 Task: Find a house in Pleszew, Poland, for 1 guest from 9th to 12th August, with a price range of ₹6000 to ₹15000, 1 bedroom, and amenities including Wifi, Washing machine, and Free parking. Host must speak English.
Action: Mouse moved to (567, 94)
Screenshot: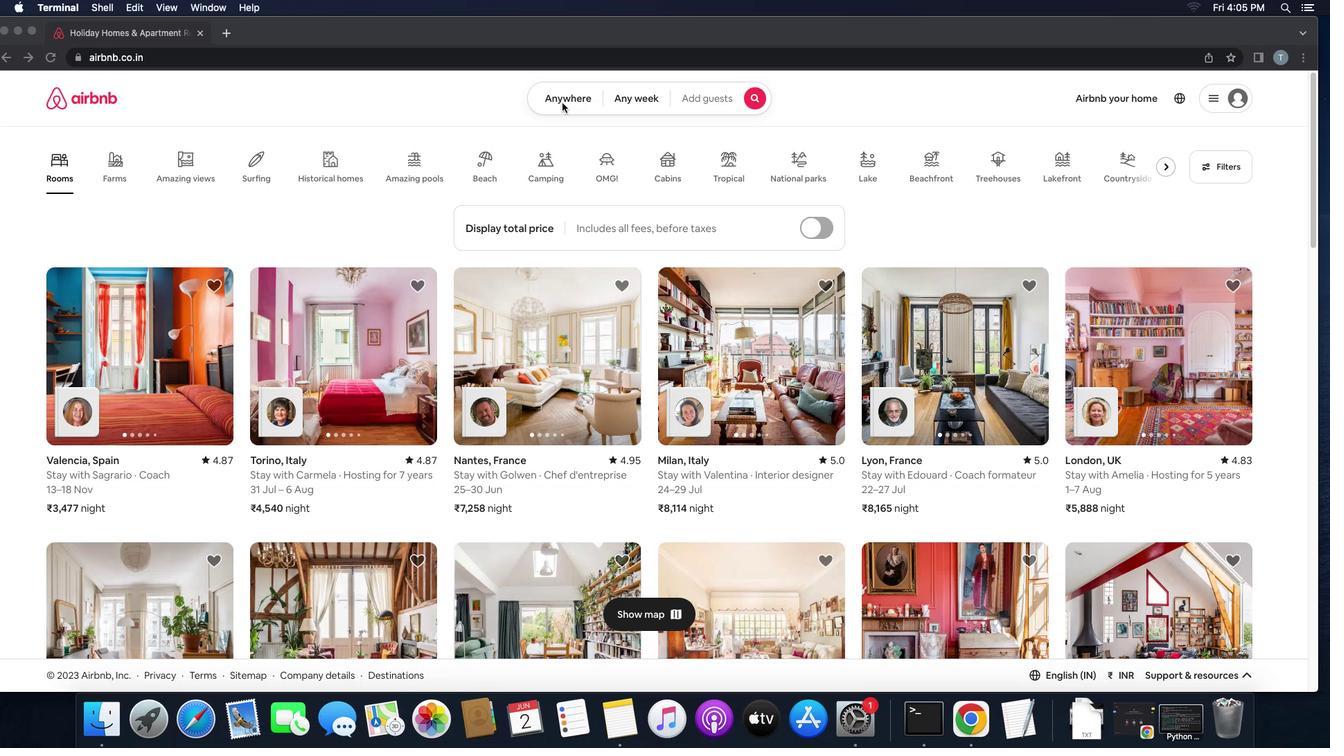 
Action: Mouse pressed left at (567, 94)
Screenshot: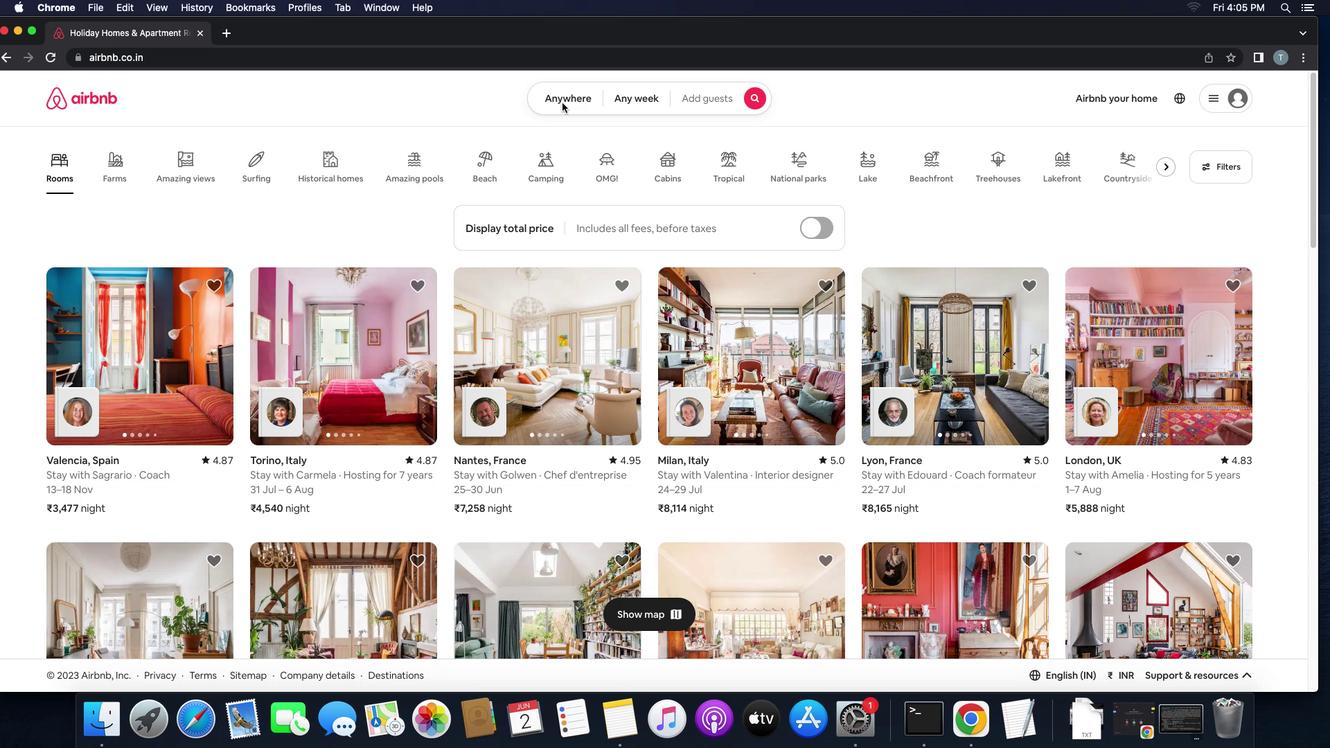 
Action: Mouse moved to (566, 94)
Screenshot: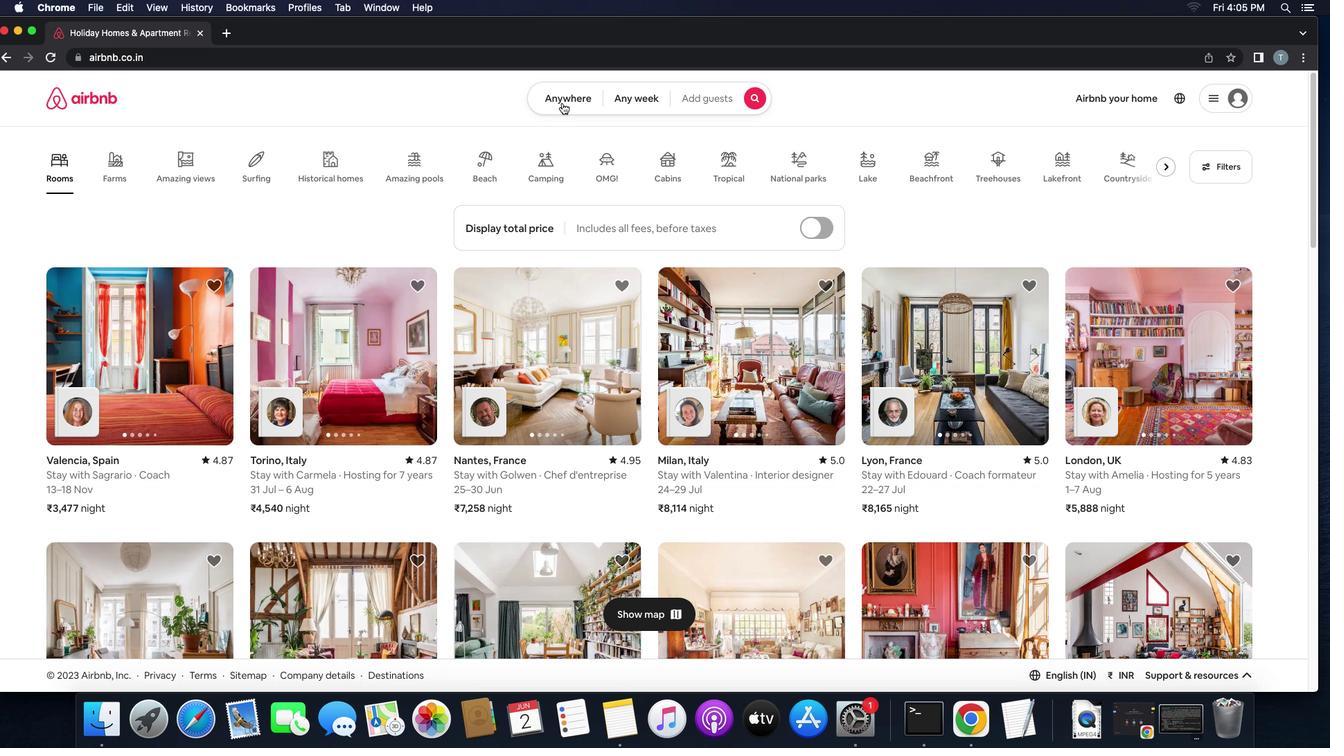 
Action: Mouse pressed left at (566, 94)
Screenshot: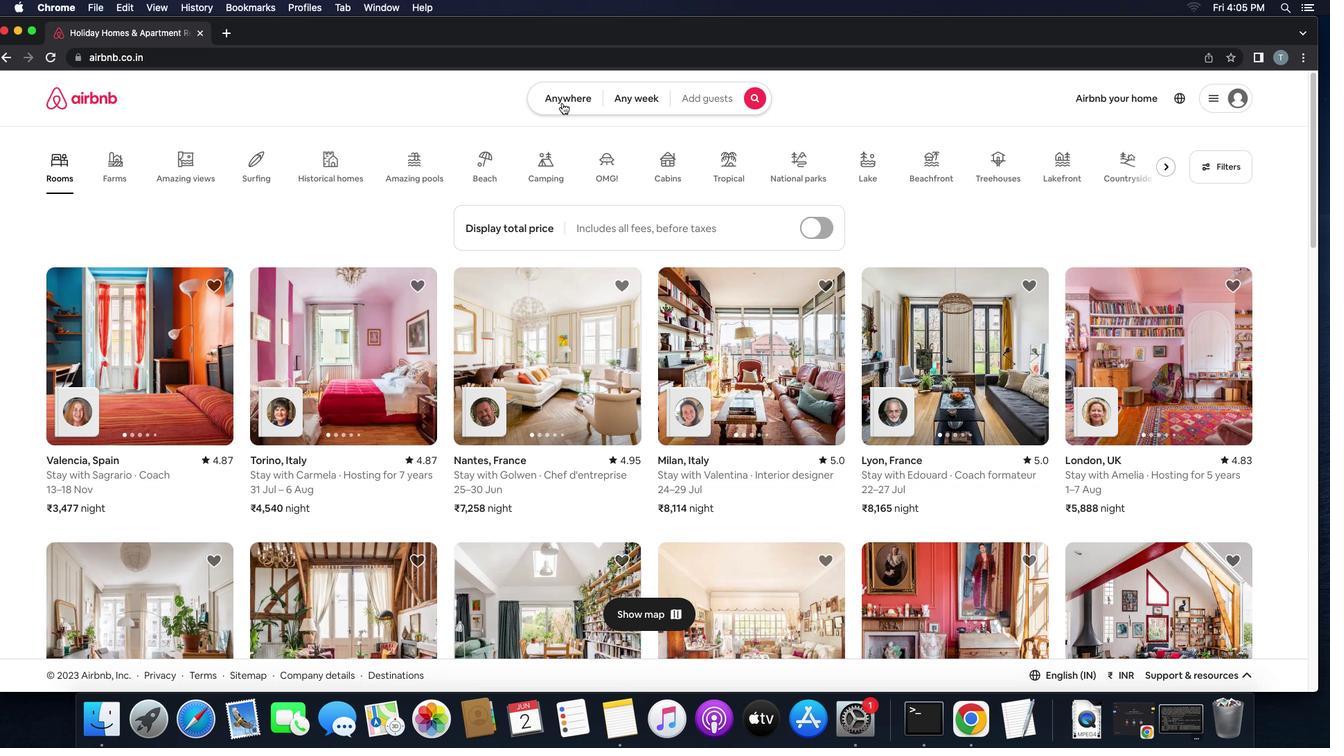 
Action: Mouse moved to (523, 138)
Screenshot: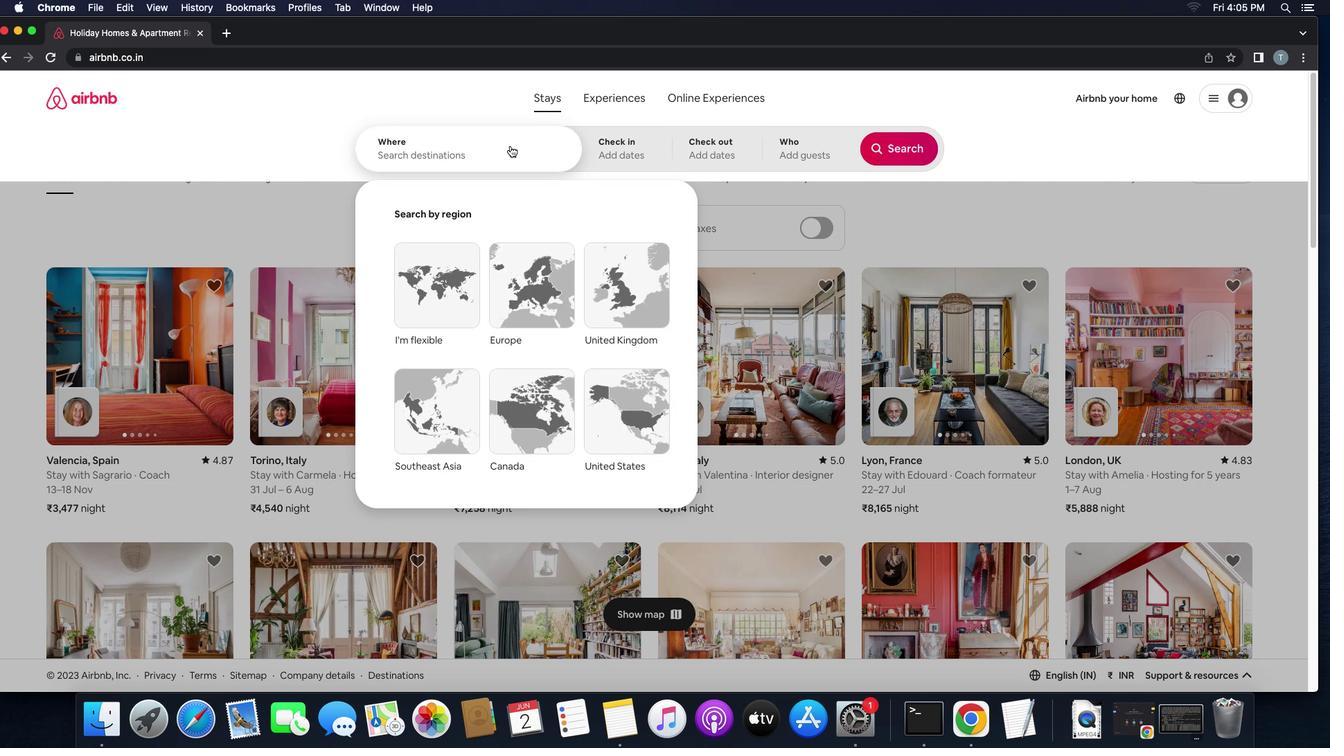 
Action: Mouse pressed left at (523, 138)
Screenshot: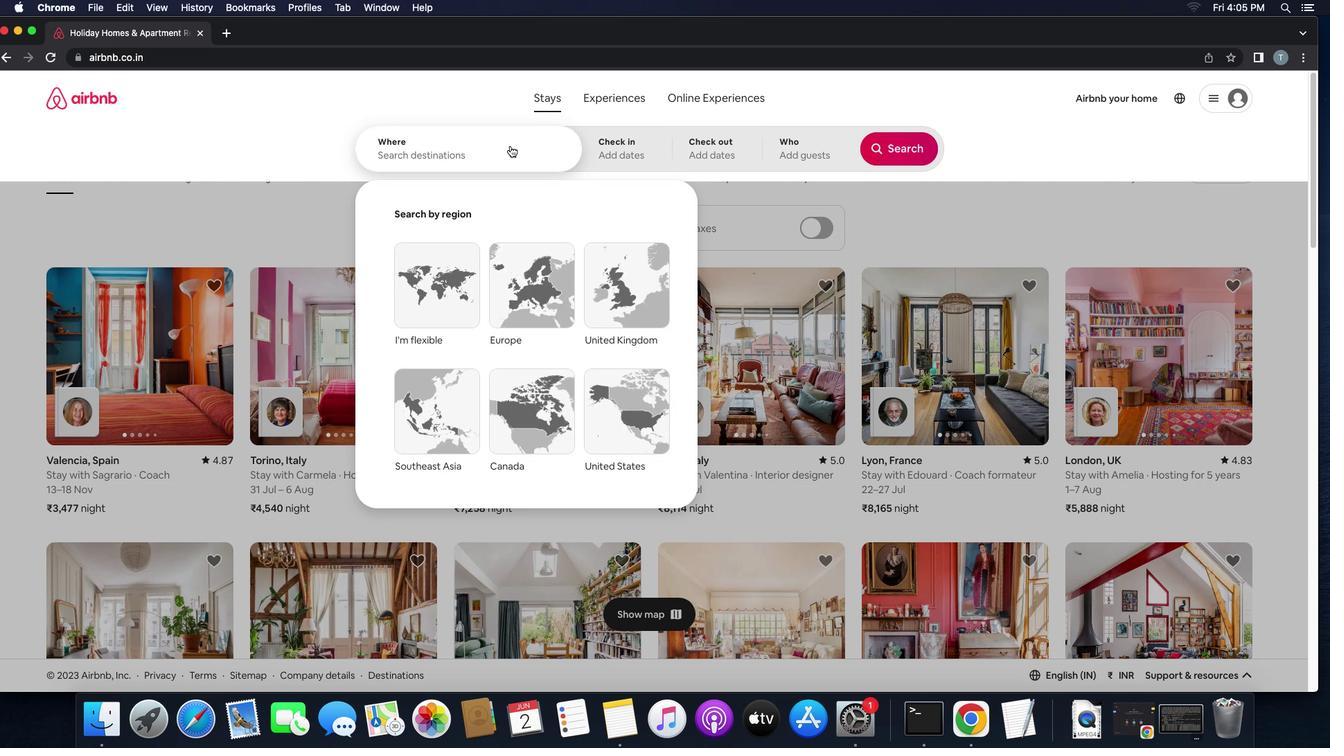 
Action: Key pressed 'p''l''e''s''z''e''w'
Screenshot: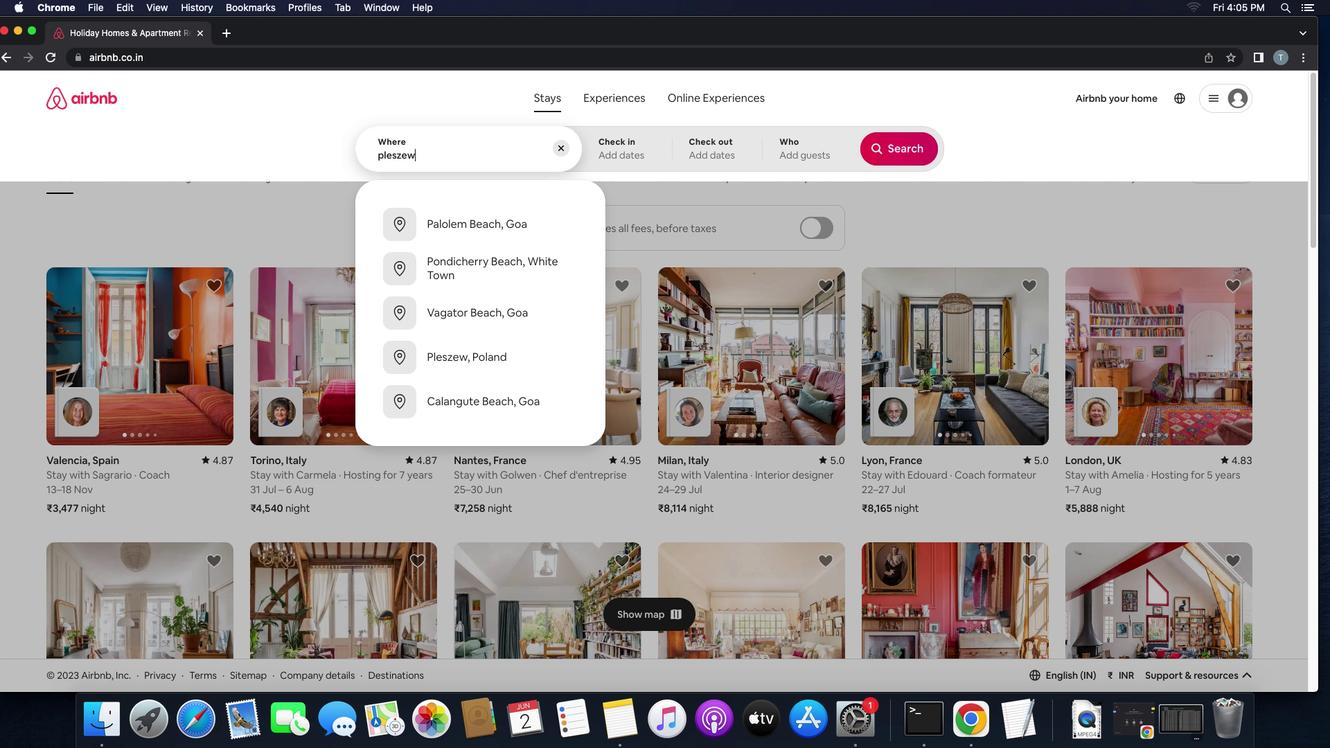 
Action: Mouse moved to (470, 214)
Screenshot: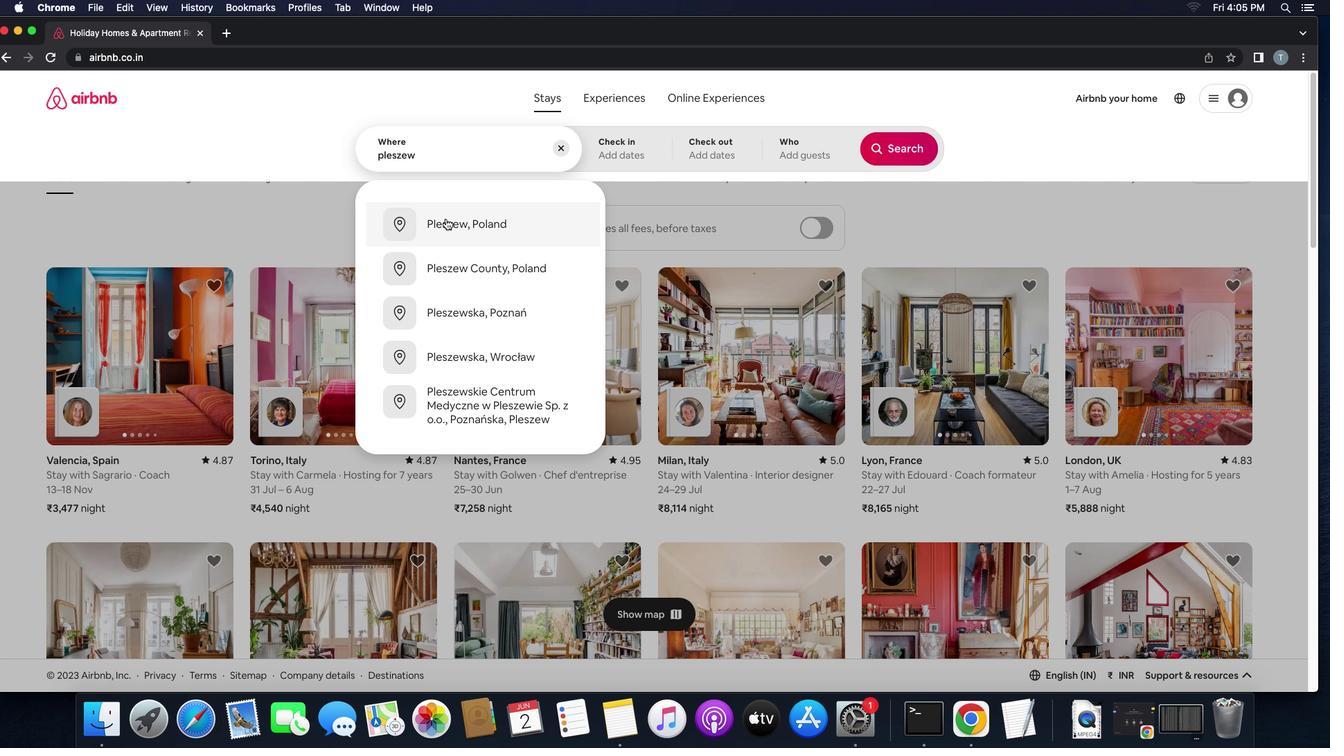 
Action: Mouse pressed left at (470, 214)
Screenshot: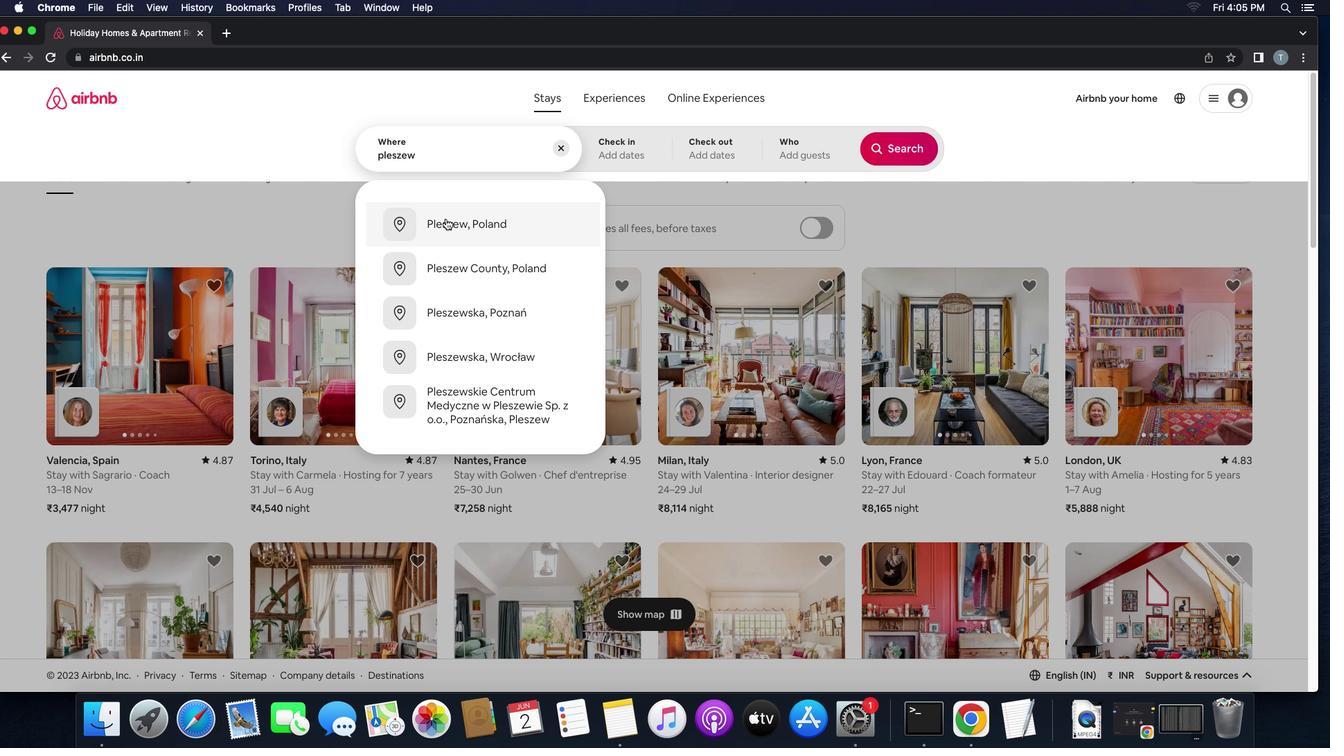 
Action: Mouse moved to (849, 263)
Screenshot: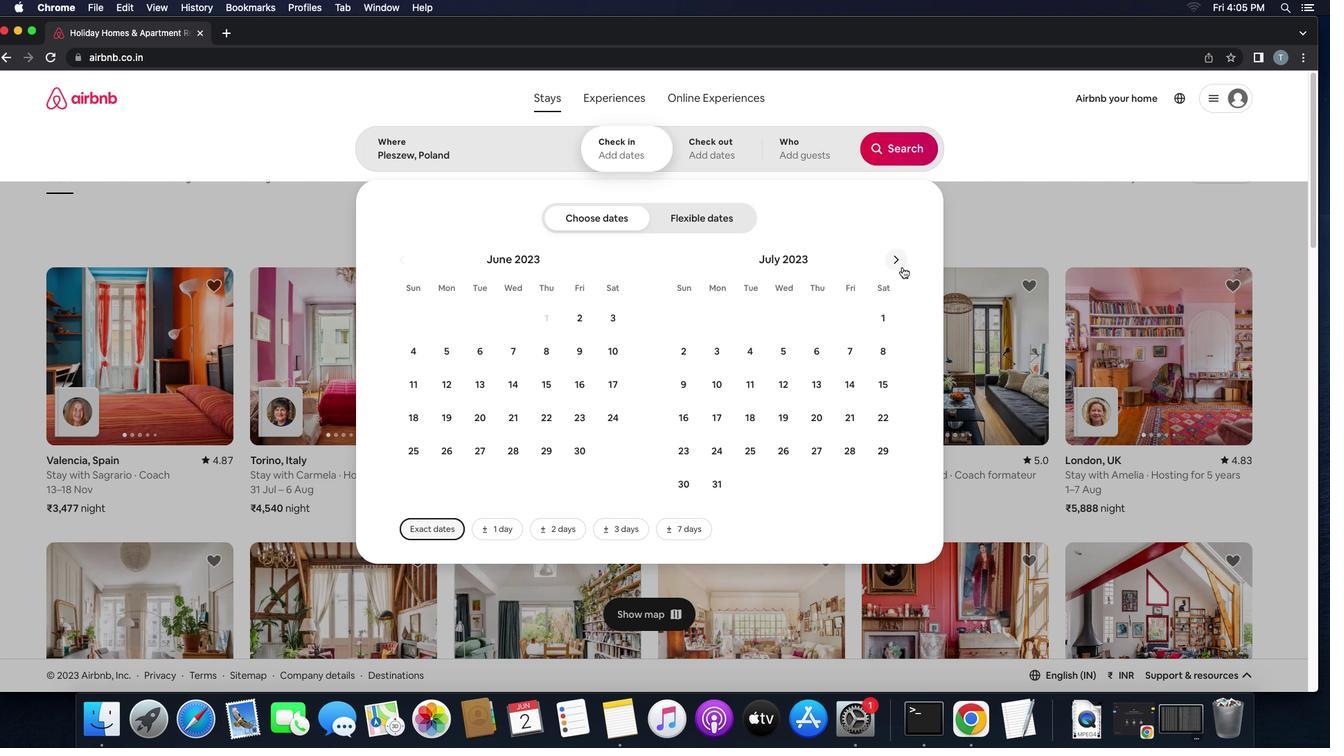 
Action: Mouse pressed left at (849, 263)
Screenshot: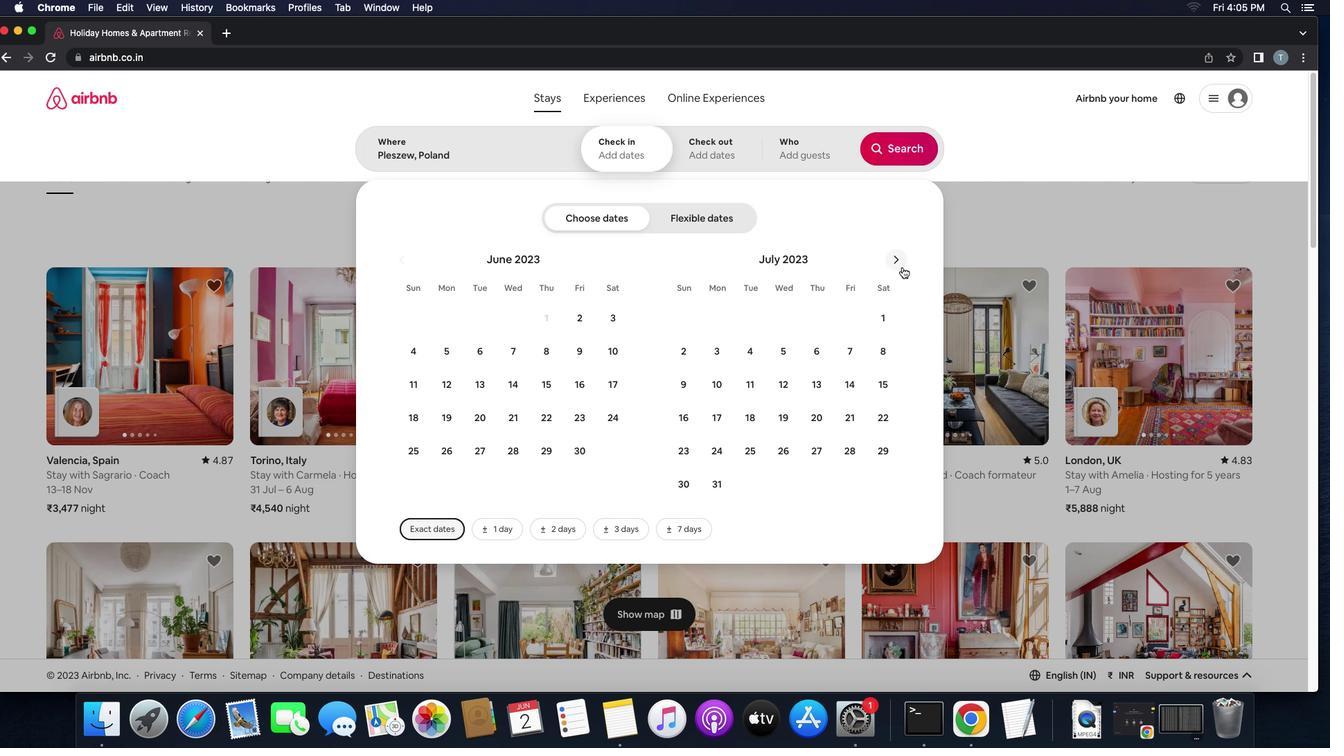 
Action: Mouse moved to (746, 347)
Screenshot: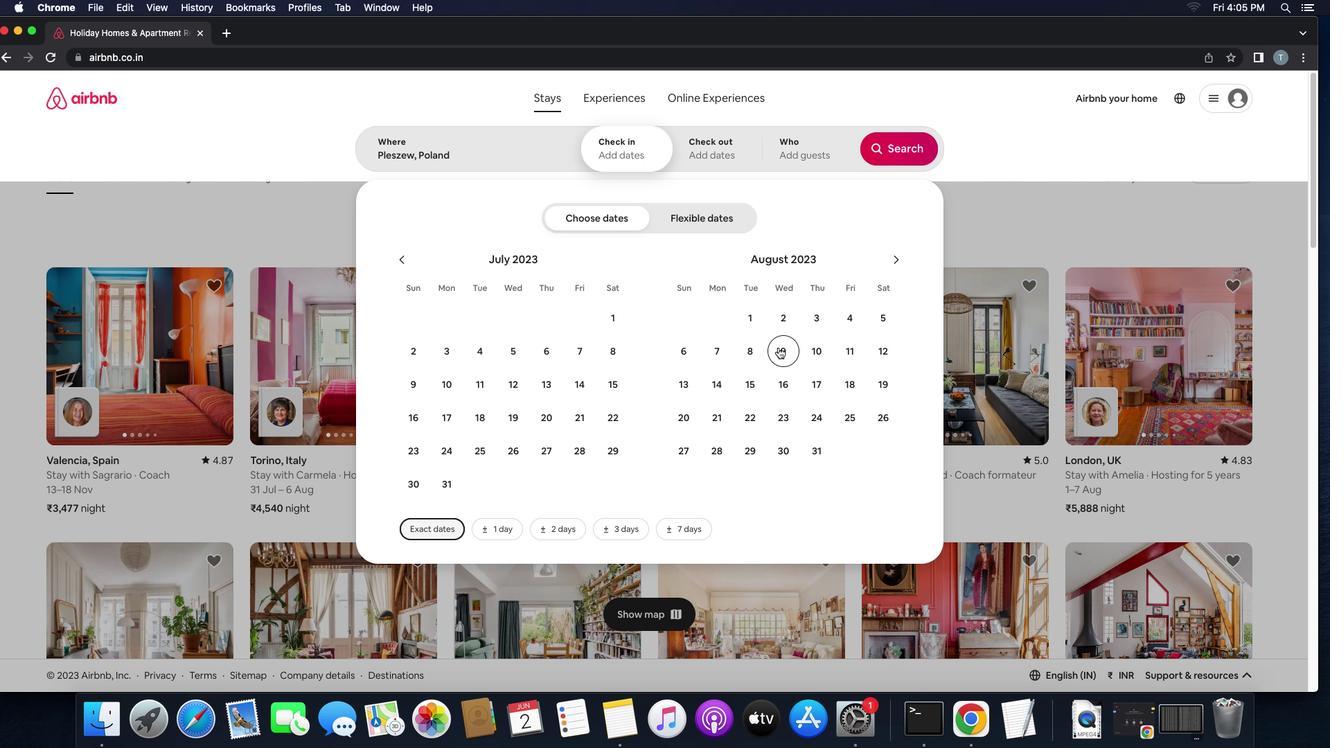 
Action: Mouse pressed left at (746, 347)
Screenshot: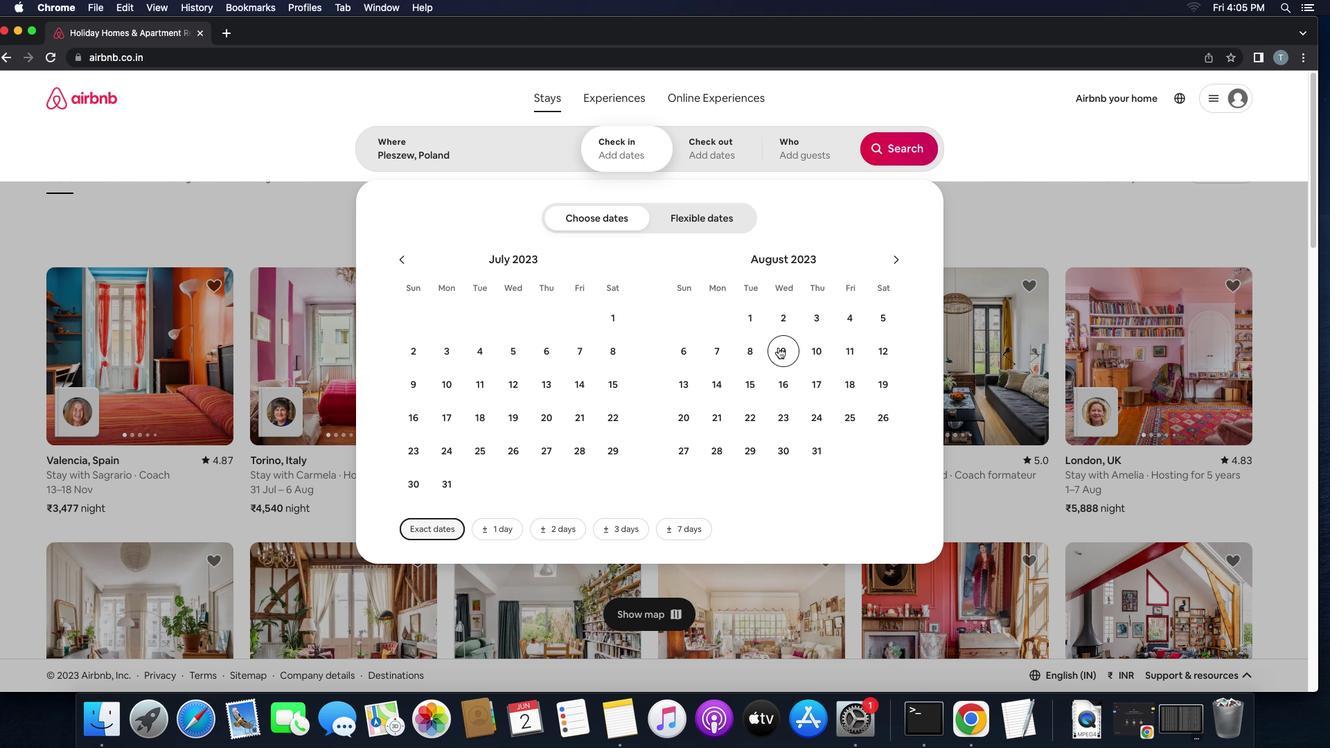 
Action: Mouse moved to (828, 345)
Screenshot: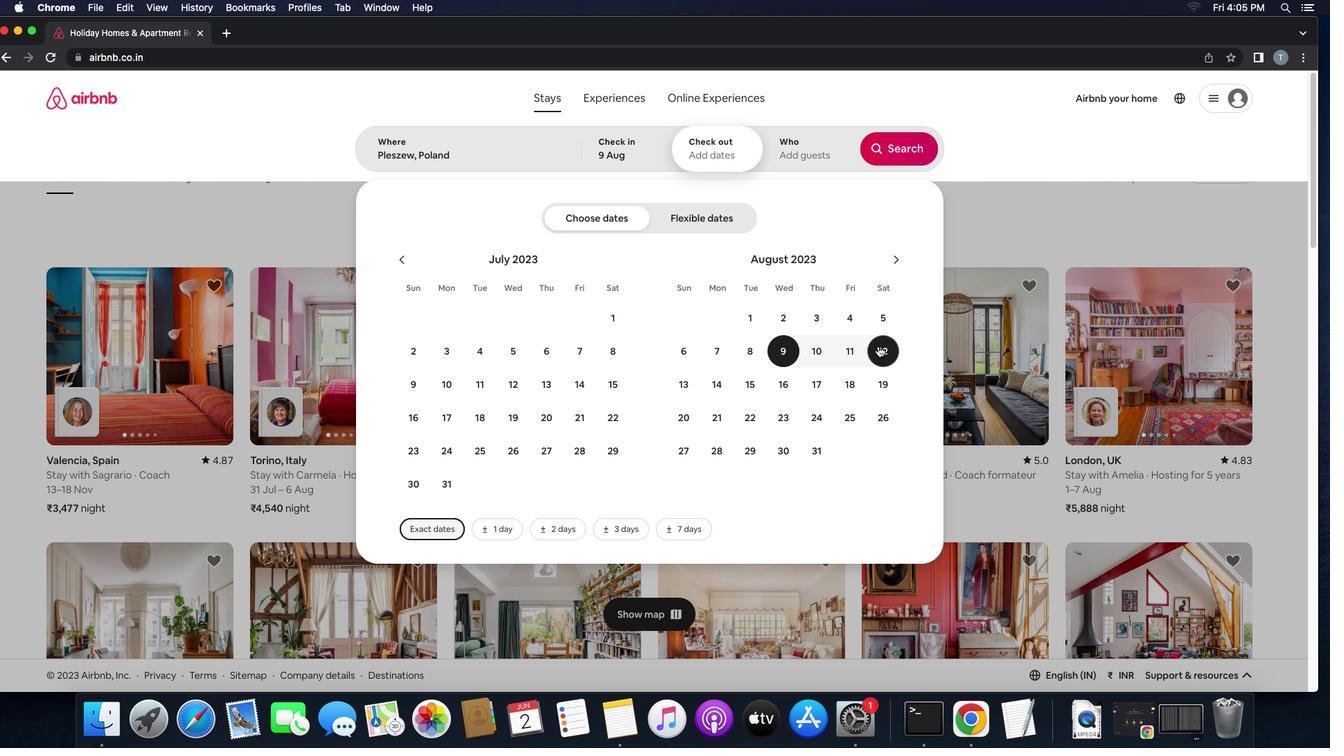 
Action: Mouse pressed left at (828, 345)
Screenshot: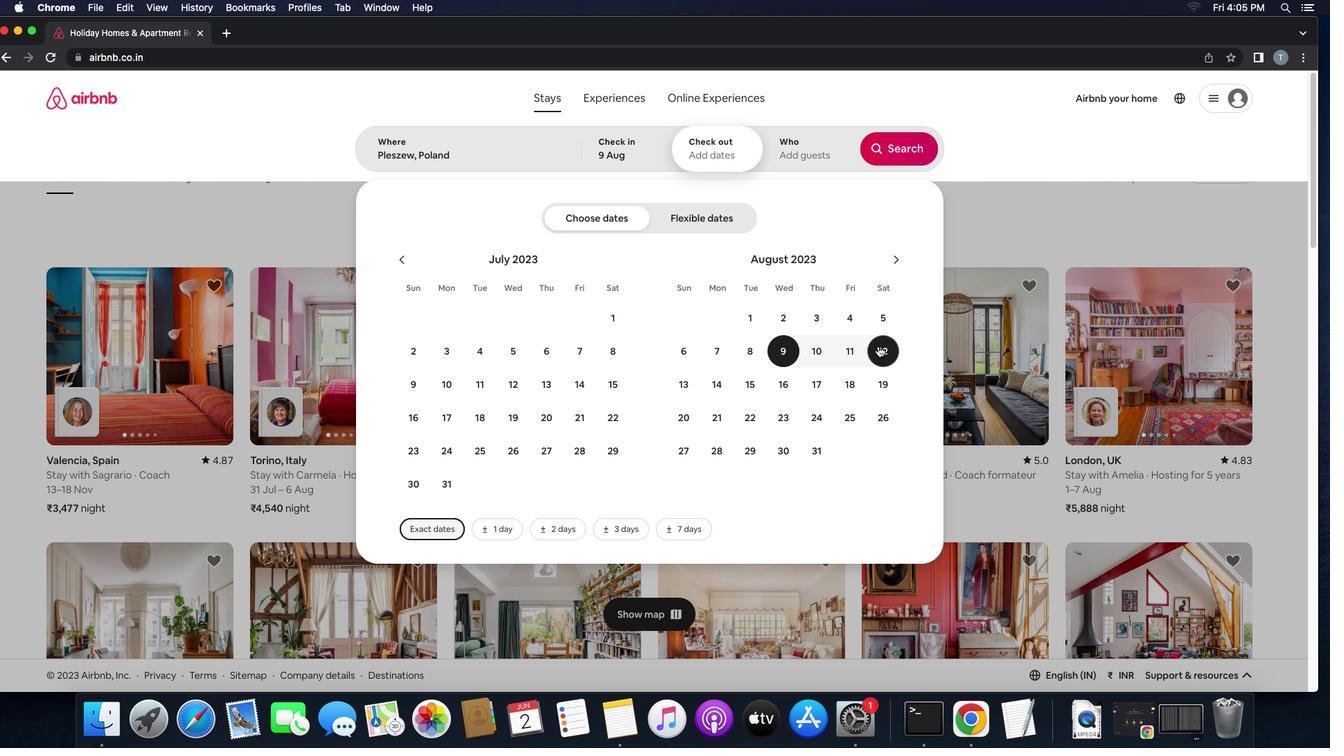 
Action: Mouse moved to (773, 151)
Screenshot: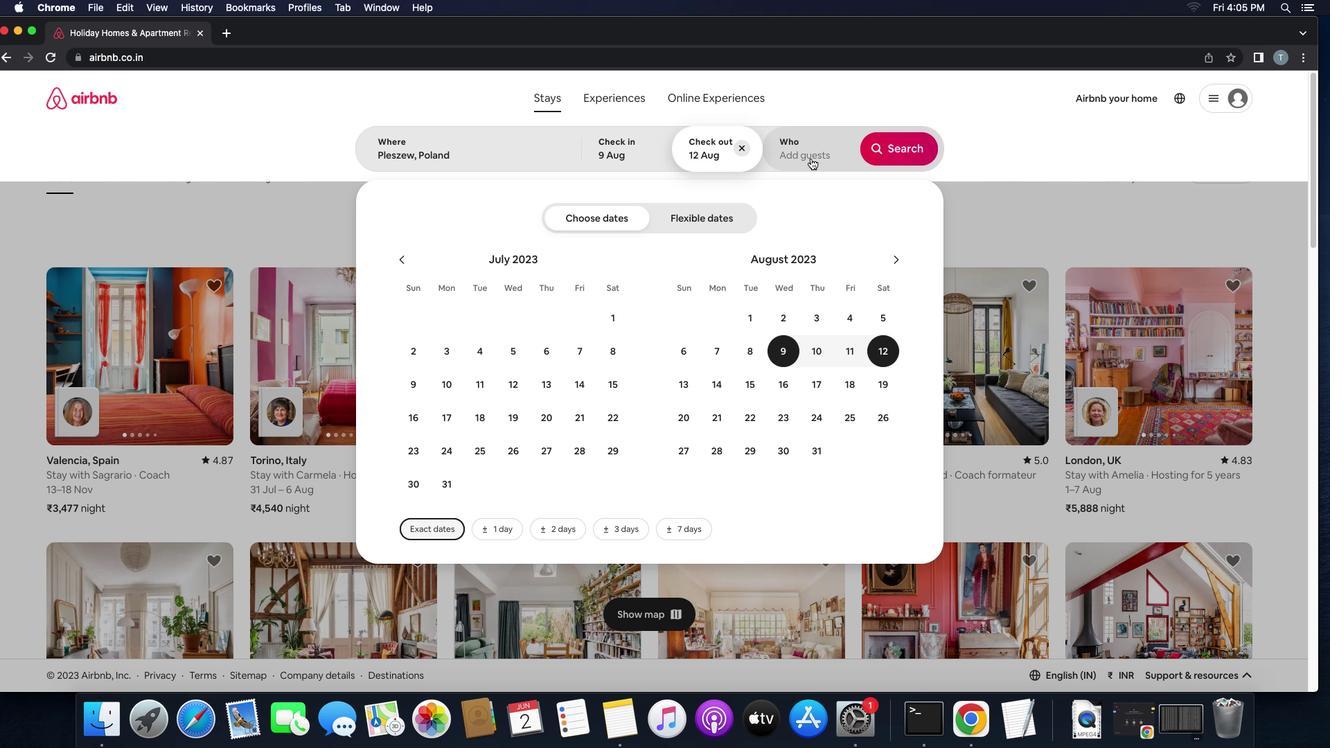 
Action: Mouse pressed left at (773, 151)
Screenshot: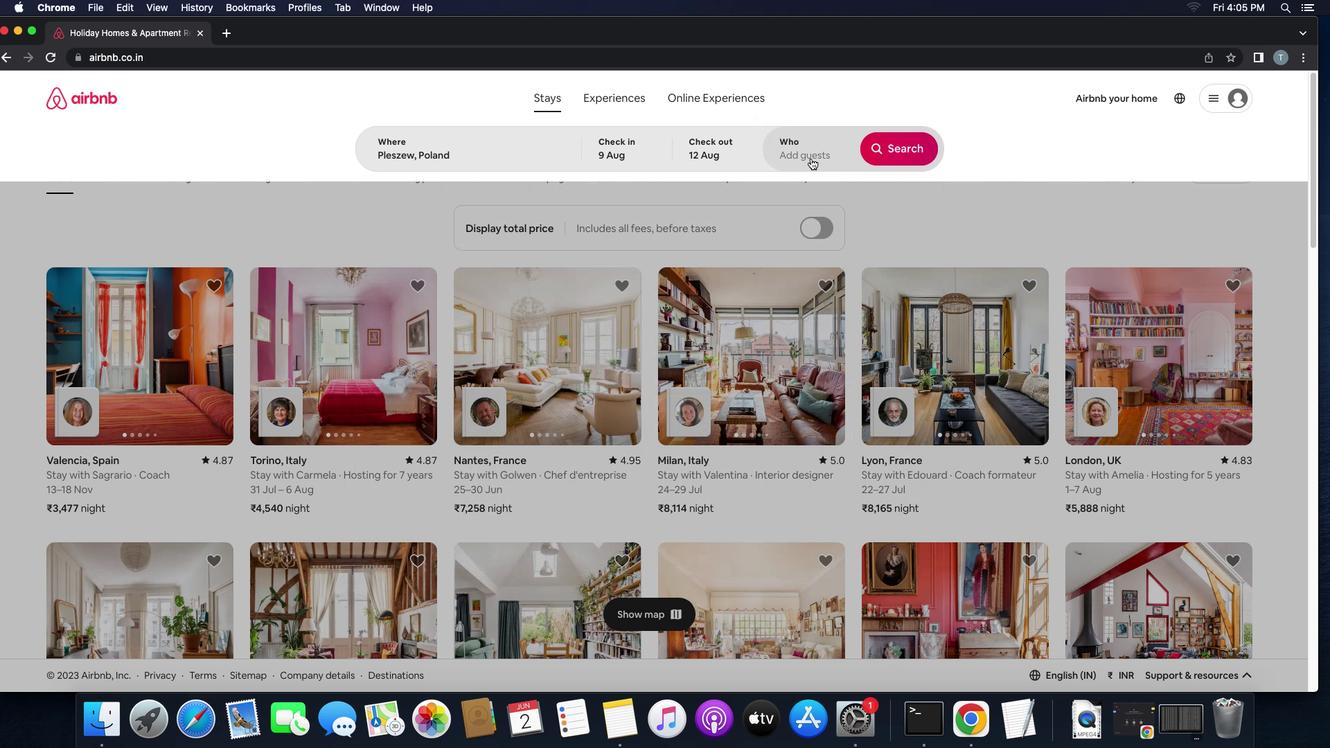 
Action: Mouse moved to (845, 211)
Screenshot: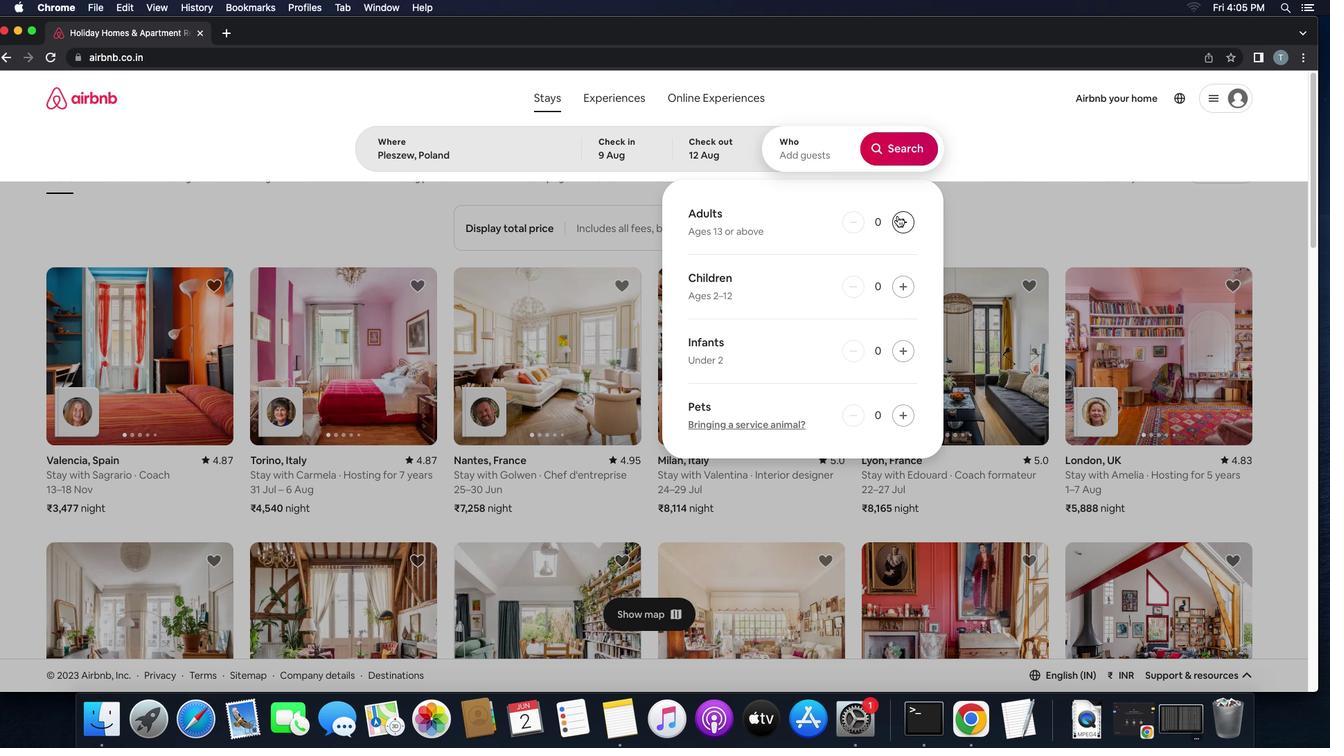 
Action: Mouse pressed left at (845, 211)
Screenshot: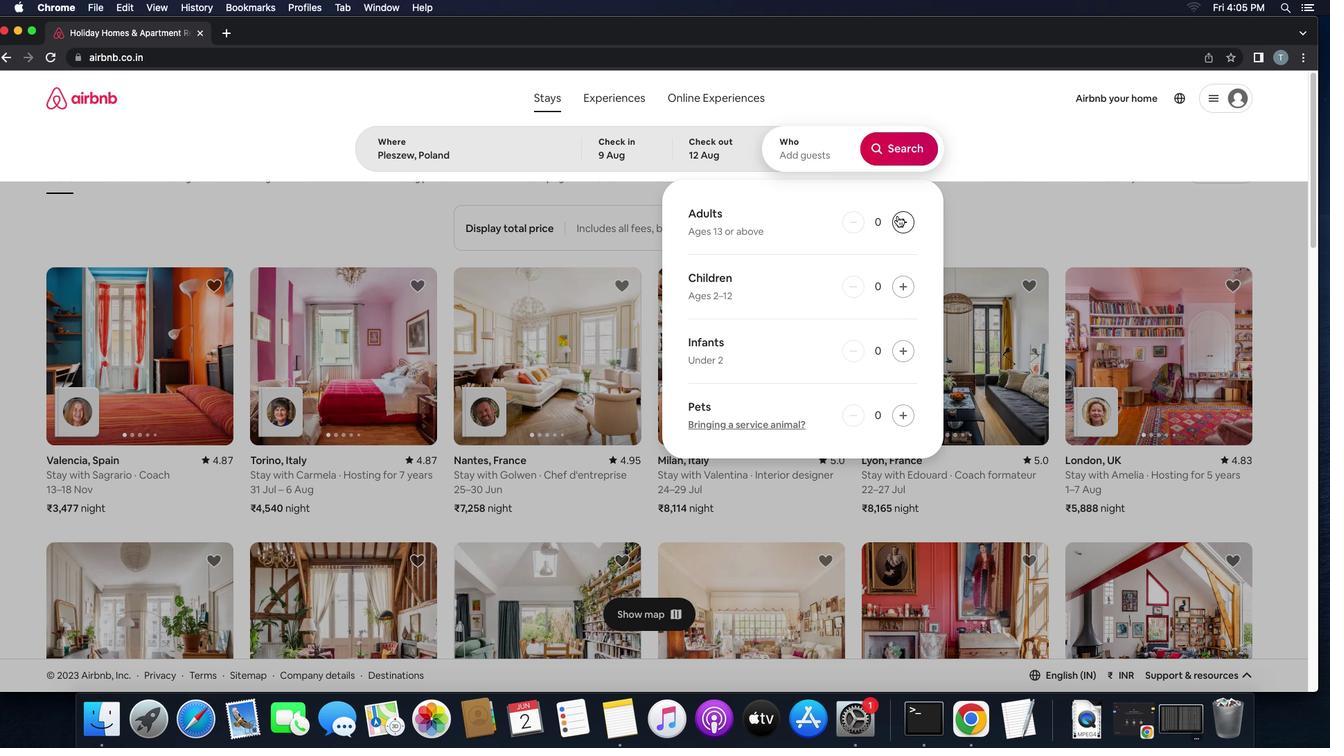 
Action: Mouse moved to (856, 153)
Screenshot: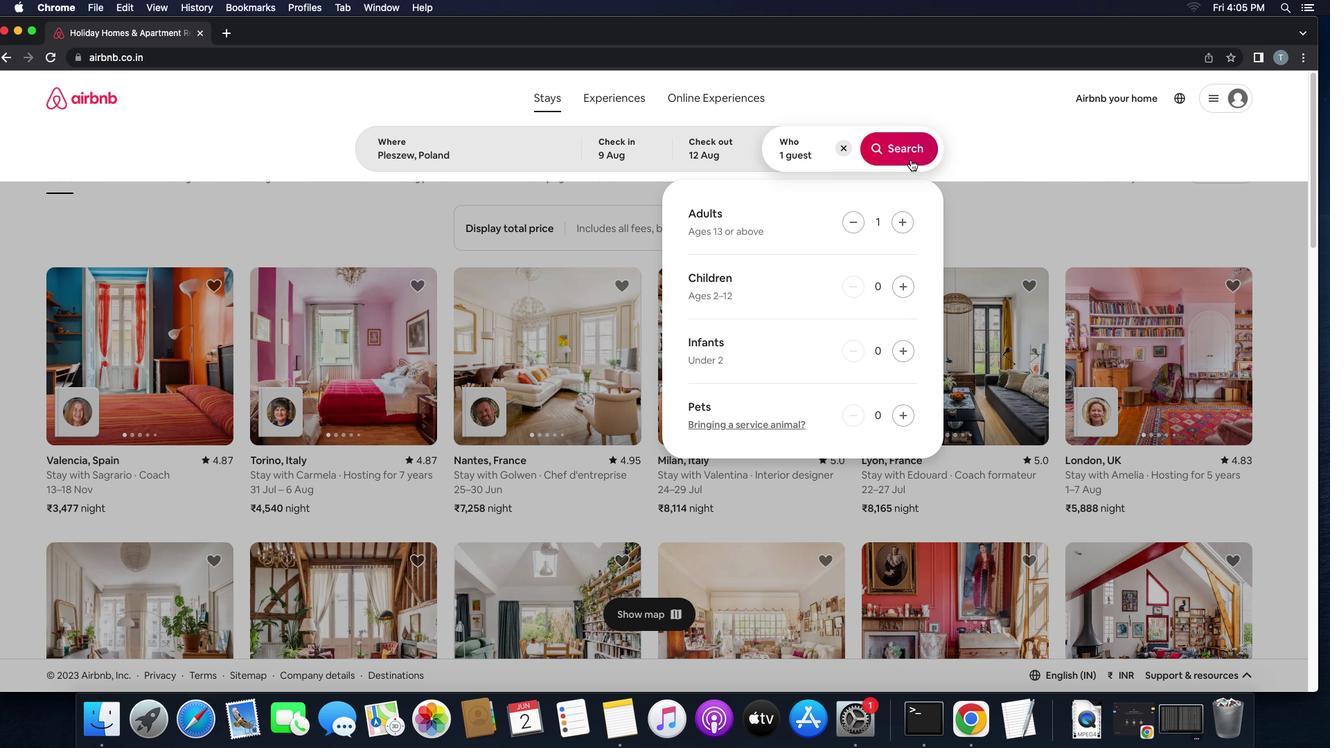 
Action: Mouse pressed left at (856, 153)
Screenshot: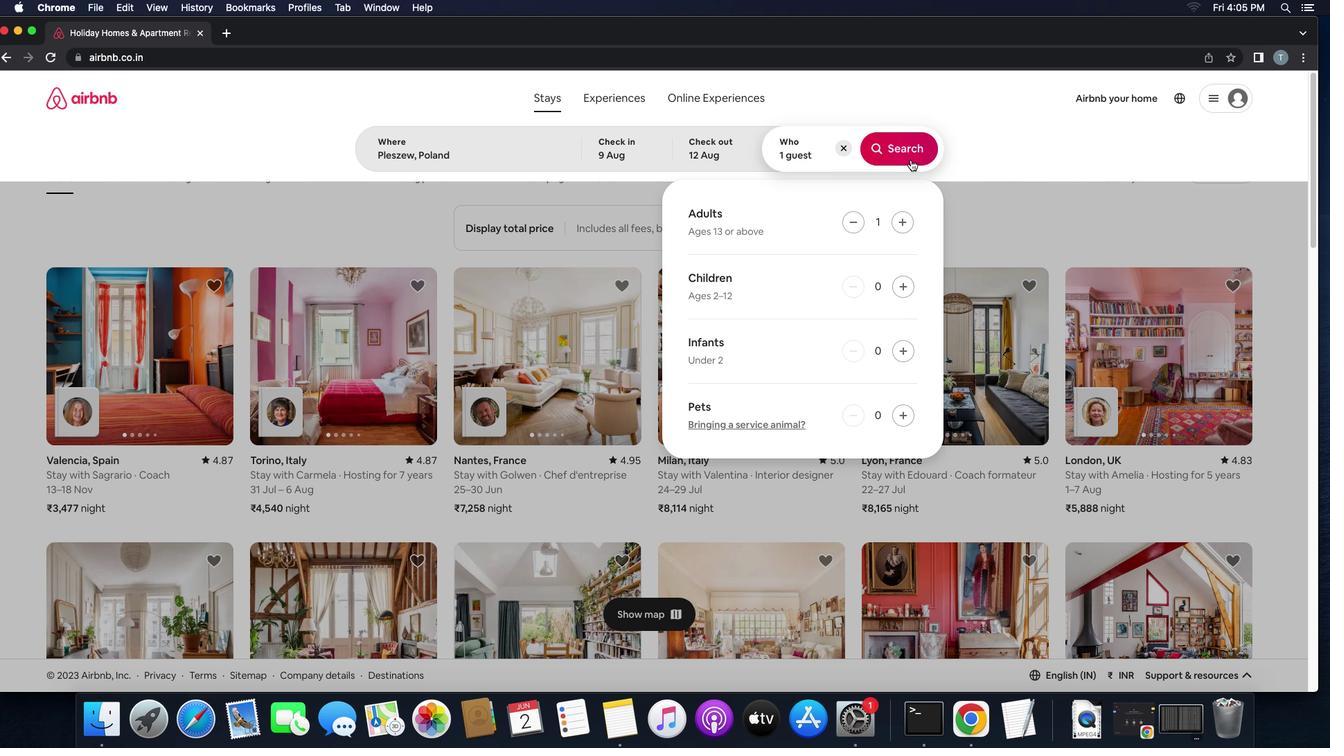 
Action: Mouse moved to (1138, 140)
Screenshot: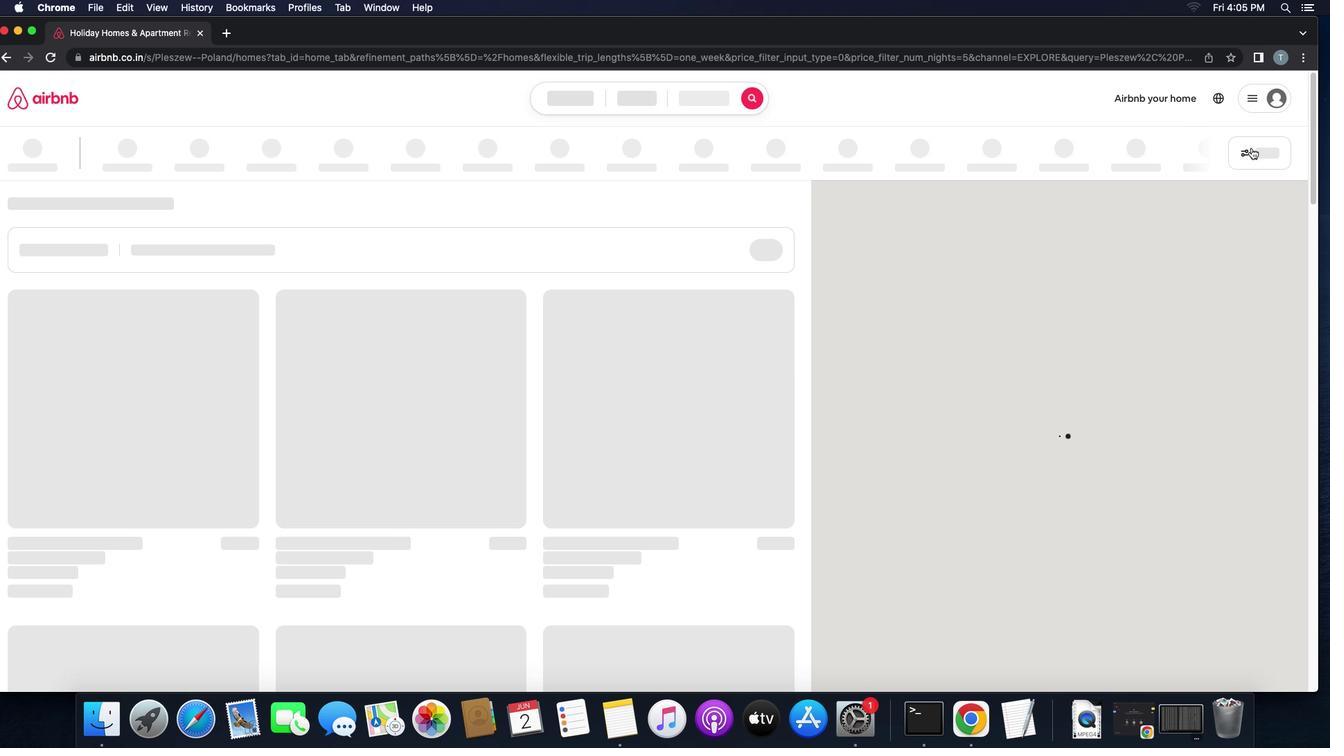 
Action: Mouse pressed left at (1138, 140)
Screenshot: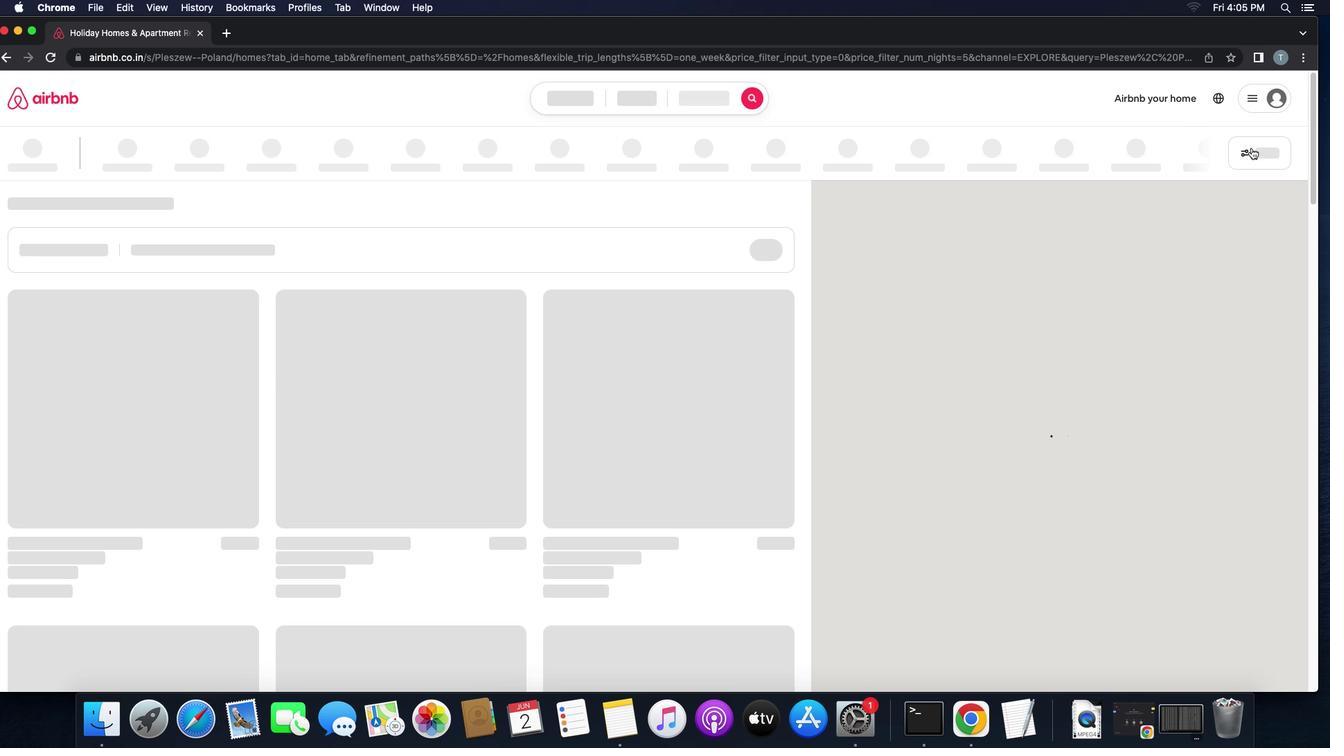 
Action: Mouse moved to (1138, 144)
Screenshot: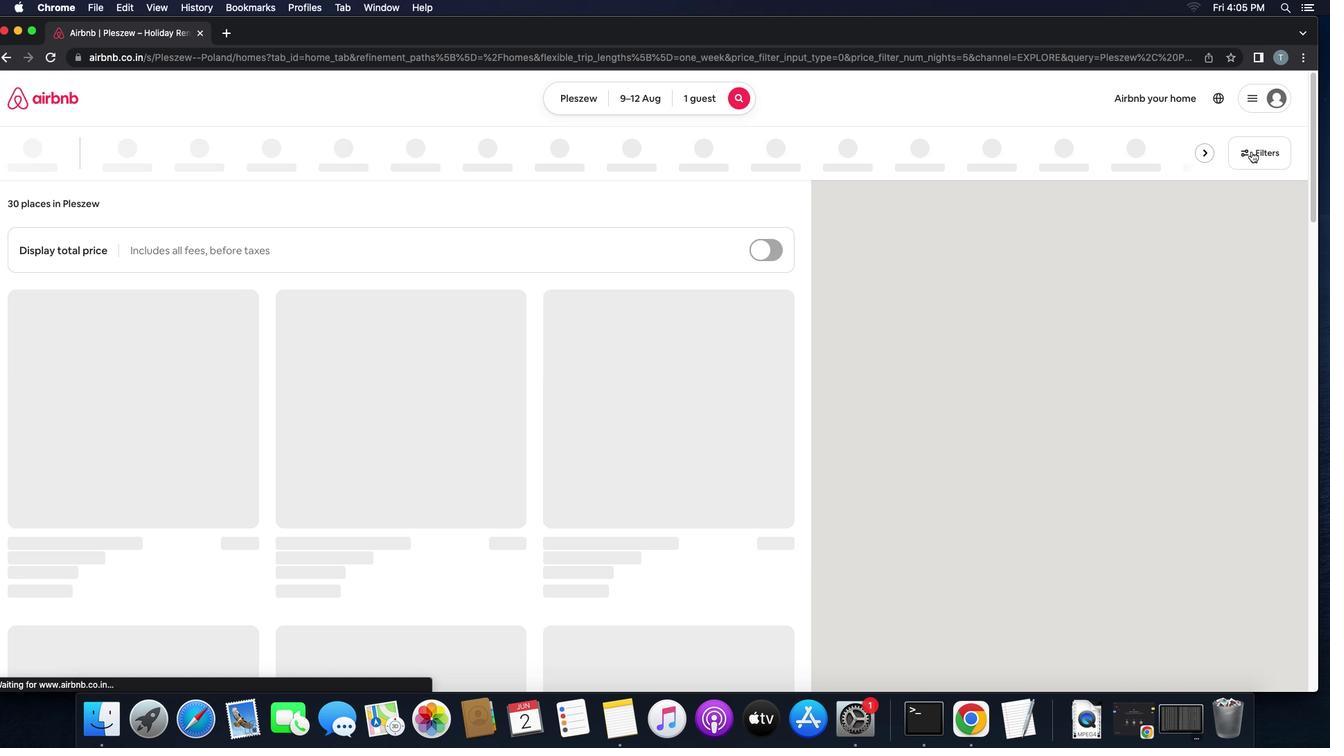 
Action: Mouse pressed left at (1138, 144)
Screenshot: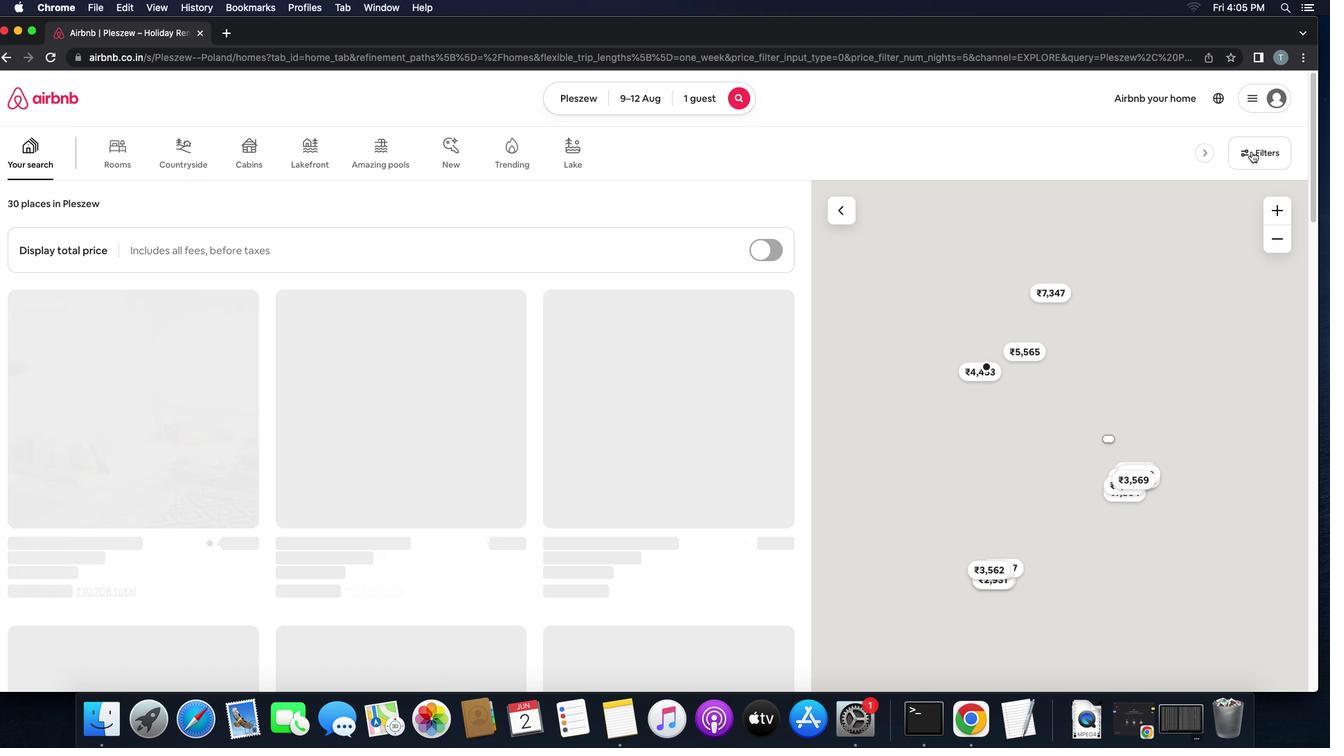 
Action: Mouse moved to (597, 494)
Screenshot: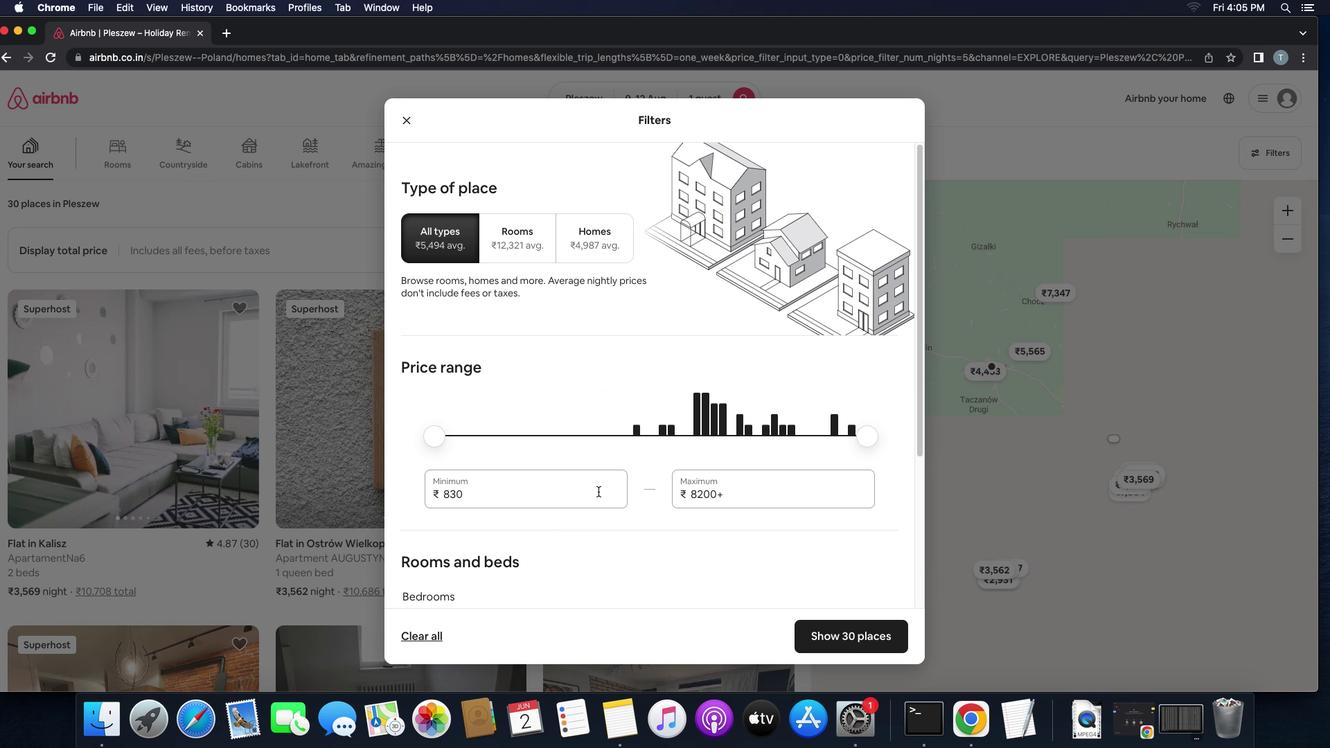 
Action: Mouse pressed left at (597, 494)
Screenshot: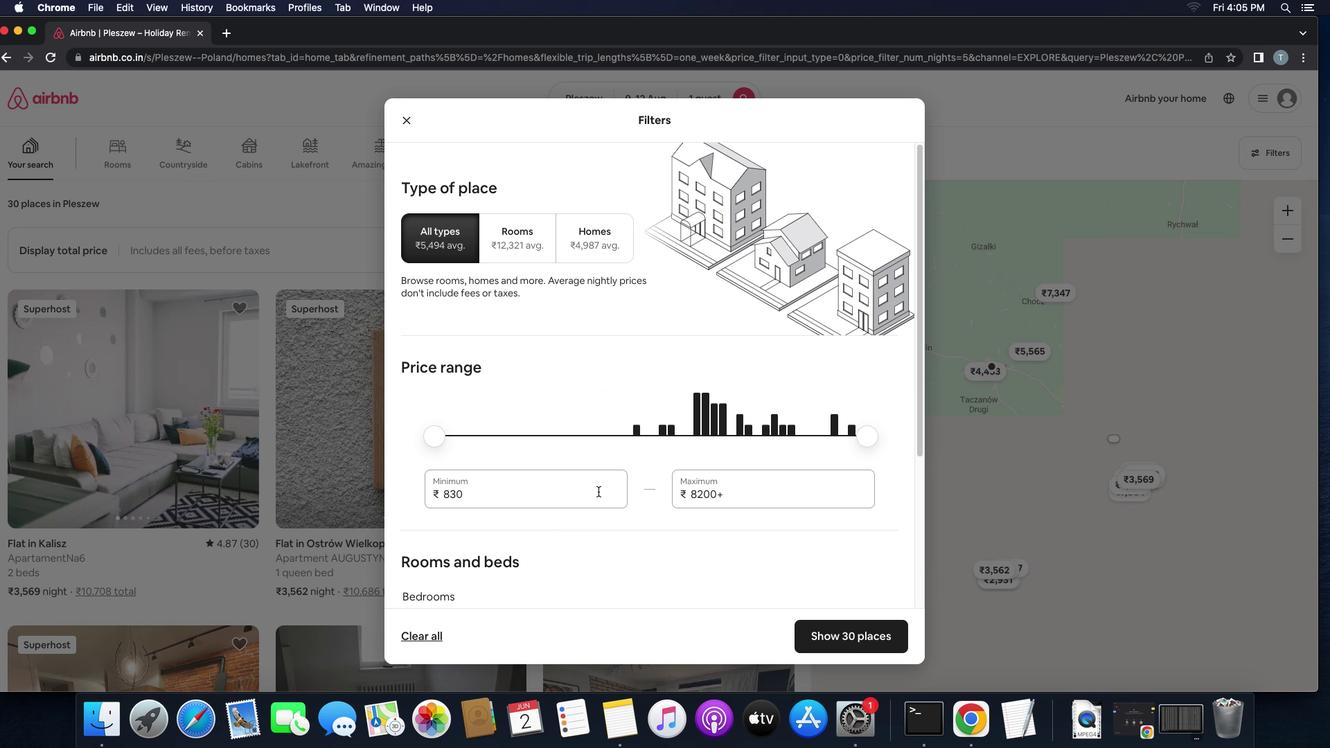 
Action: Key pressed Key.backspaceKey.backspaceKey.backspaceKey.backspace'6''0''0''0'
Screenshot: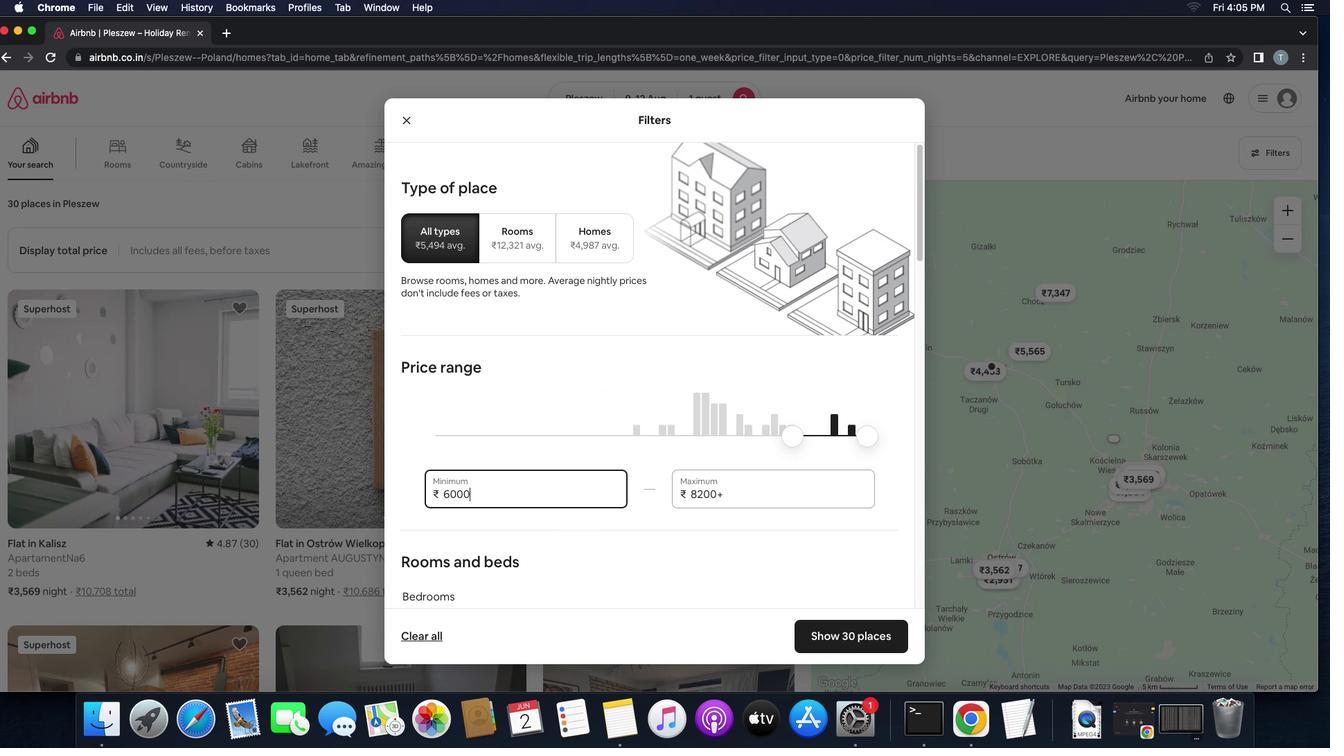
Action: Mouse moved to (727, 498)
Screenshot: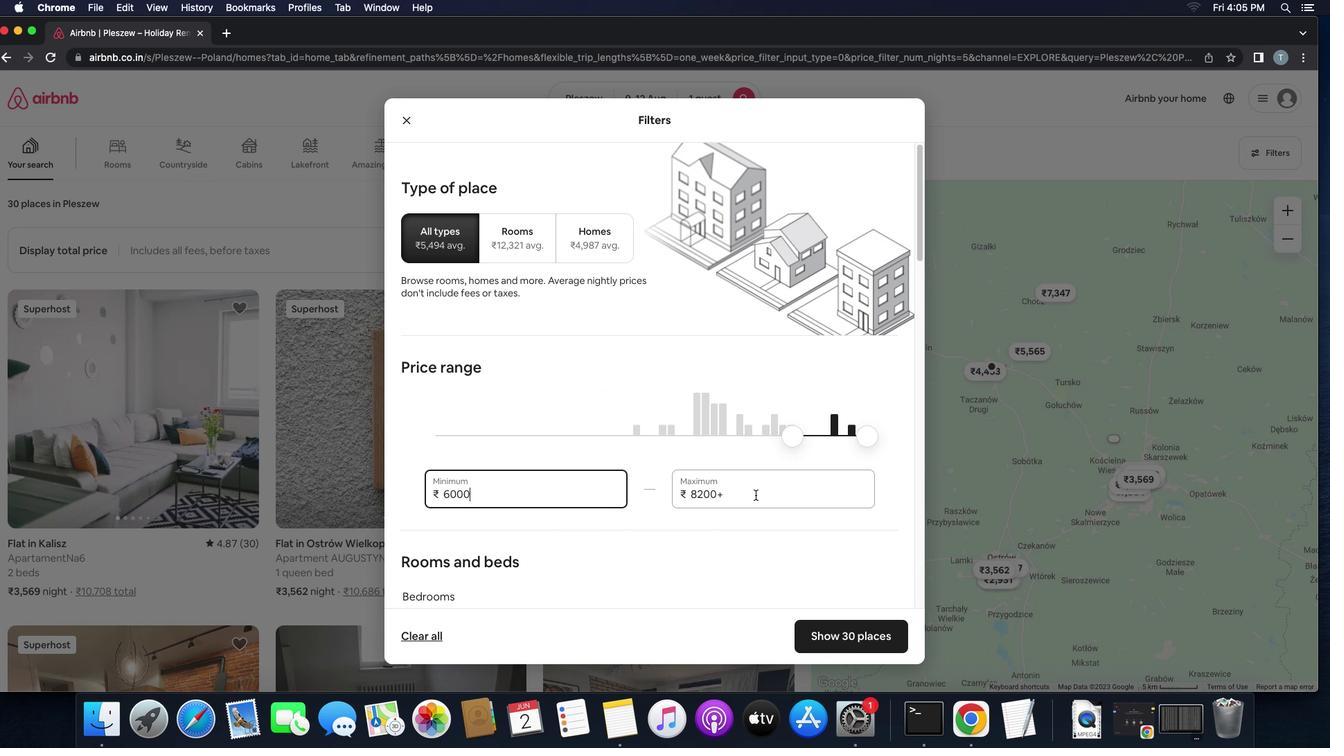 
Action: Mouse pressed left at (727, 498)
Screenshot: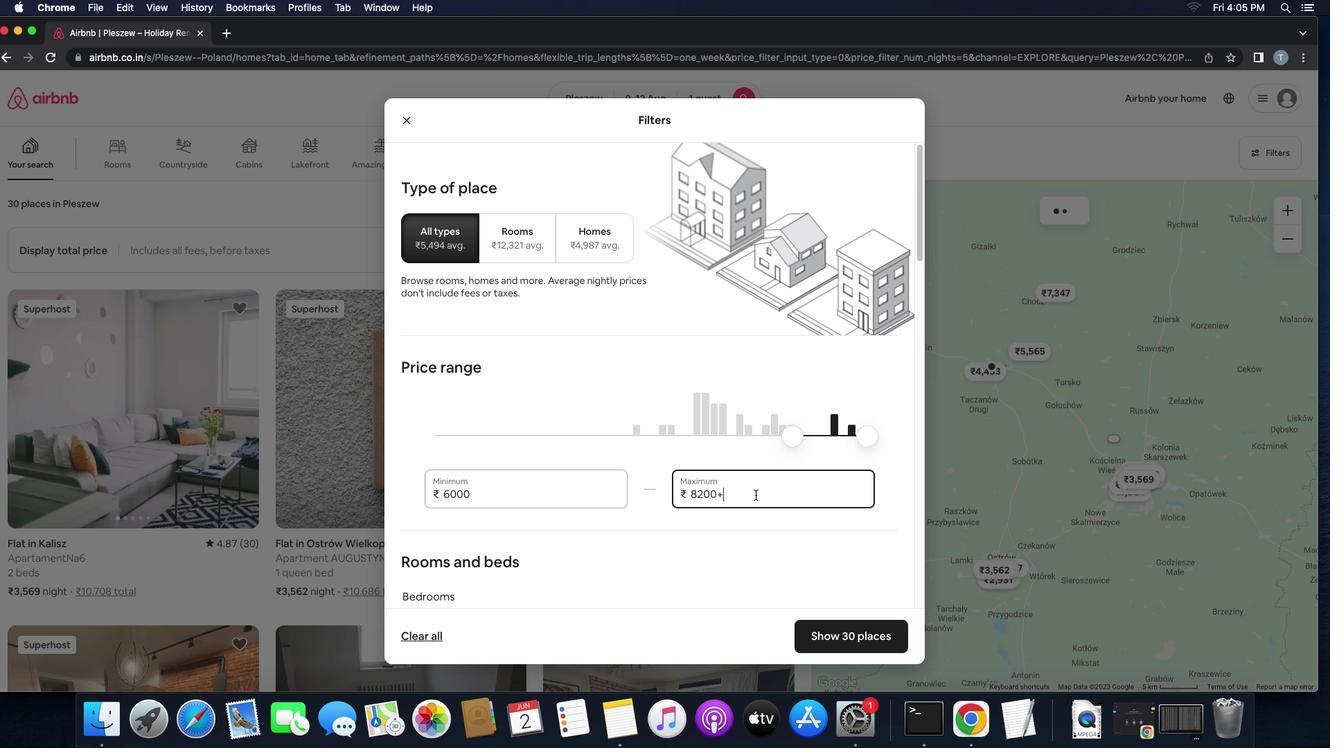 
Action: Key pressed Key.backspaceKey.backspaceKey.backspaceKey.backspaceKey.backspace'1''5''0''0''0'
Screenshot: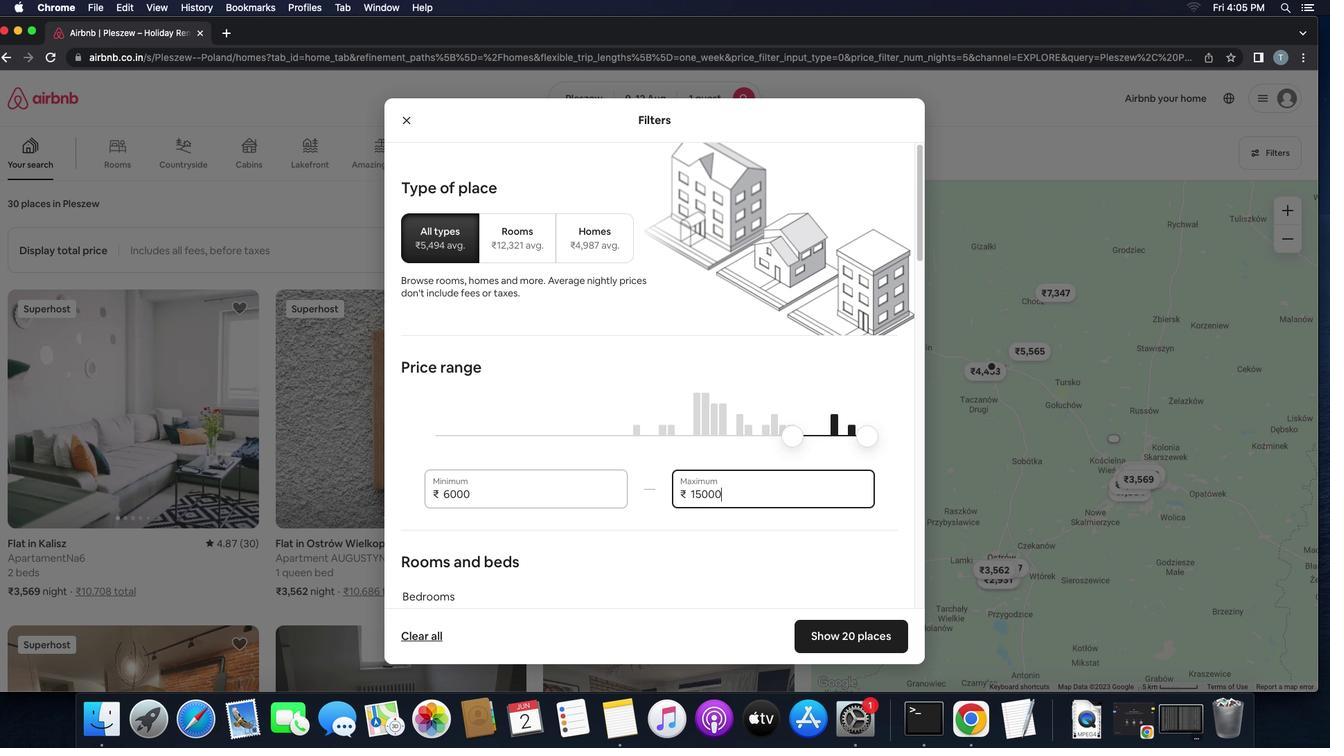
Action: Mouse moved to (726, 498)
Screenshot: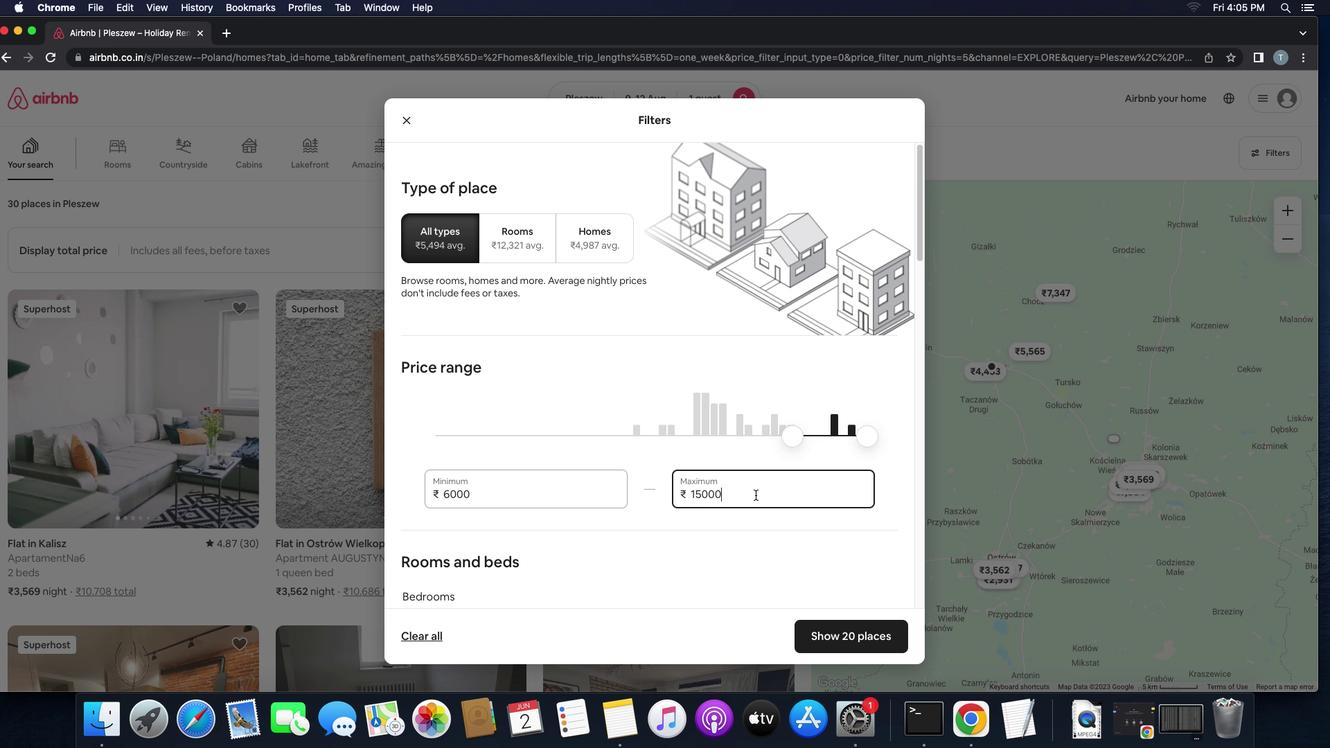 
Action: Mouse scrolled (726, 498) with delta (101, -11)
Screenshot: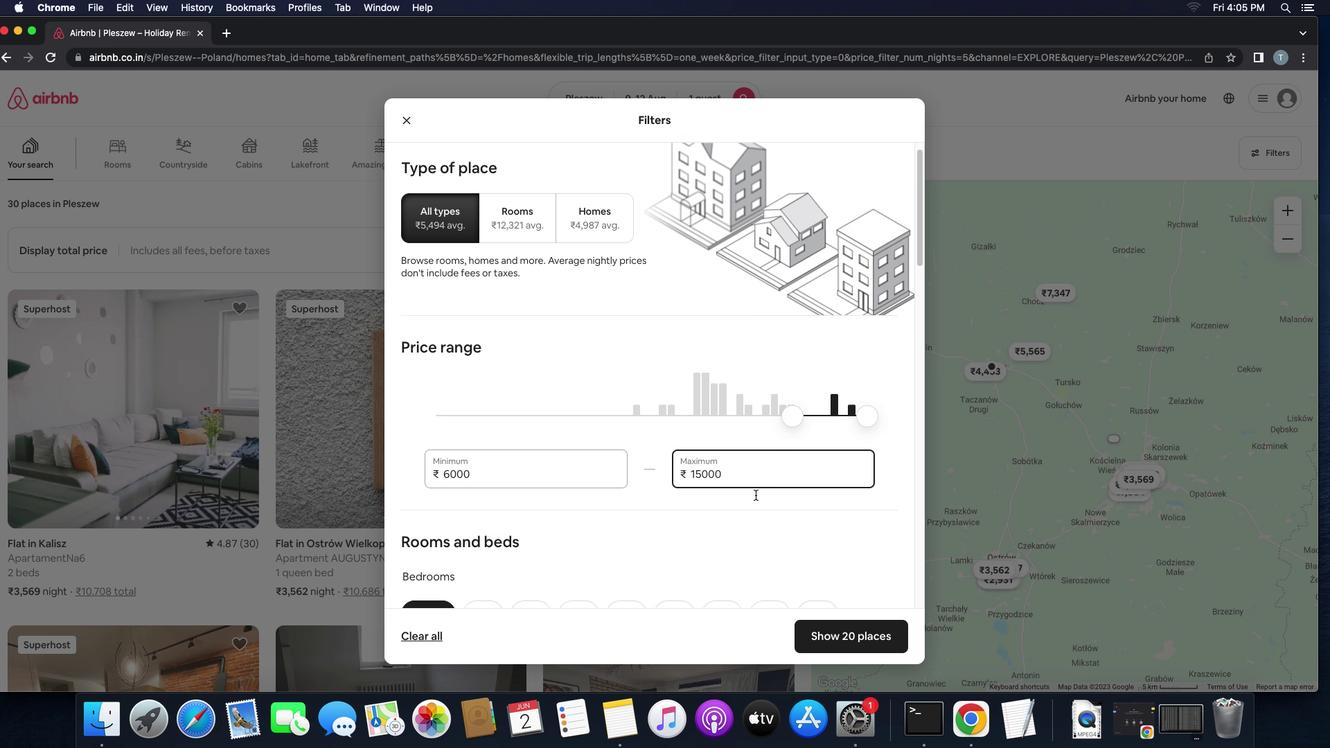 
Action: Mouse scrolled (726, 498) with delta (101, -11)
Screenshot: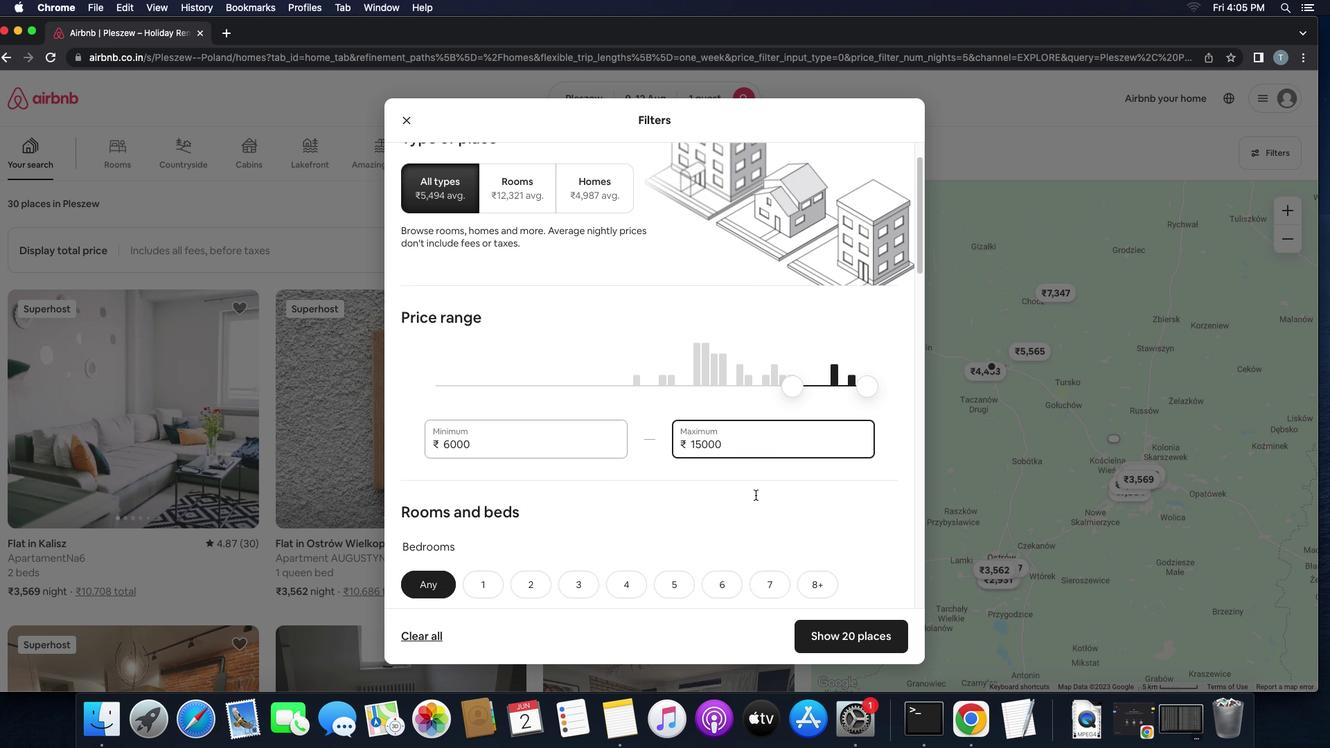 
Action: Mouse scrolled (726, 498) with delta (101, -12)
Screenshot: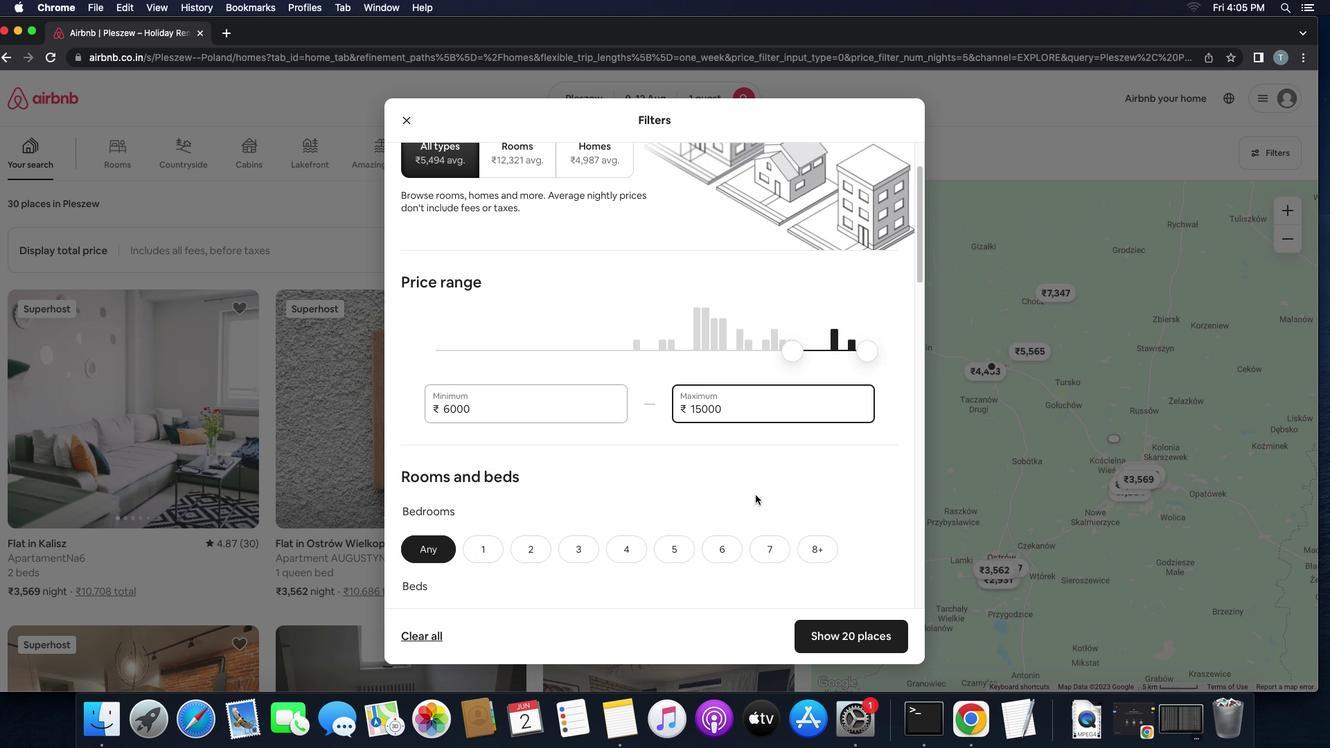 
Action: Mouse moved to (725, 498)
Screenshot: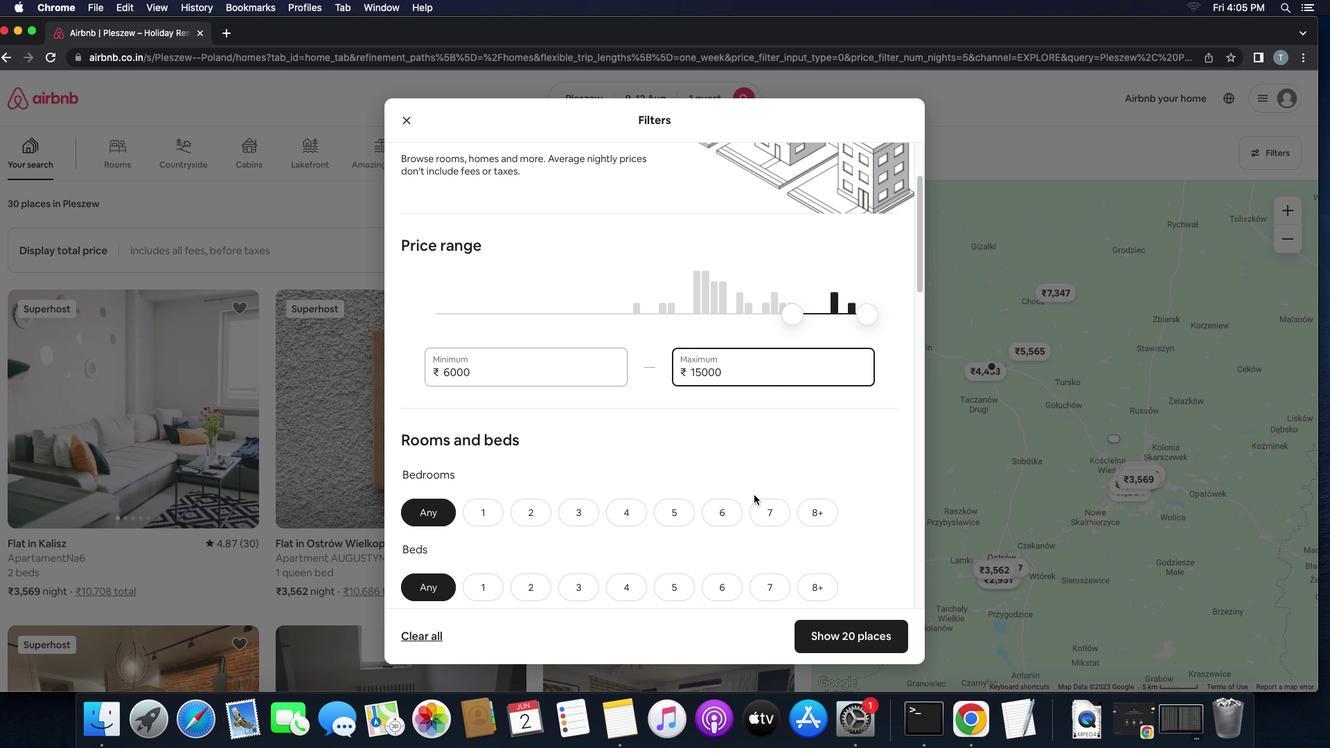 
Action: Mouse scrolled (725, 498) with delta (101, -11)
Screenshot: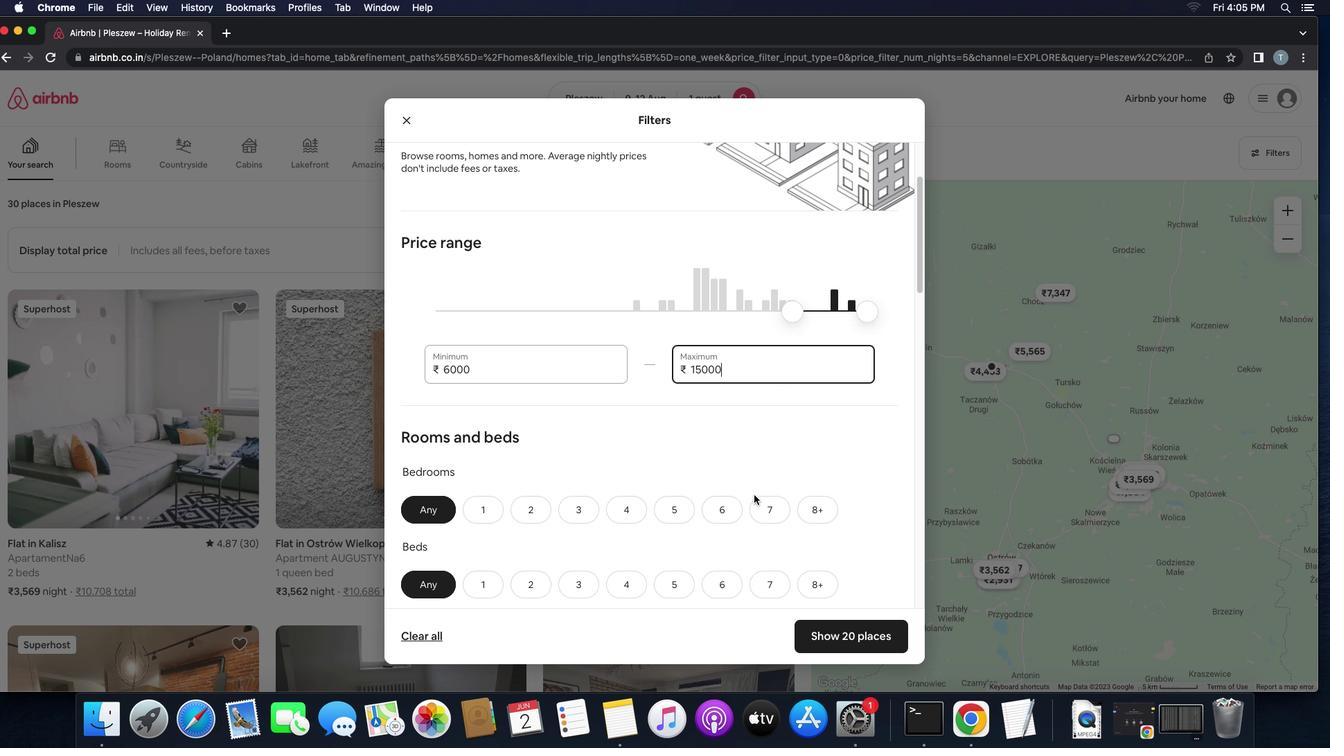 
Action: Mouse scrolled (725, 498) with delta (101, -11)
Screenshot: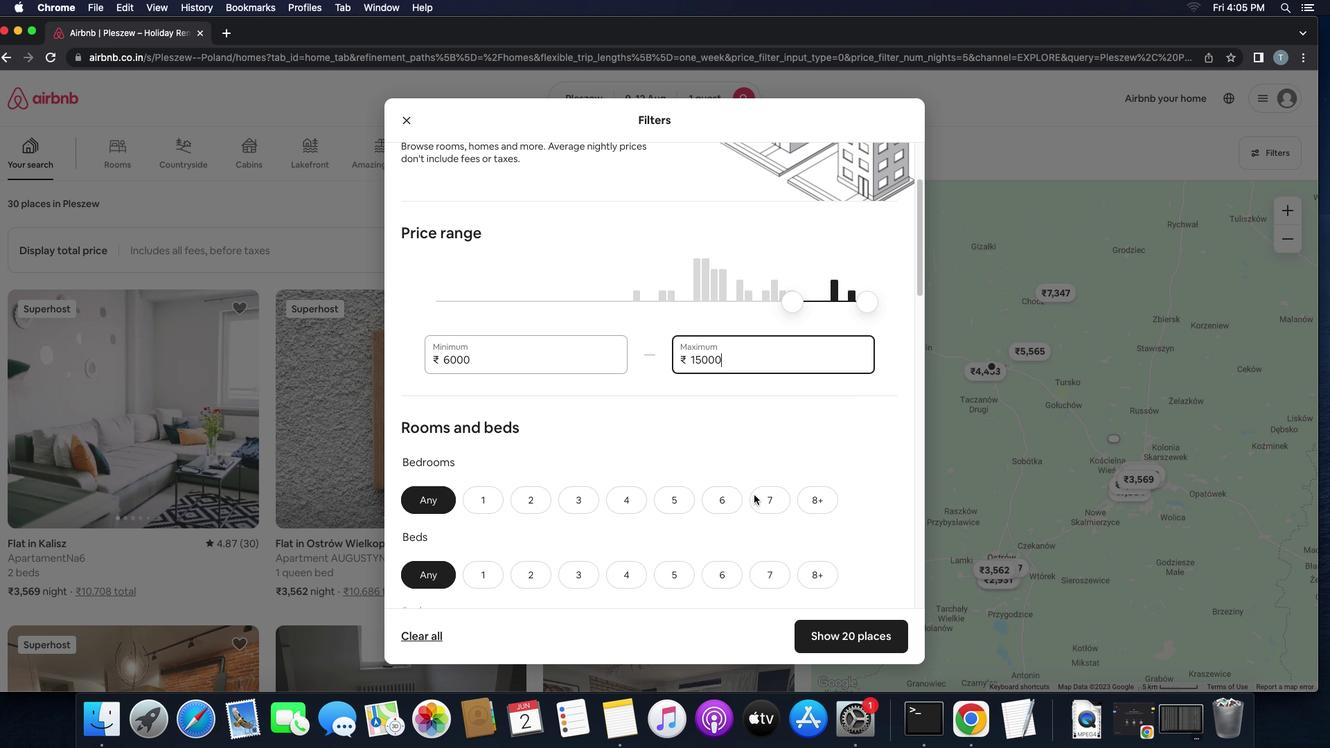 
Action: Mouse scrolled (725, 498) with delta (101, -11)
Screenshot: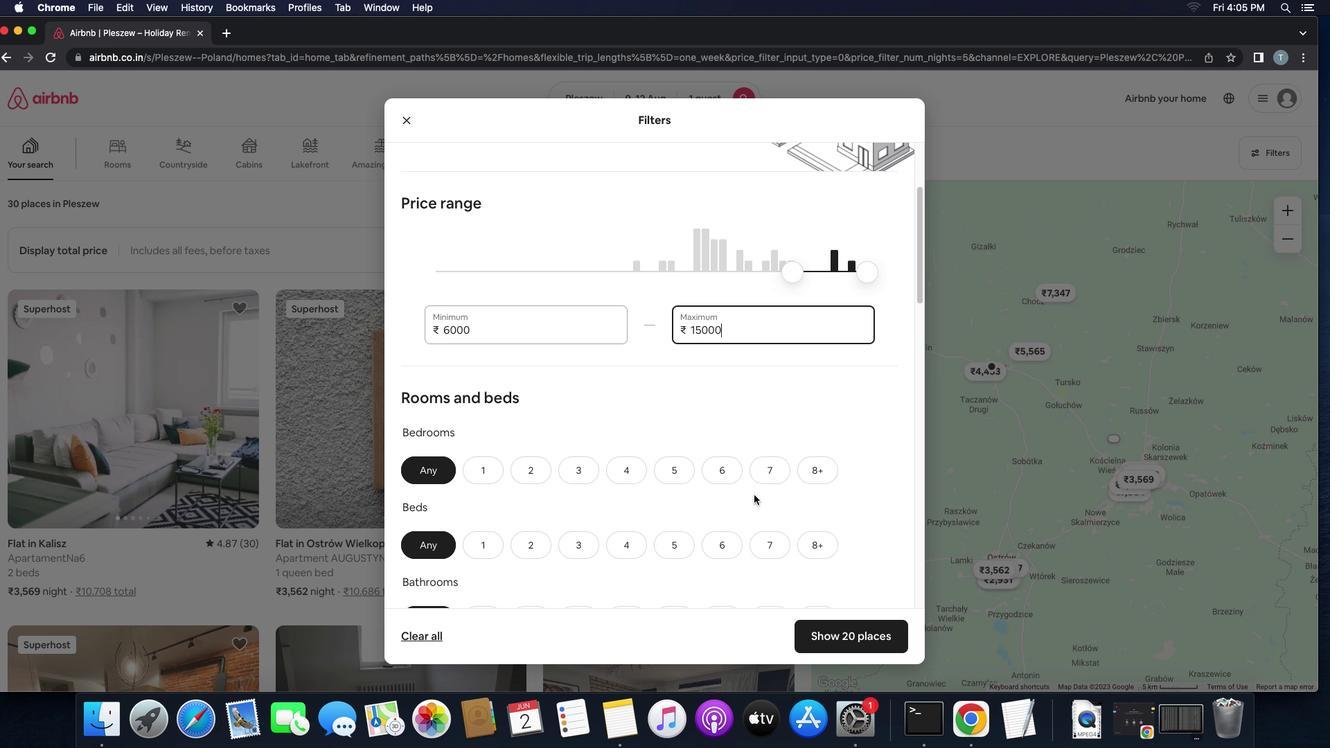 
Action: Mouse moved to (724, 499)
Screenshot: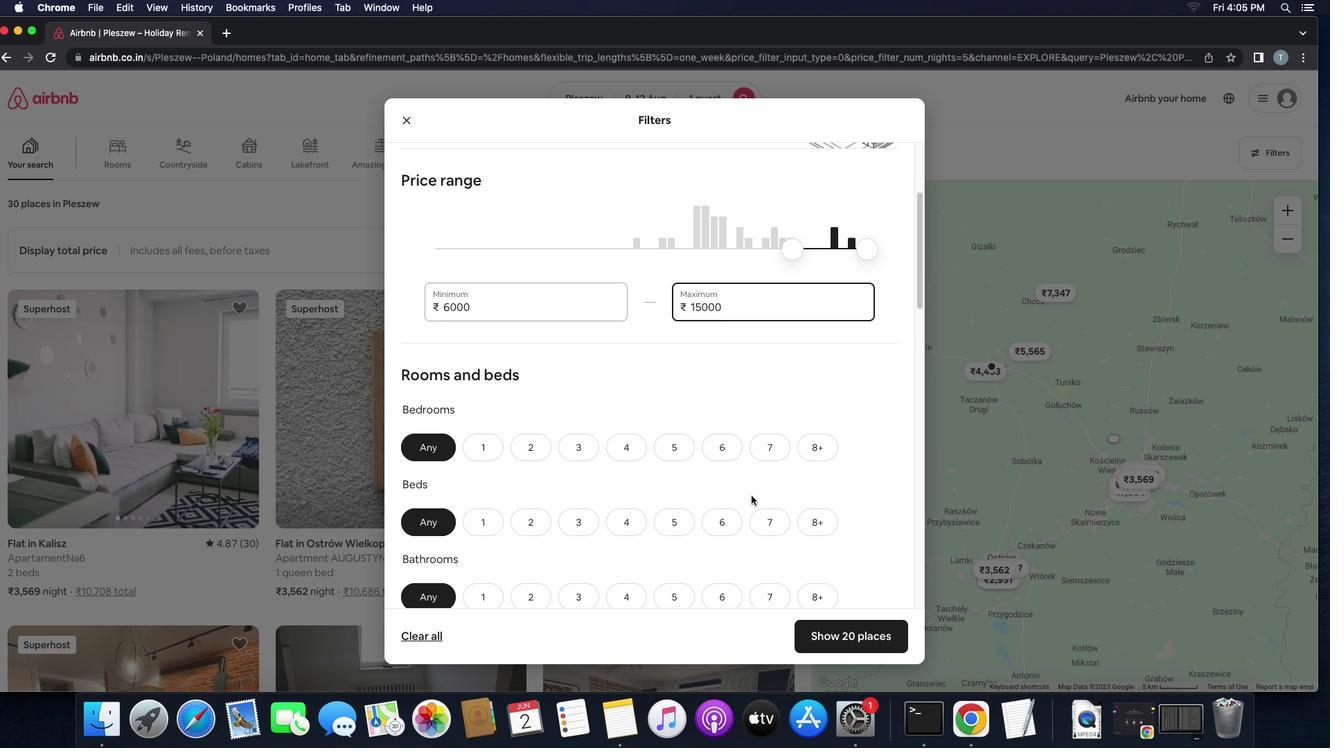 
Action: Mouse scrolled (724, 499) with delta (101, -11)
Screenshot: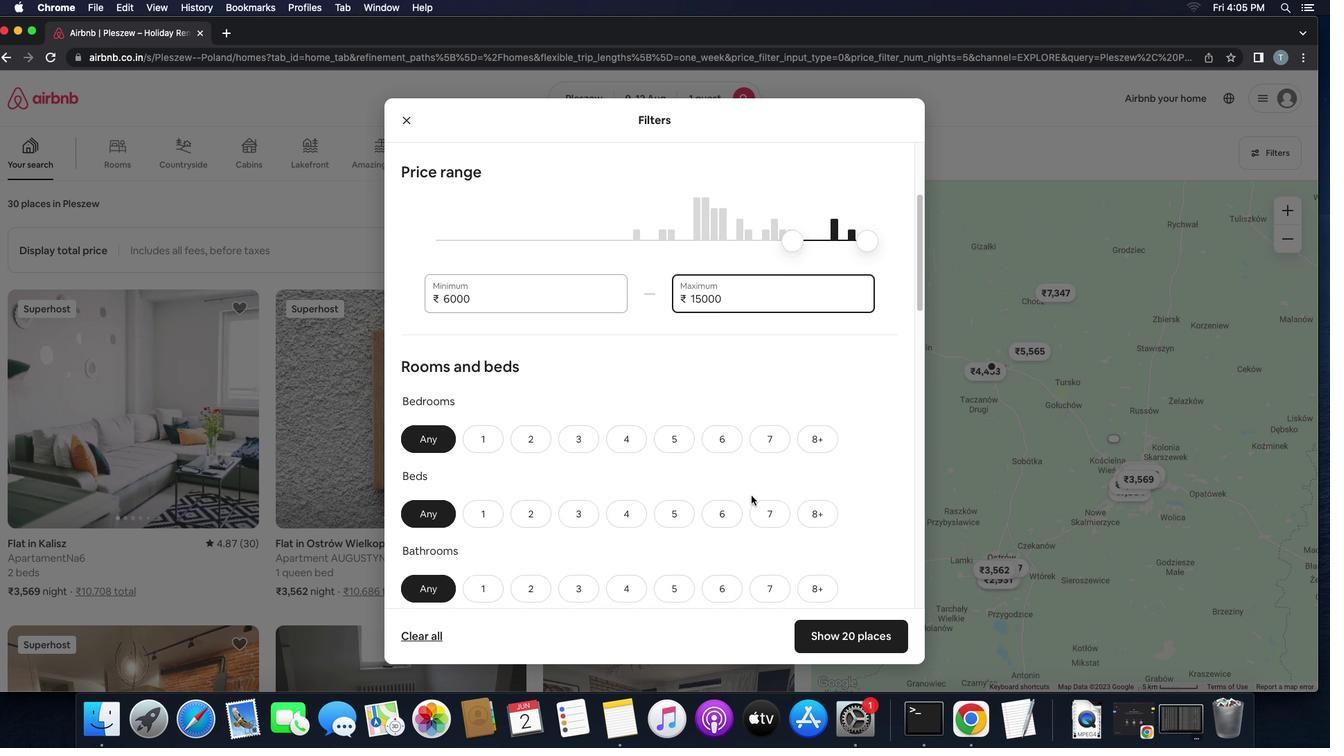 
Action: Mouse scrolled (724, 499) with delta (101, -11)
Screenshot: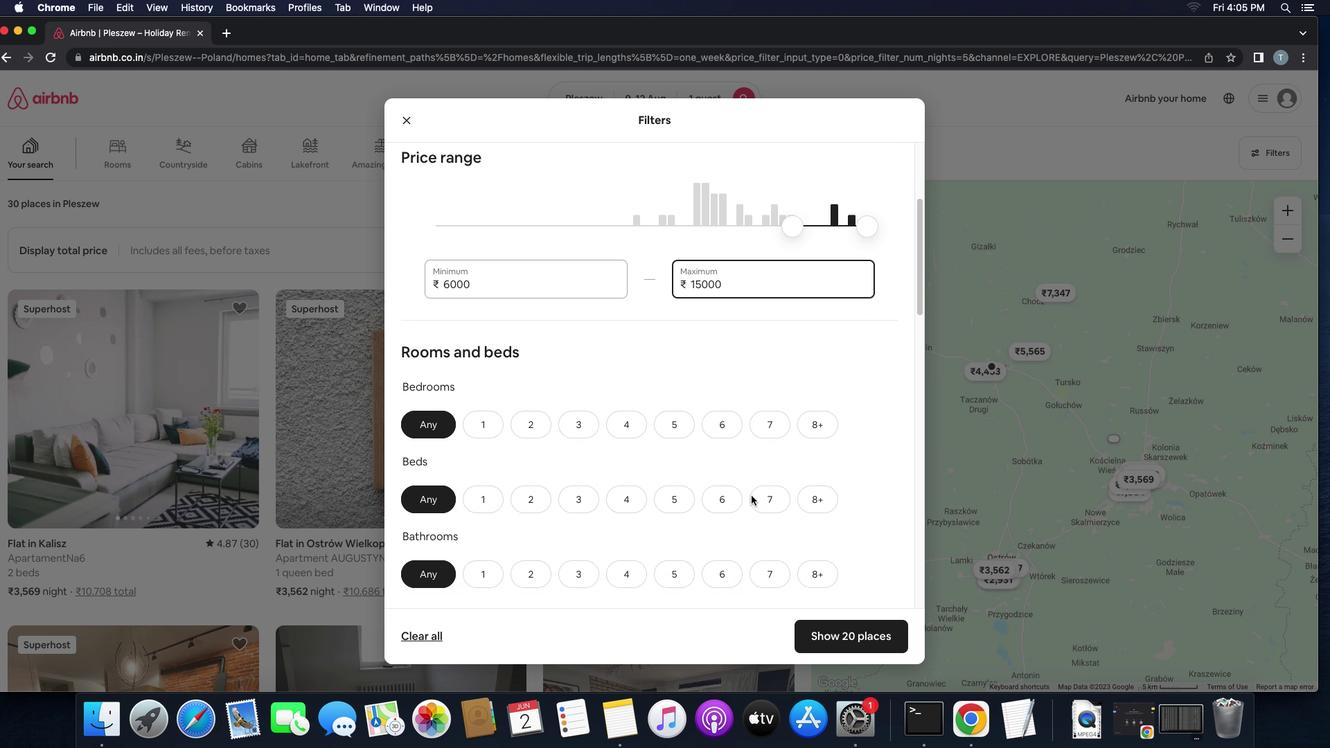 
Action: Mouse scrolled (724, 499) with delta (101, -11)
Screenshot: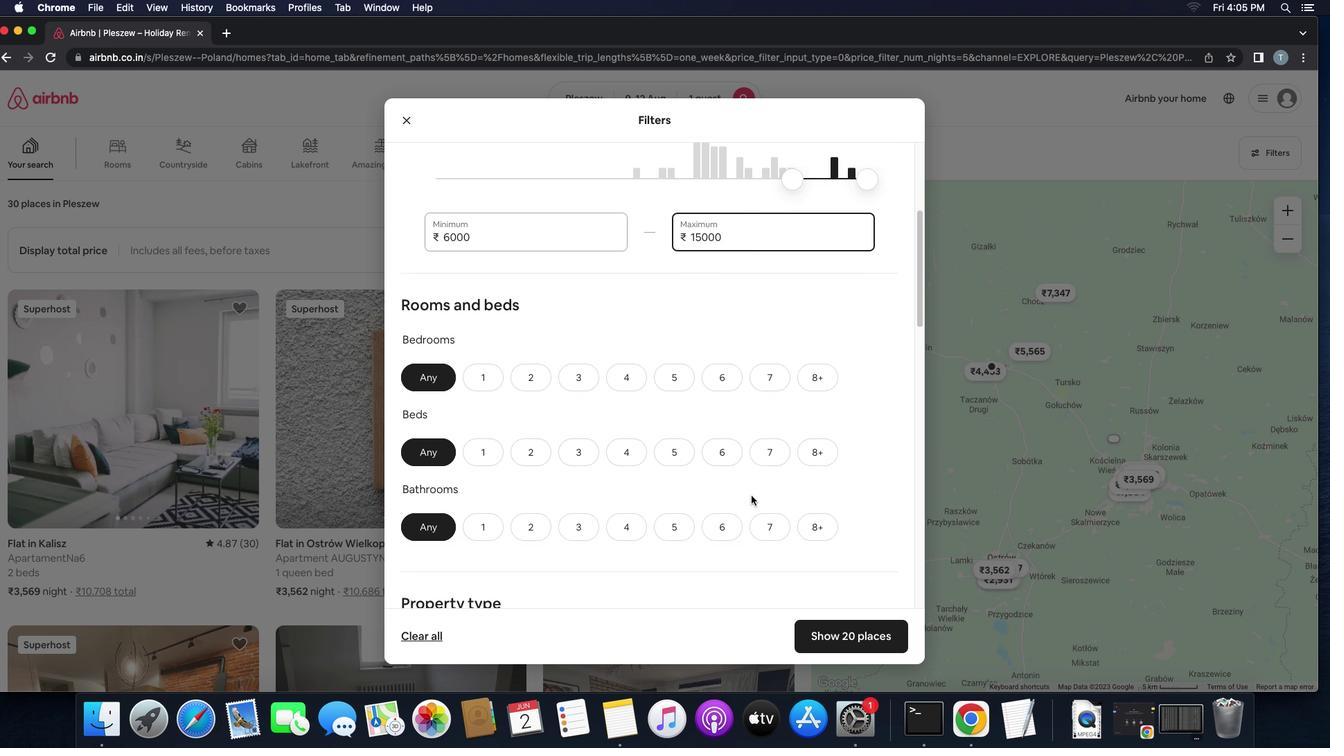 
Action: Mouse moved to (505, 337)
Screenshot: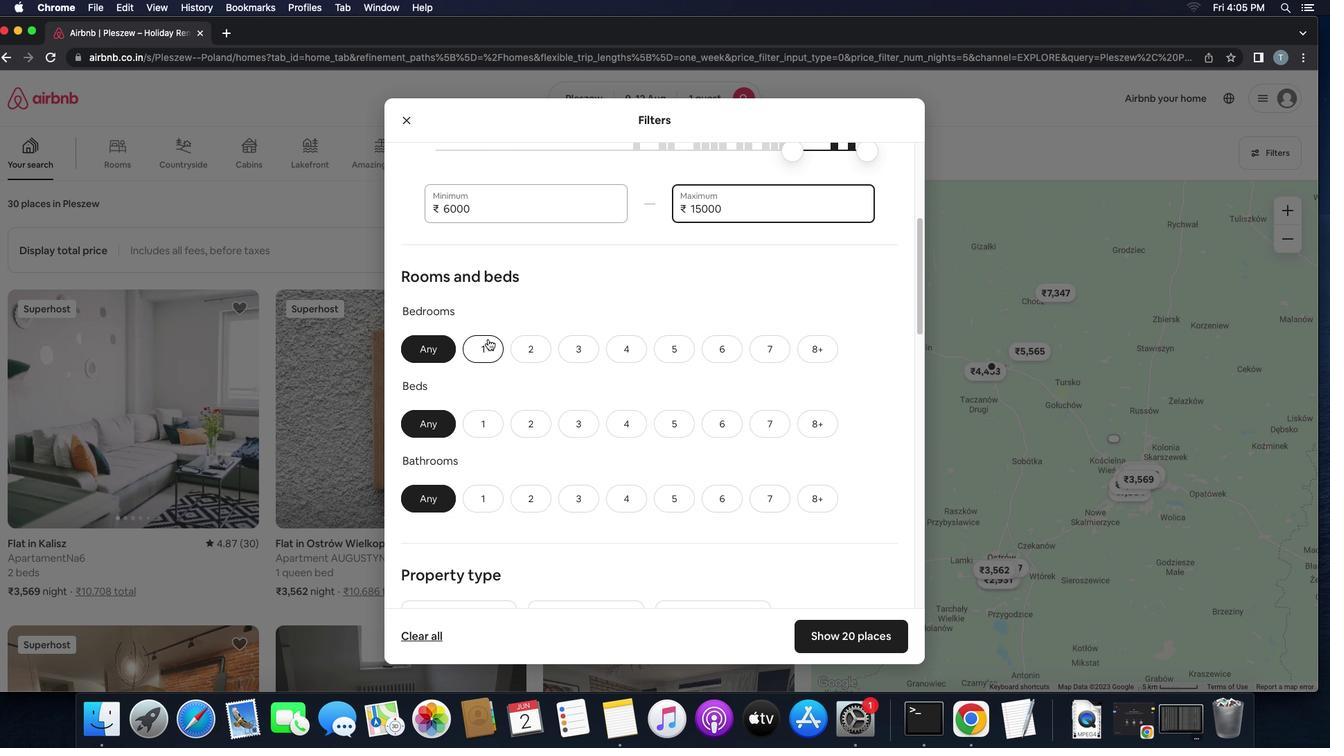 
Action: Mouse pressed left at (505, 337)
Screenshot: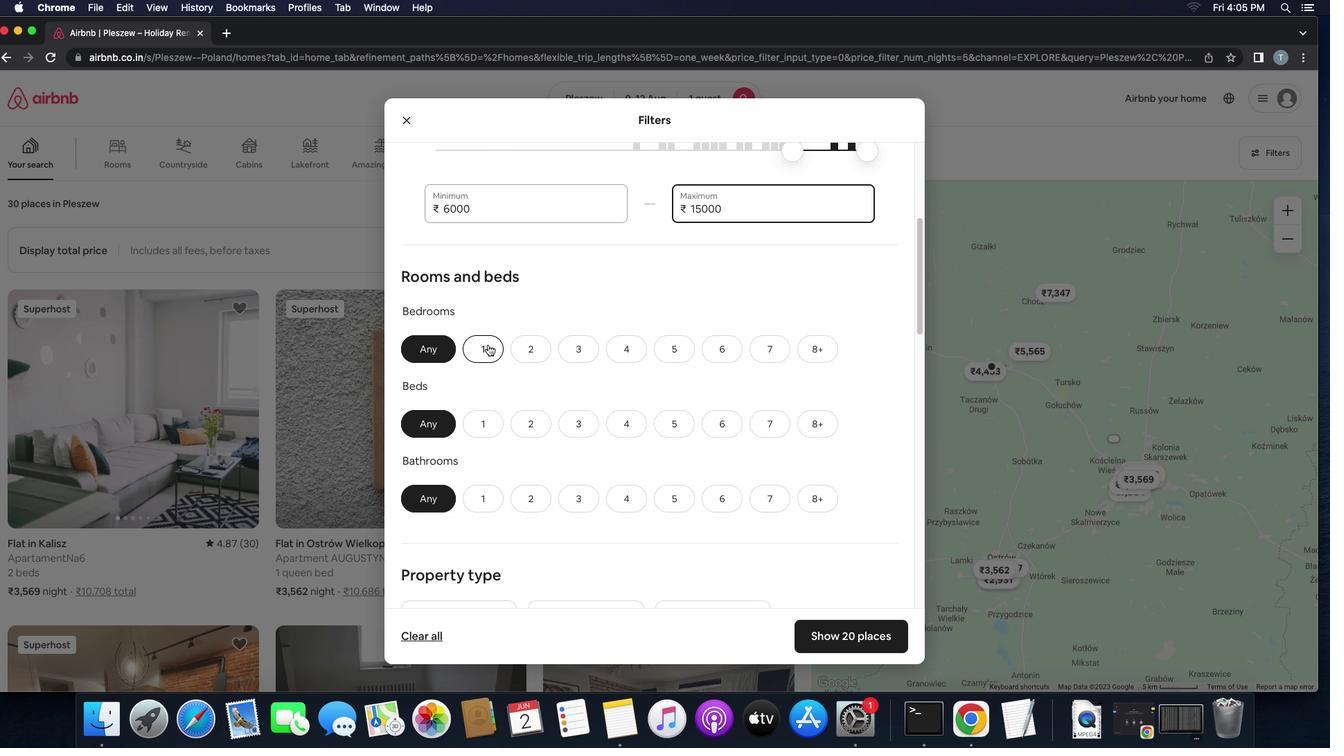 
Action: Mouse moved to (498, 431)
Screenshot: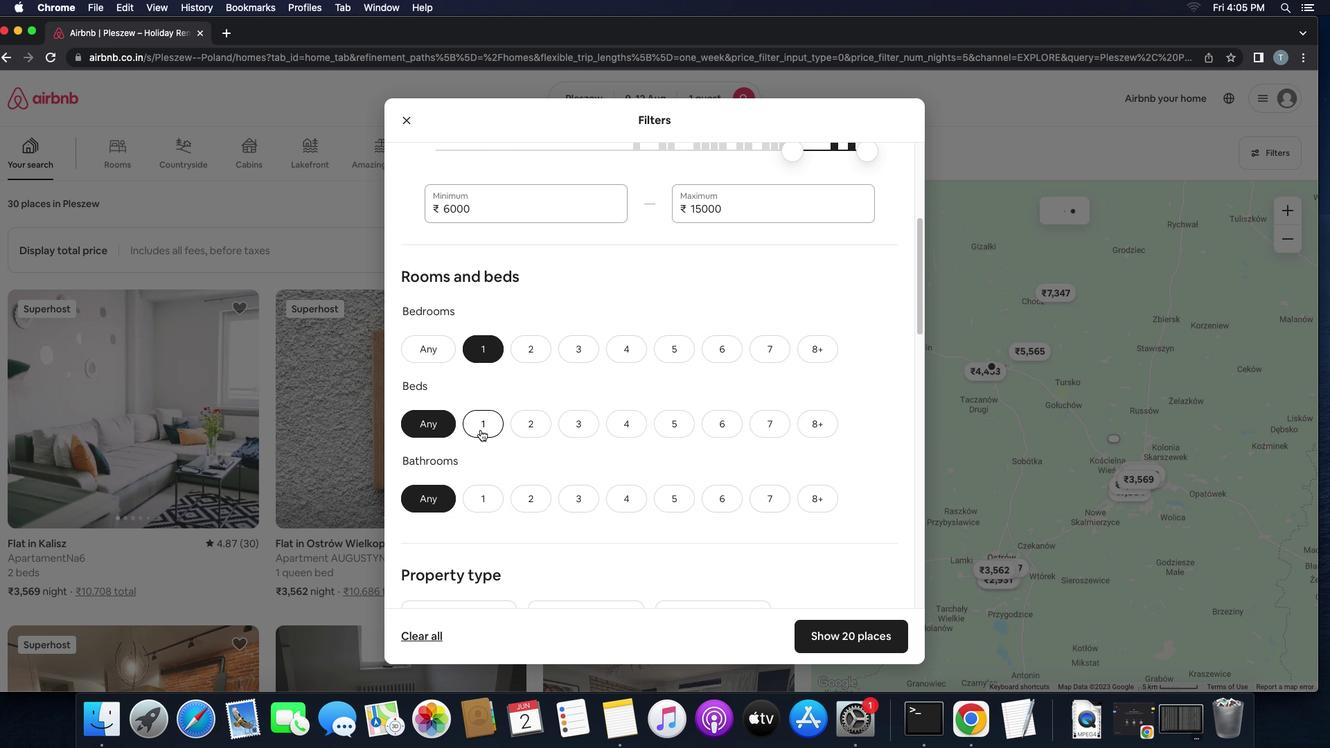 
Action: Mouse pressed left at (498, 431)
Screenshot: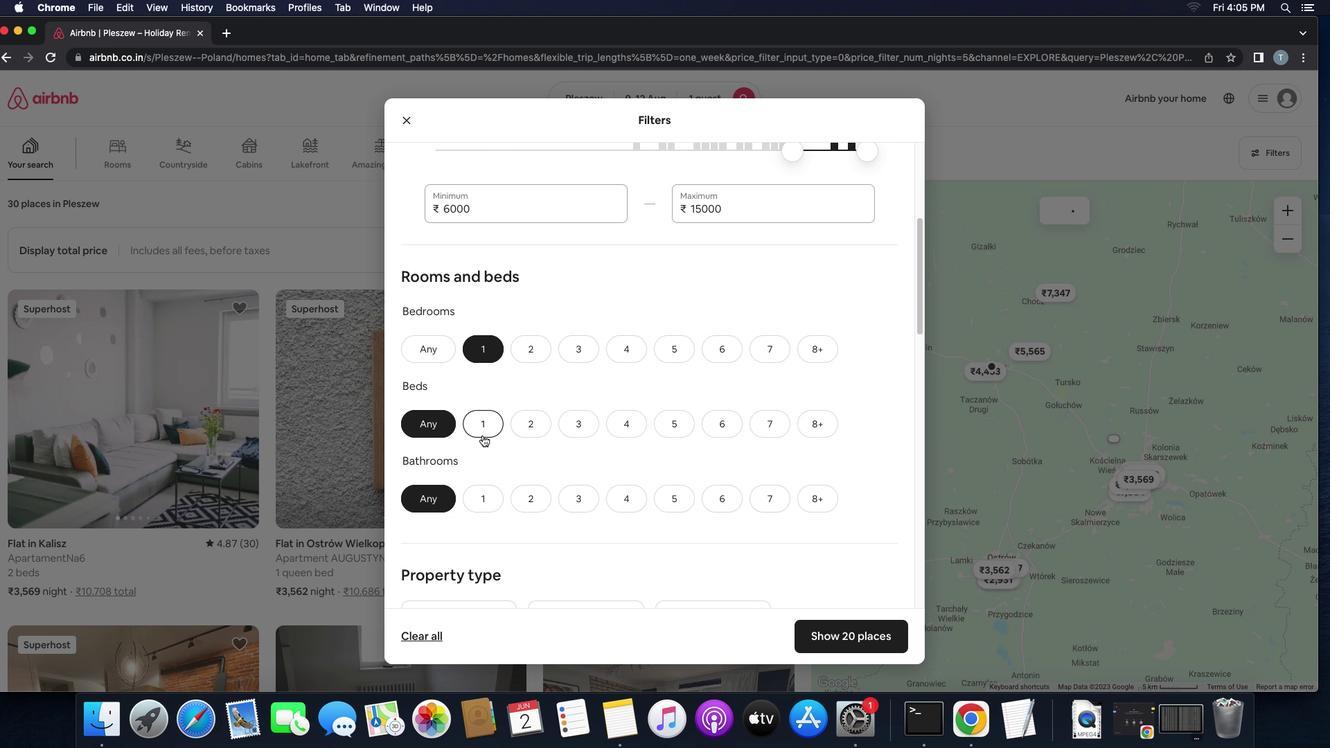 
Action: Mouse moved to (500, 511)
Screenshot: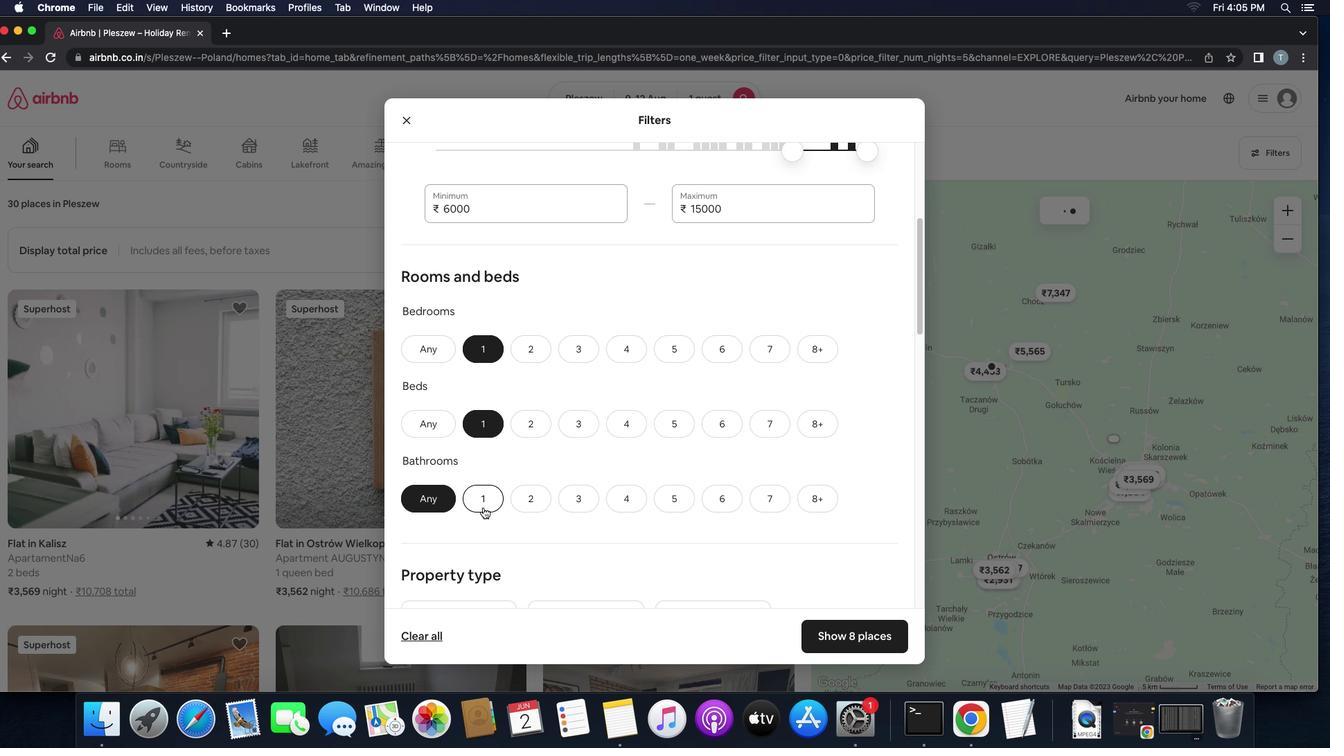 
Action: Mouse pressed left at (500, 511)
Screenshot: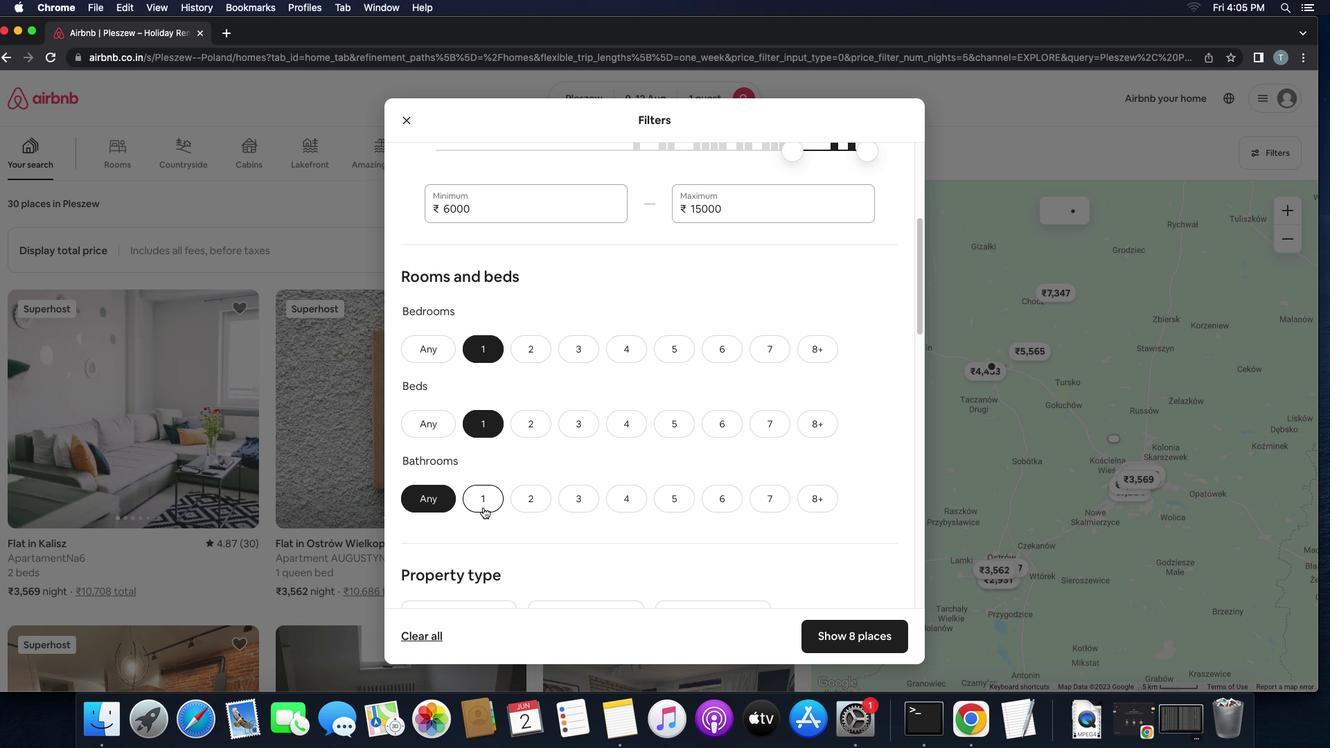 
Action: Mouse moved to (596, 500)
Screenshot: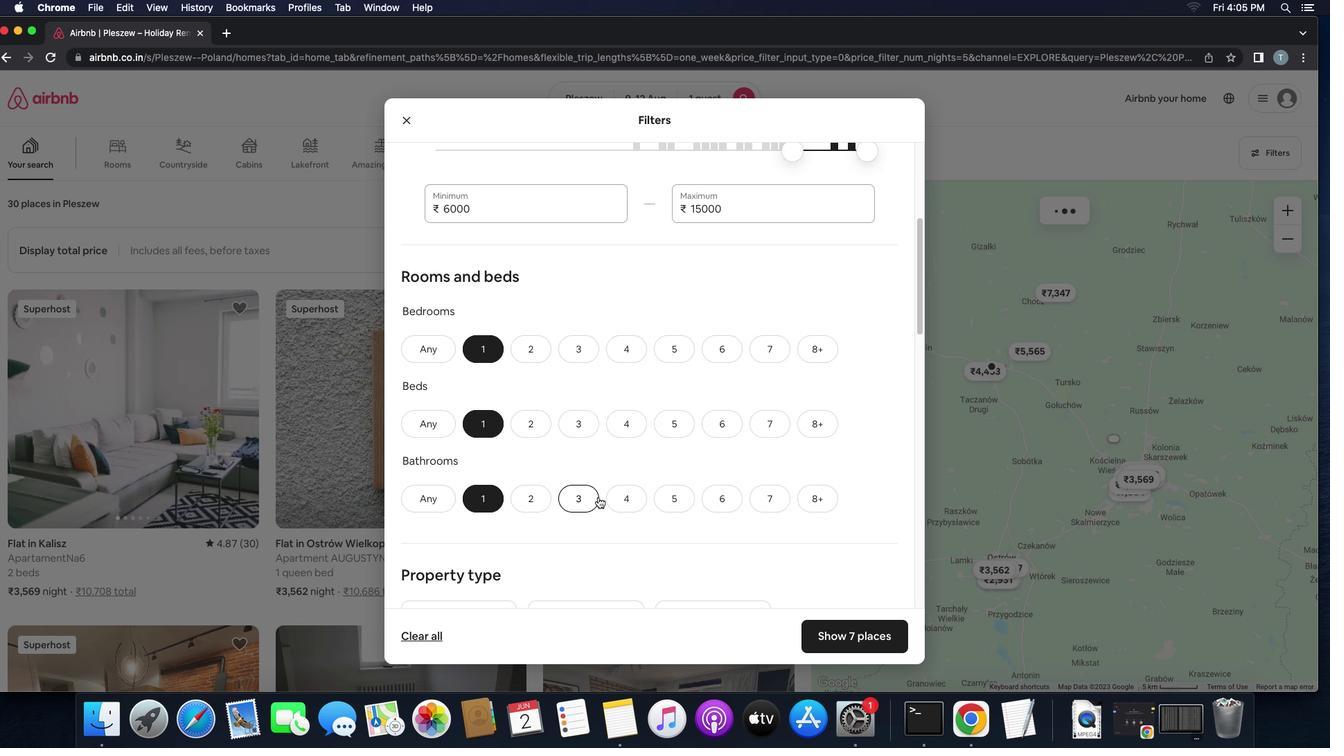 
Action: Mouse scrolled (596, 500) with delta (101, -11)
Screenshot: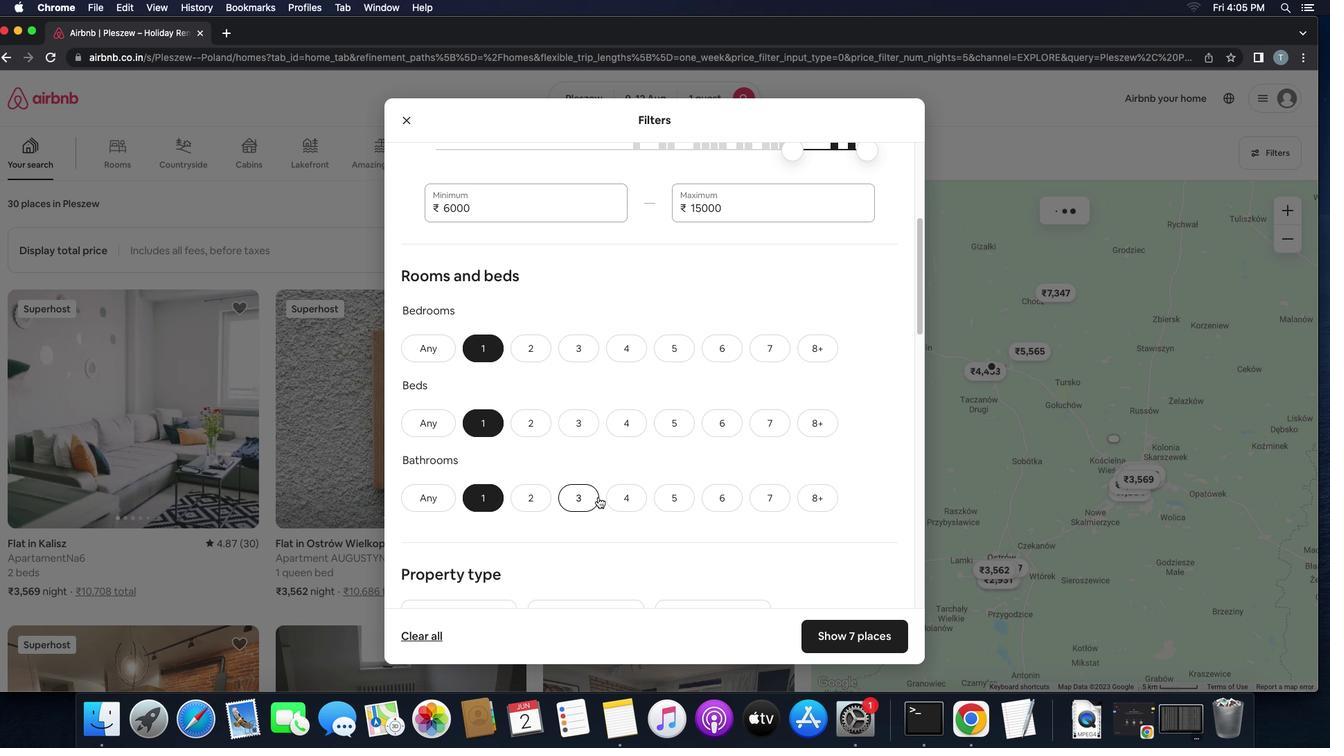 
Action: Mouse scrolled (596, 500) with delta (101, -11)
Screenshot: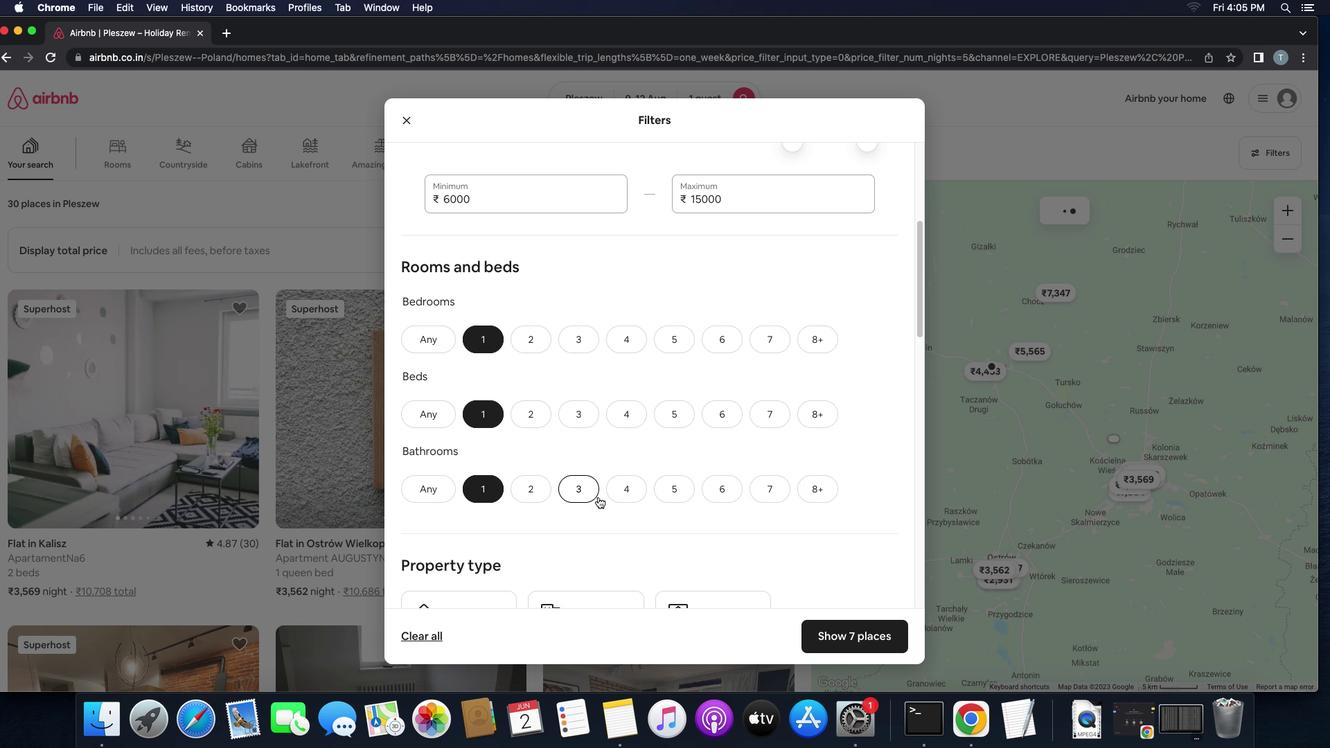 
Action: Mouse scrolled (596, 500) with delta (101, -11)
Screenshot: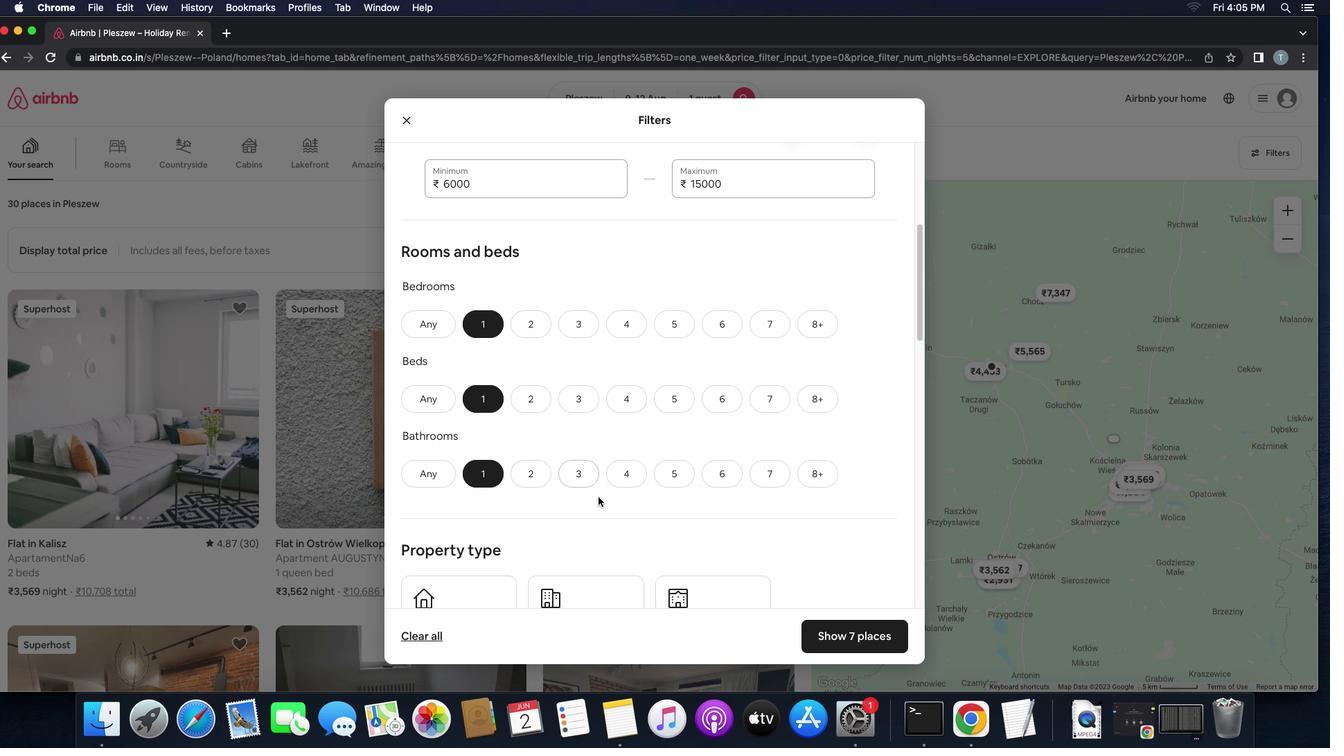 
Action: Mouse scrolled (596, 500) with delta (101, -11)
Screenshot: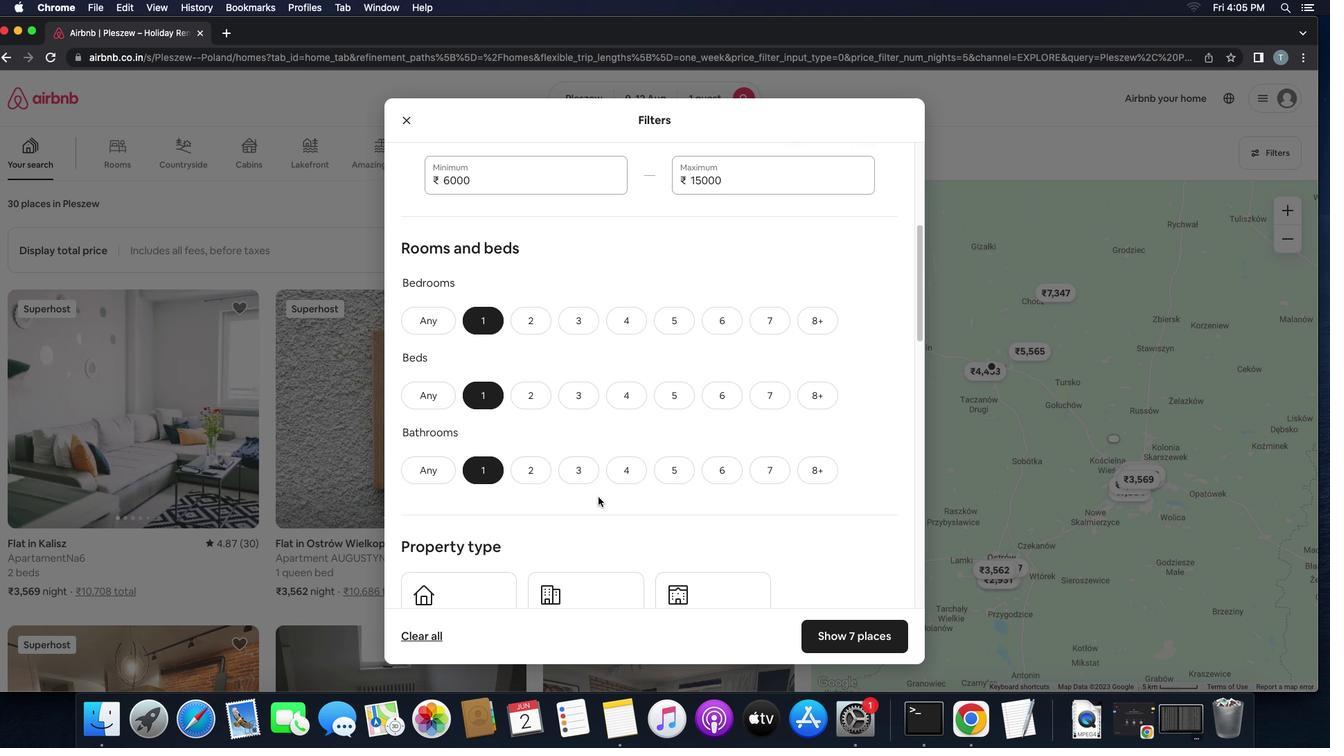 
Action: Mouse scrolled (596, 500) with delta (101, -11)
Screenshot: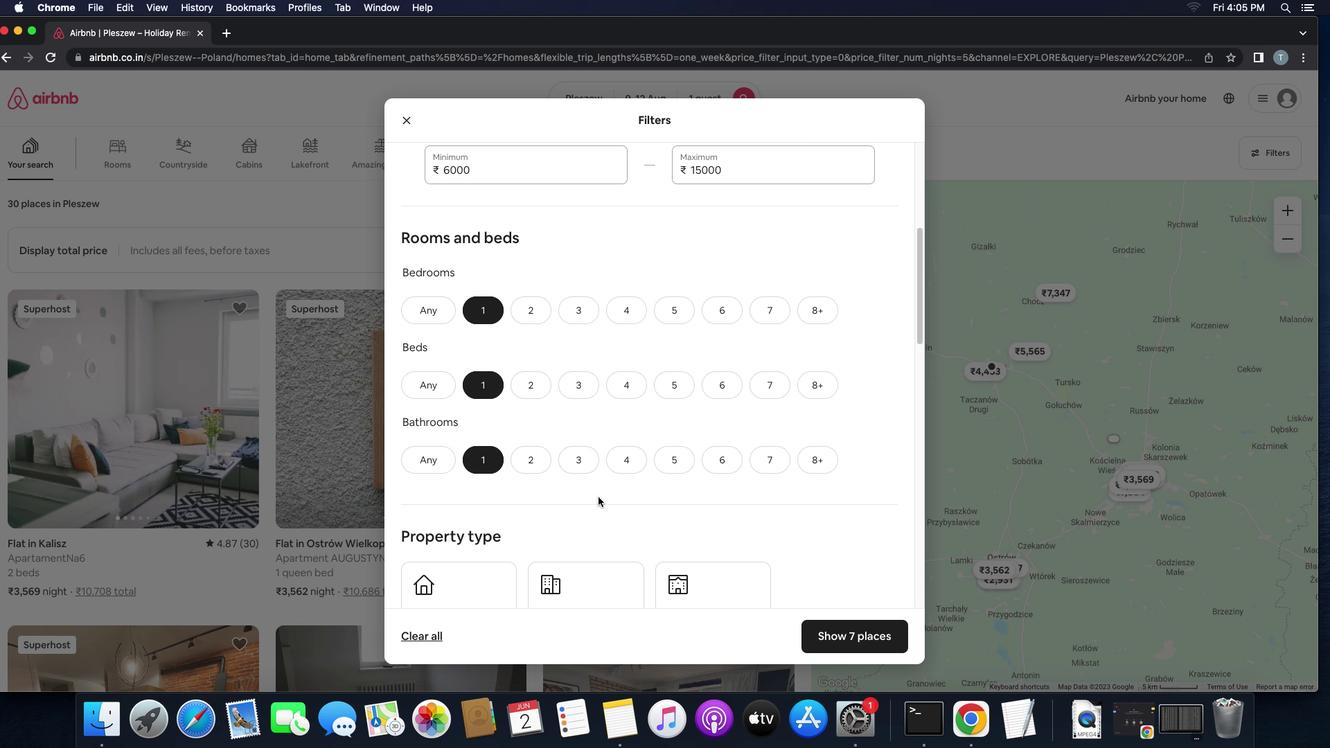 
Action: Mouse scrolled (596, 500) with delta (101, -11)
Screenshot: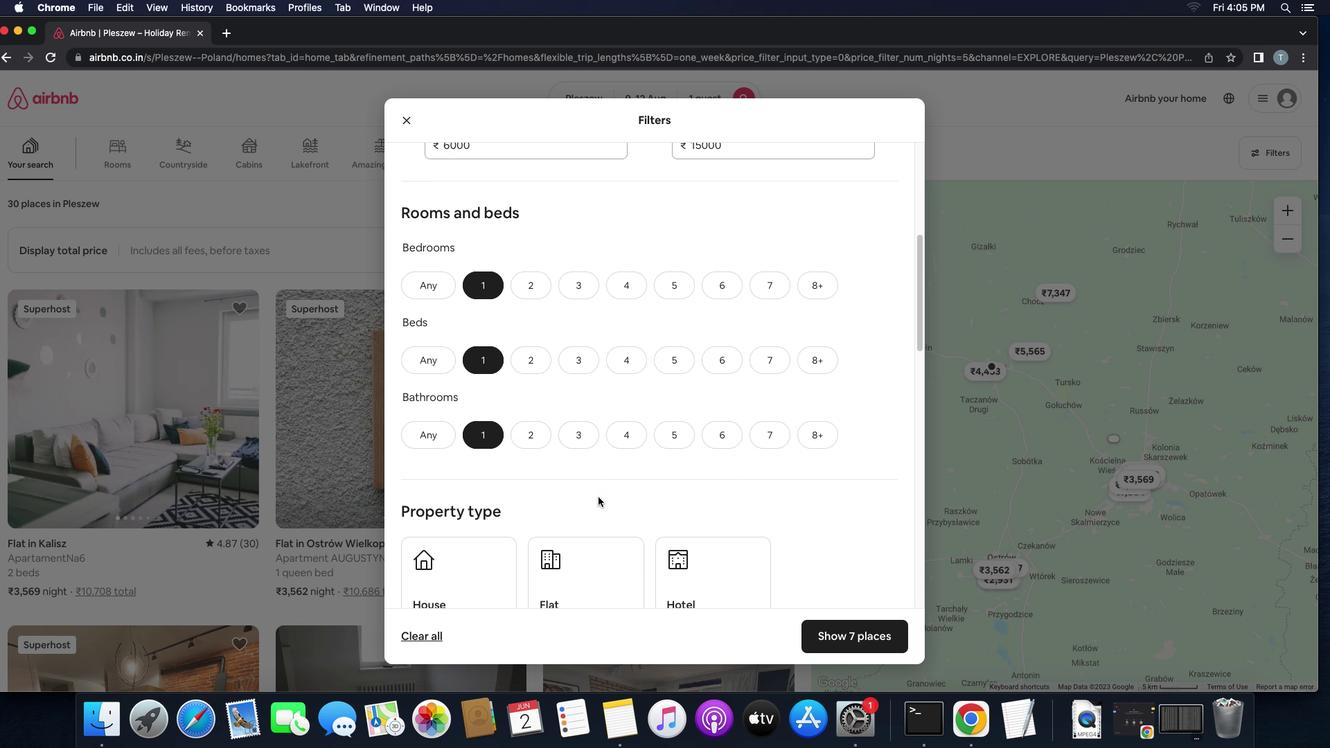 
Action: Mouse scrolled (596, 500) with delta (101, -11)
Screenshot: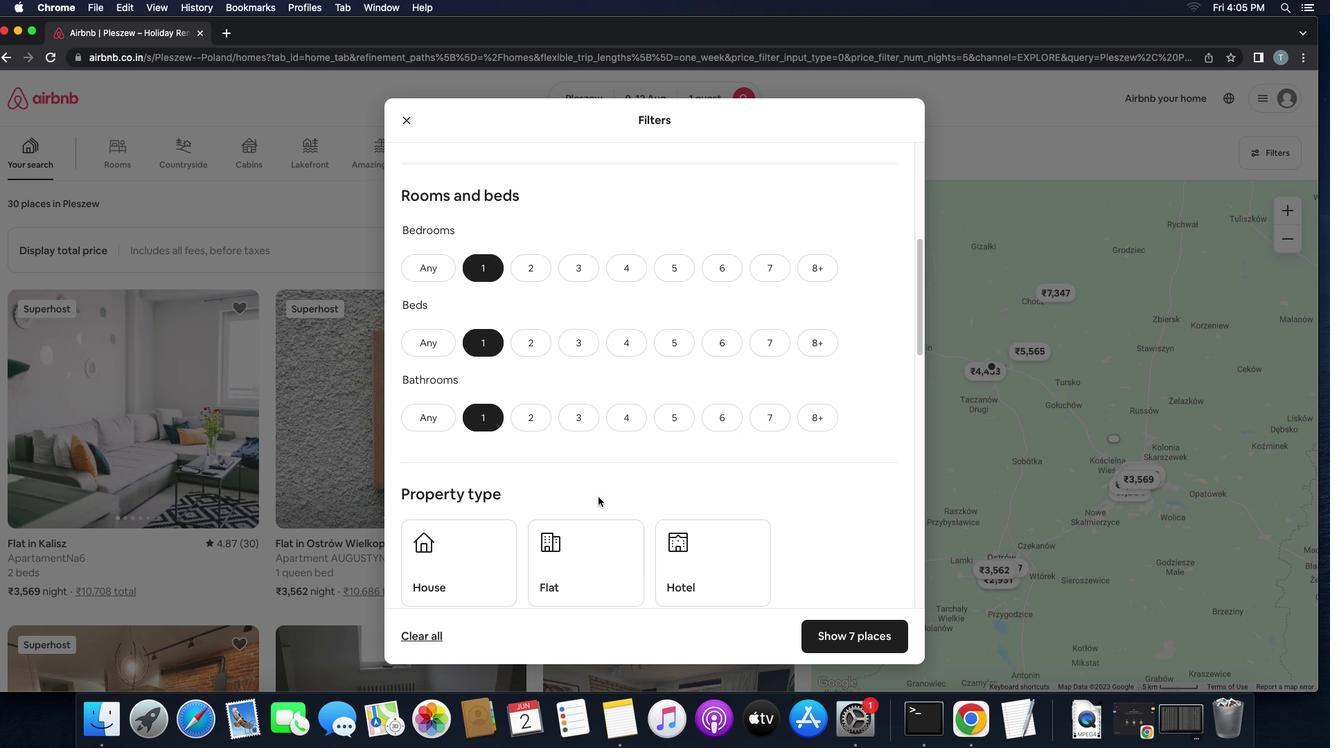 
Action: Mouse scrolled (596, 500) with delta (101, -11)
Screenshot: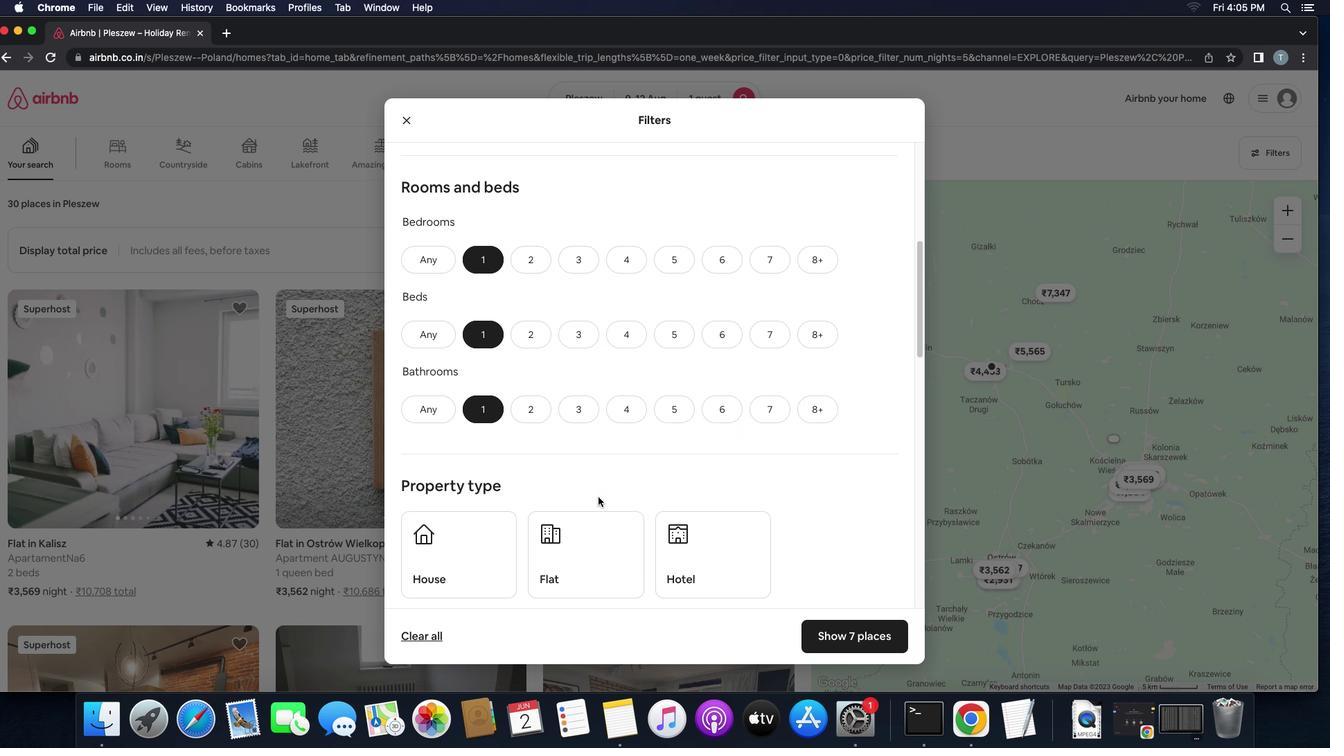 
Action: Mouse scrolled (596, 500) with delta (101, -11)
Screenshot: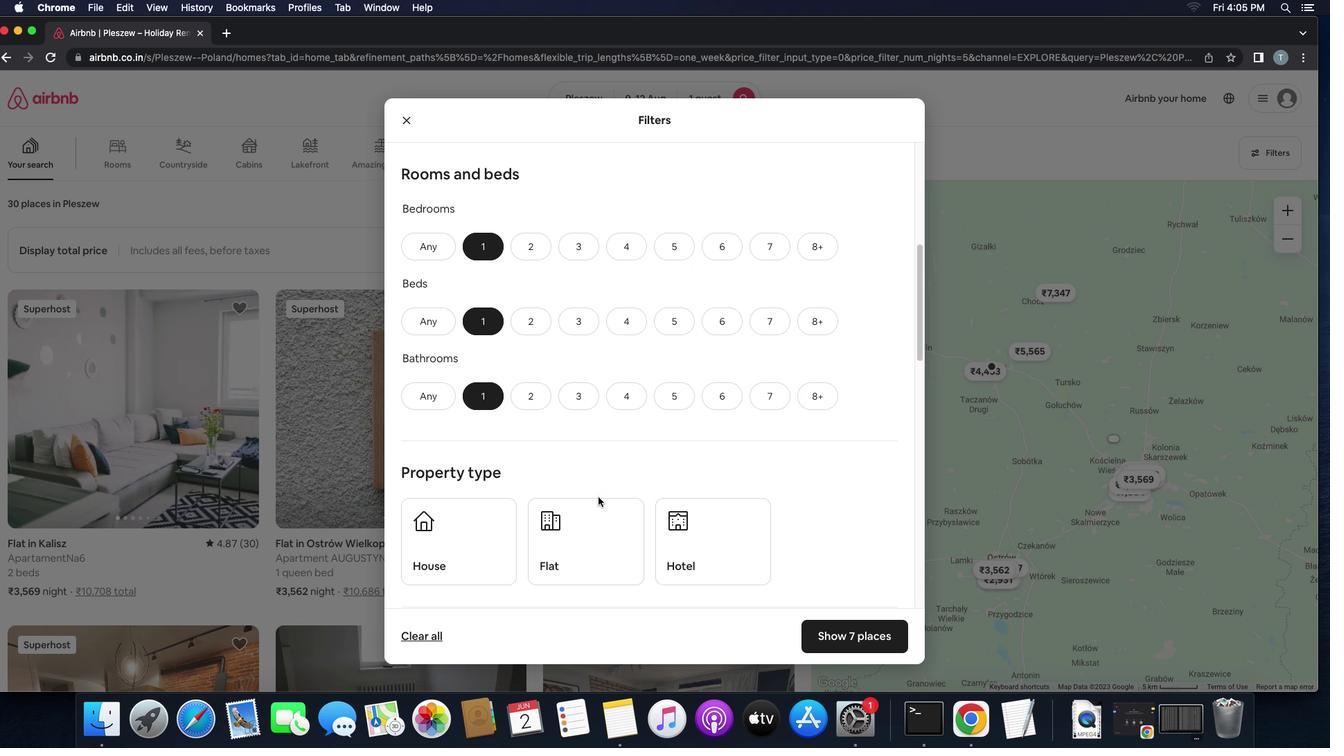 
Action: Mouse scrolled (596, 500) with delta (101, -11)
Screenshot: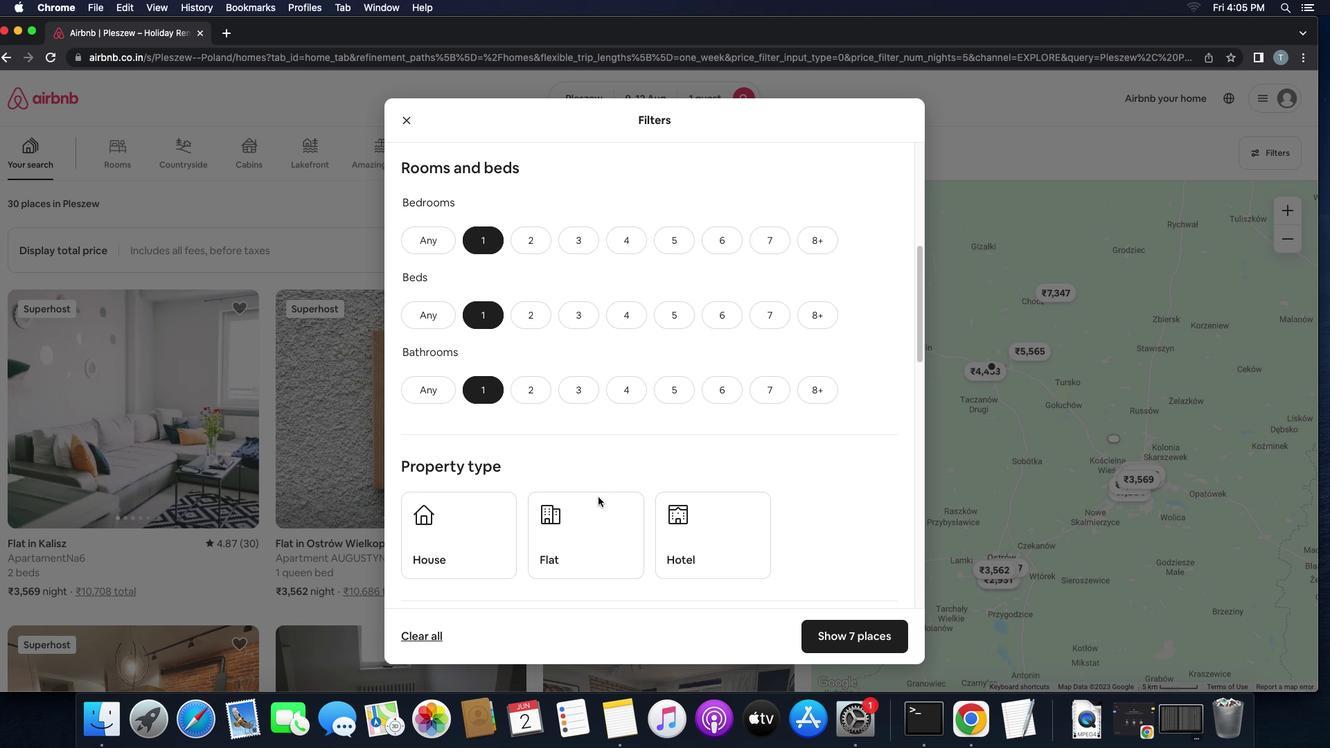 
Action: Mouse scrolled (596, 500) with delta (101, -11)
Screenshot: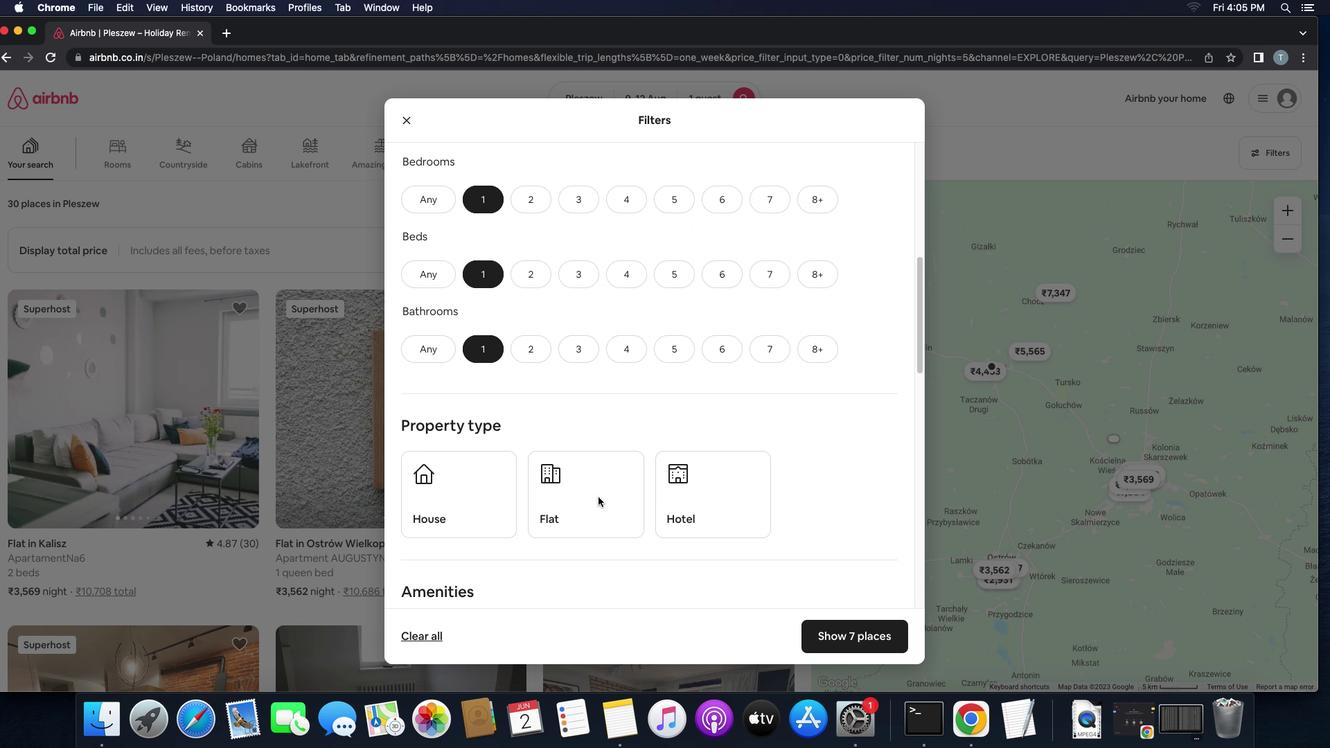 
Action: Mouse scrolled (596, 500) with delta (101, -11)
Screenshot: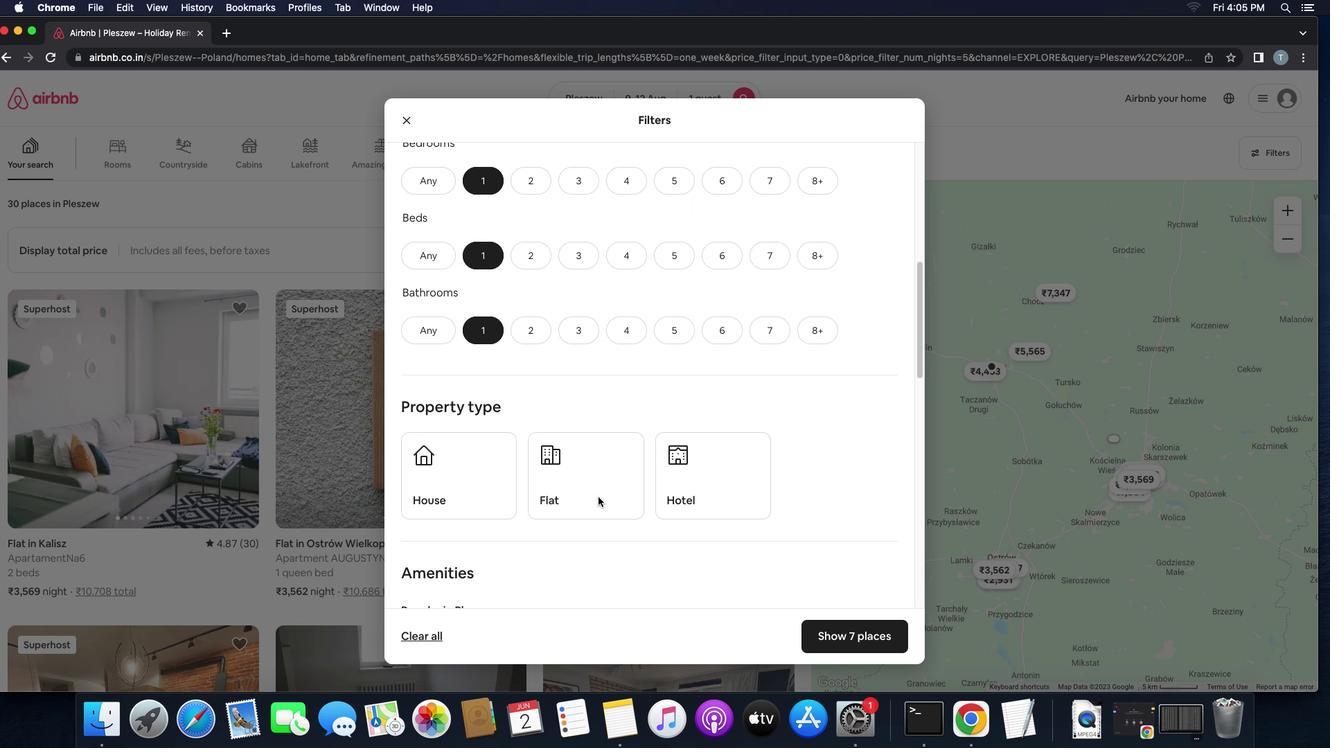 
Action: Mouse scrolled (596, 500) with delta (101, -11)
Screenshot: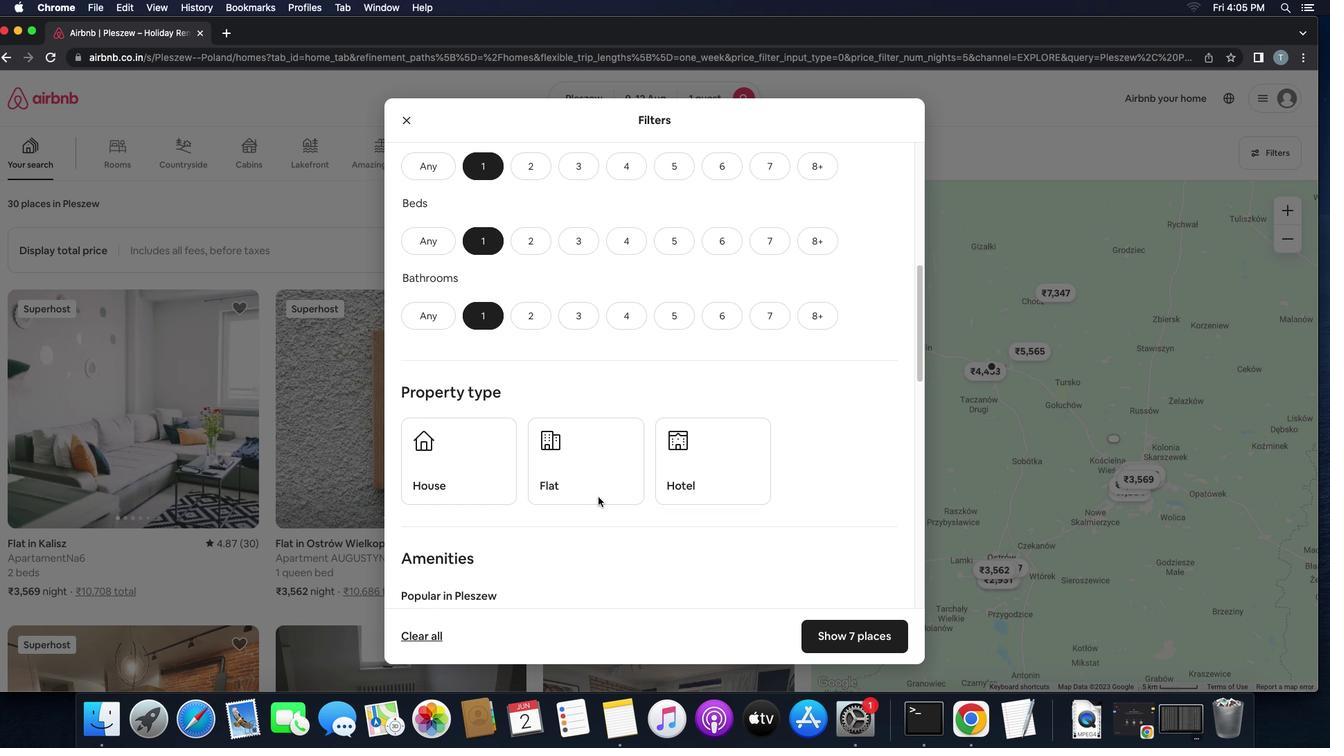 
Action: Mouse scrolled (596, 500) with delta (101, -11)
Screenshot: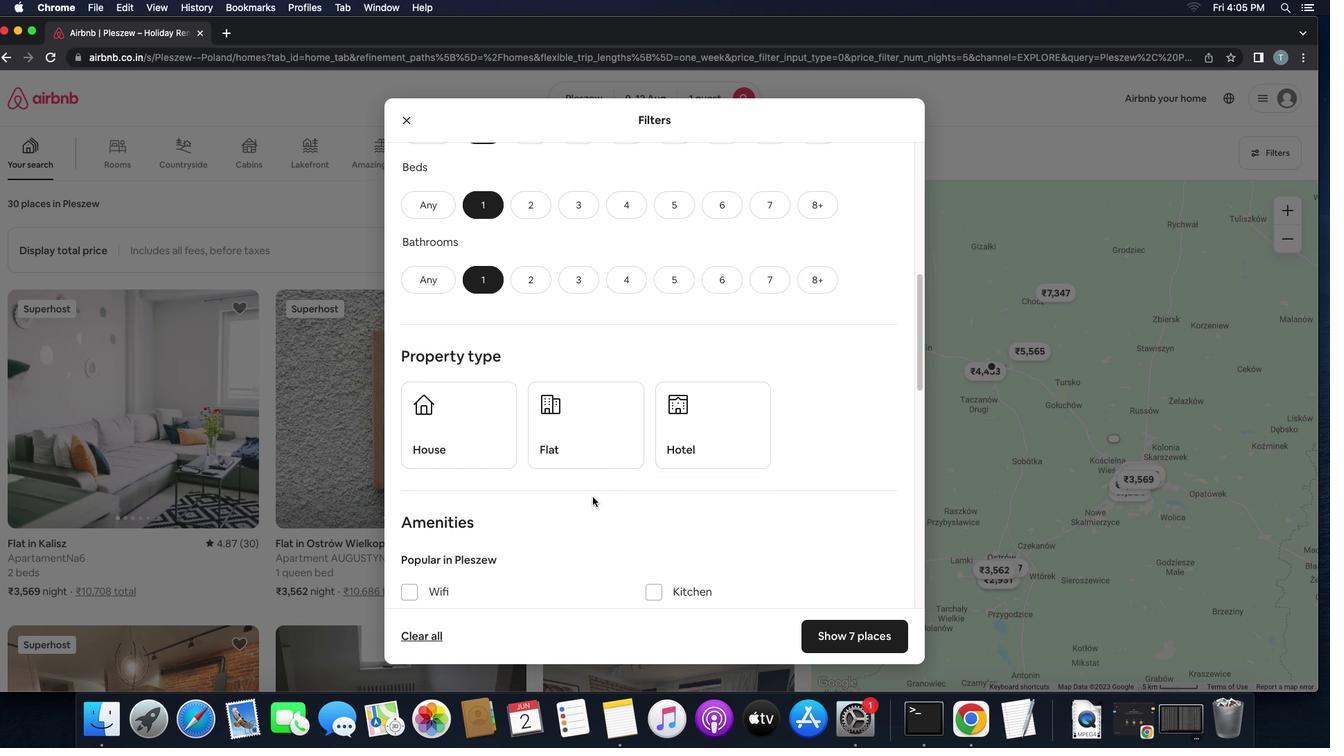 
Action: Mouse moved to (470, 404)
Screenshot: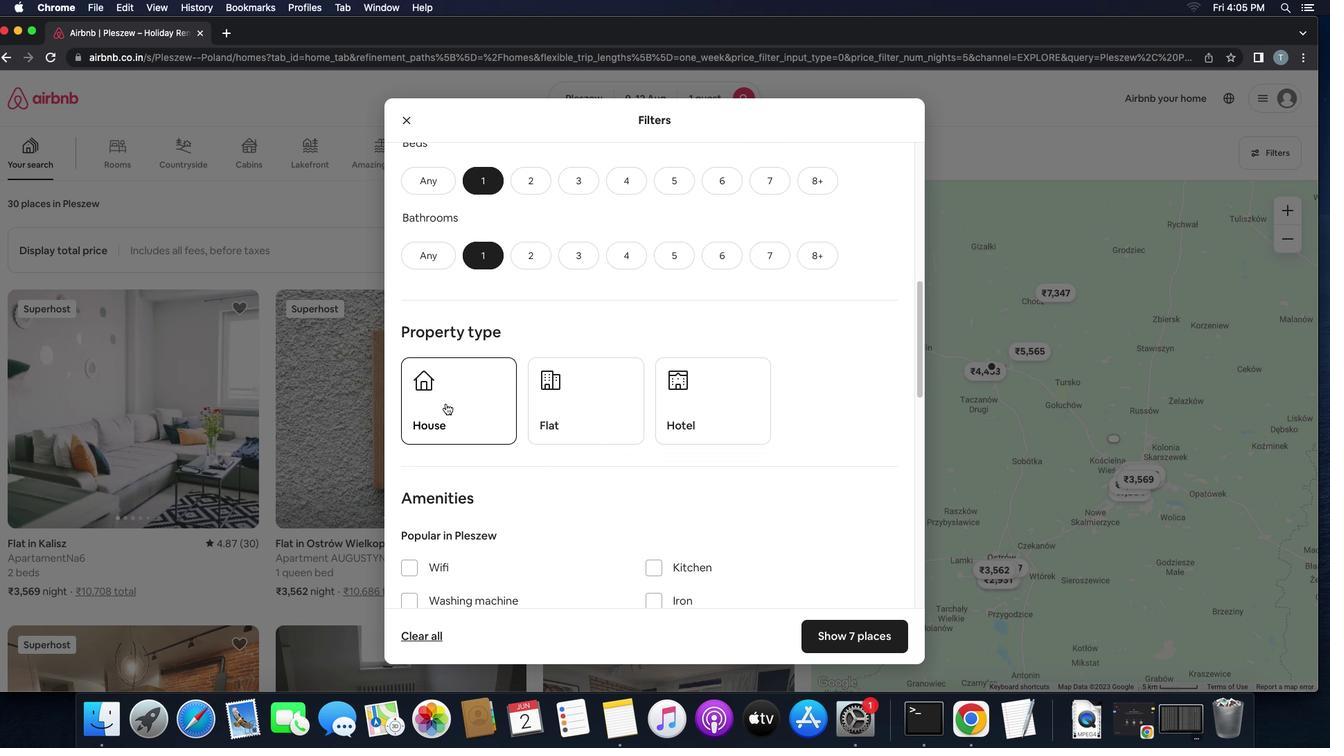 
Action: Mouse pressed left at (470, 404)
Screenshot: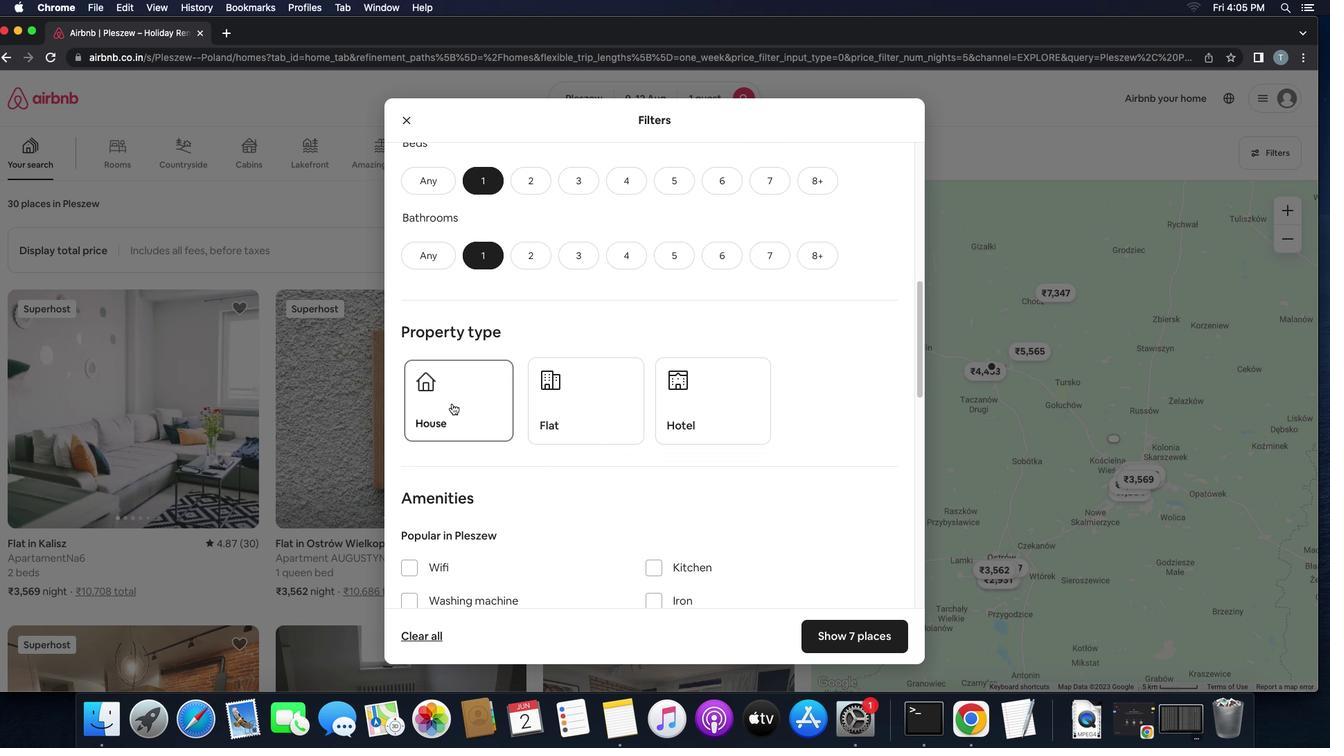 
Action: Mouse moved to (563, 406)
Screenshot: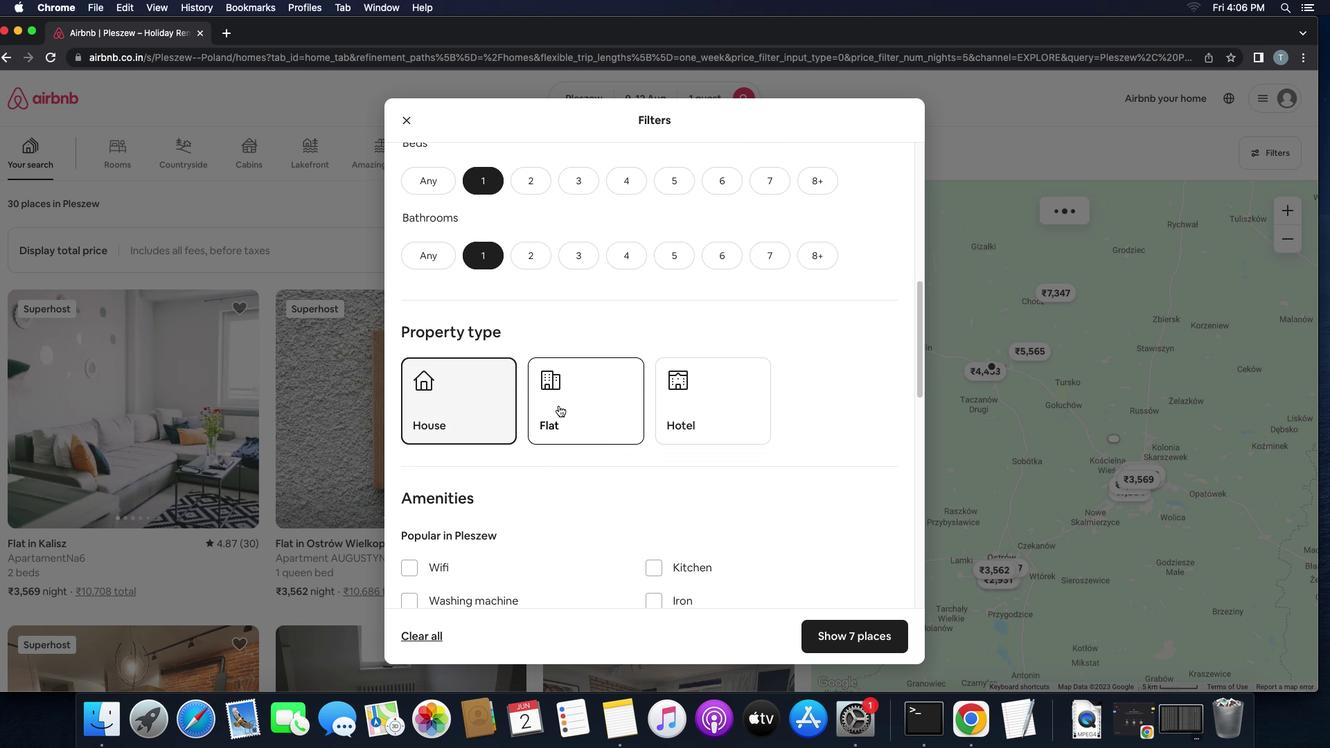 
Action: Mouse pressed left at (563, 406)
Screenshot: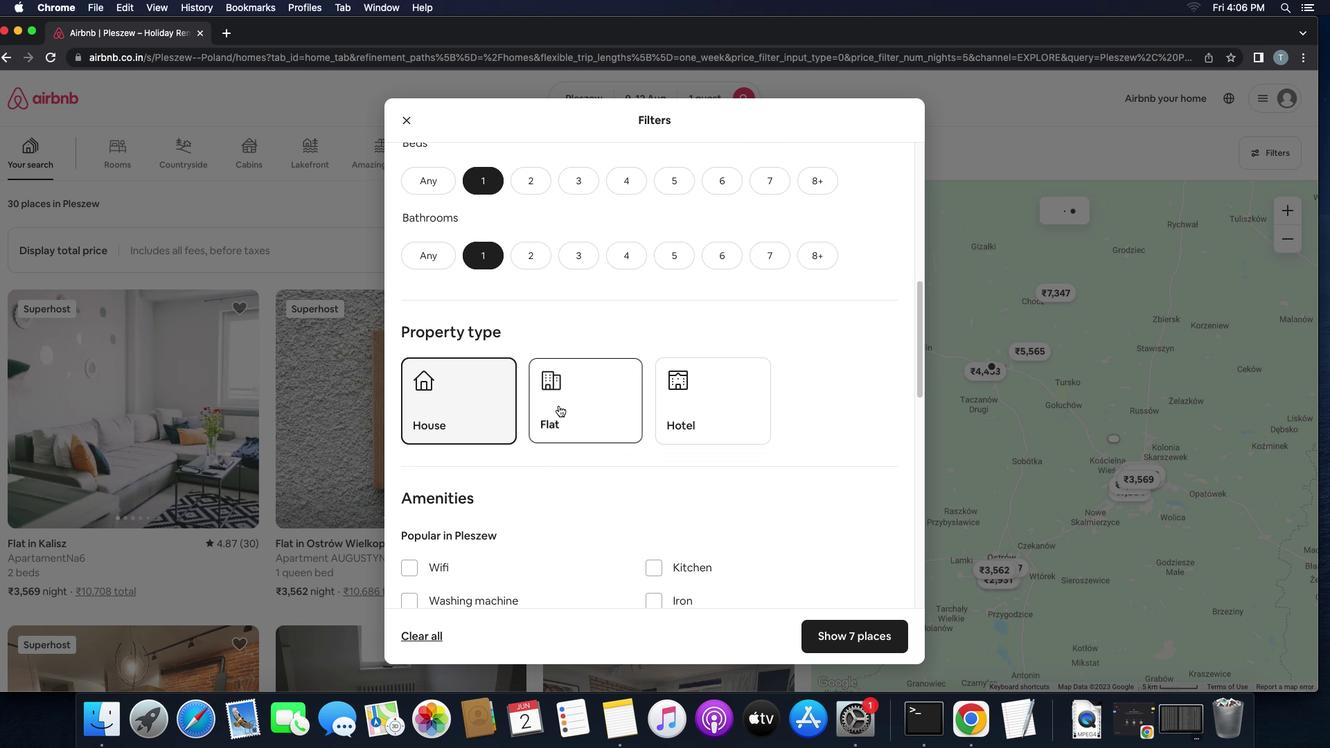 
Action: Mouse moved to (651, 446)
Screenshot: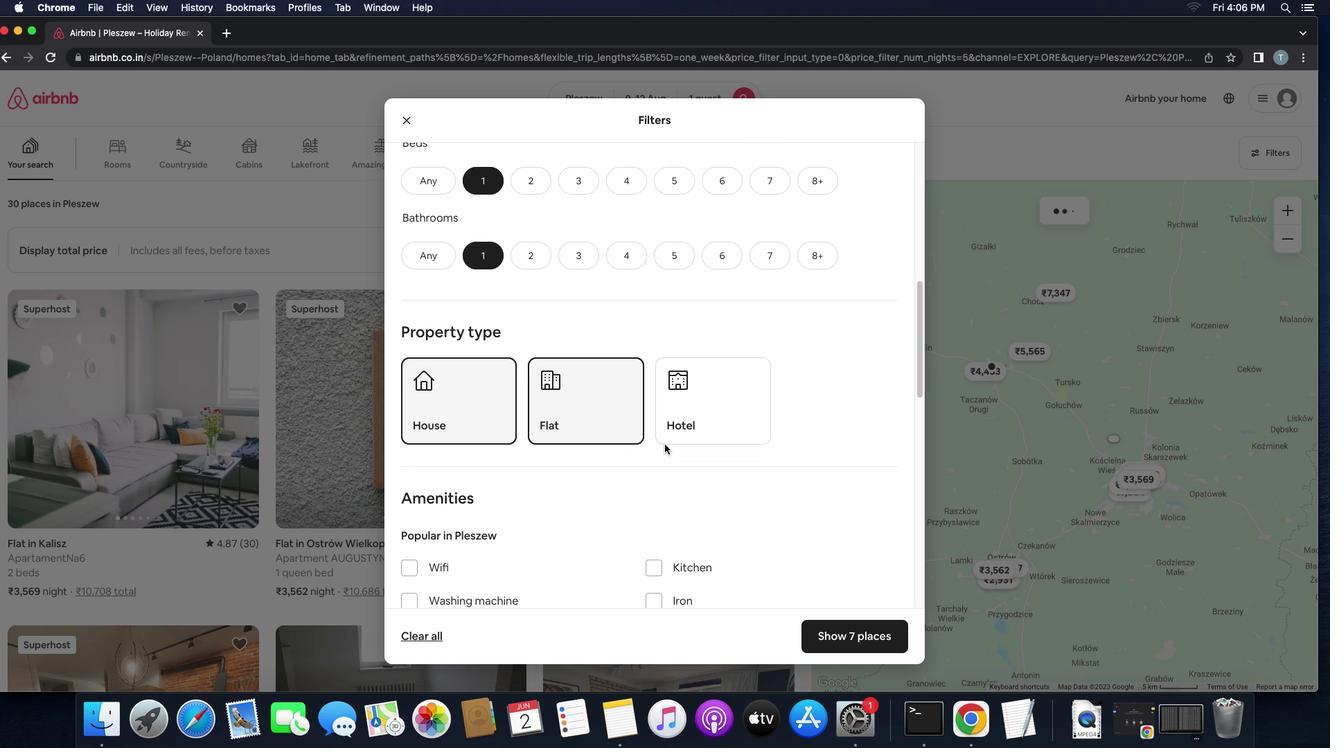 
Action: Mouse scrolled (651, 446) with delta (101, -11)
Screenshot: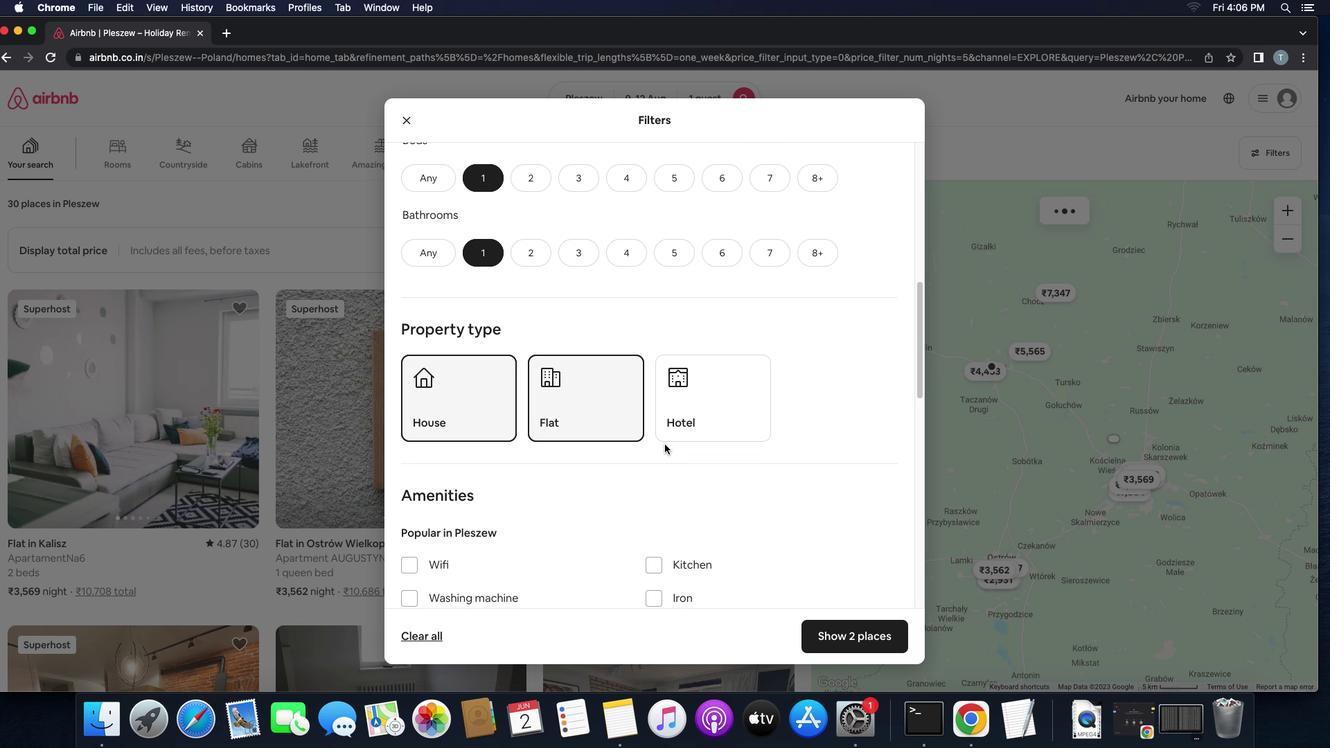 
Action: Mouse scrolled (651, 446) with delta (101, -11)
Screenshot: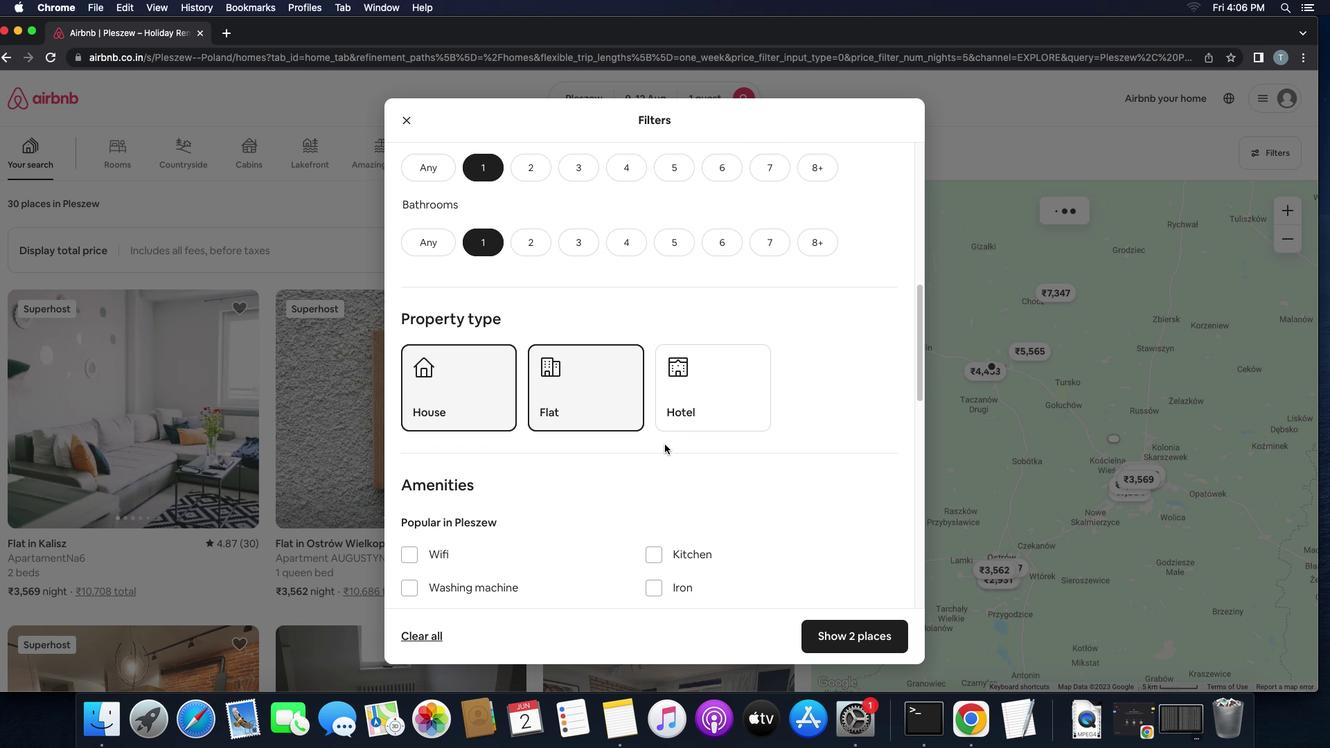 
Action: Mouse scrolled (651, 446) with delta (101, -11)
Screenshot: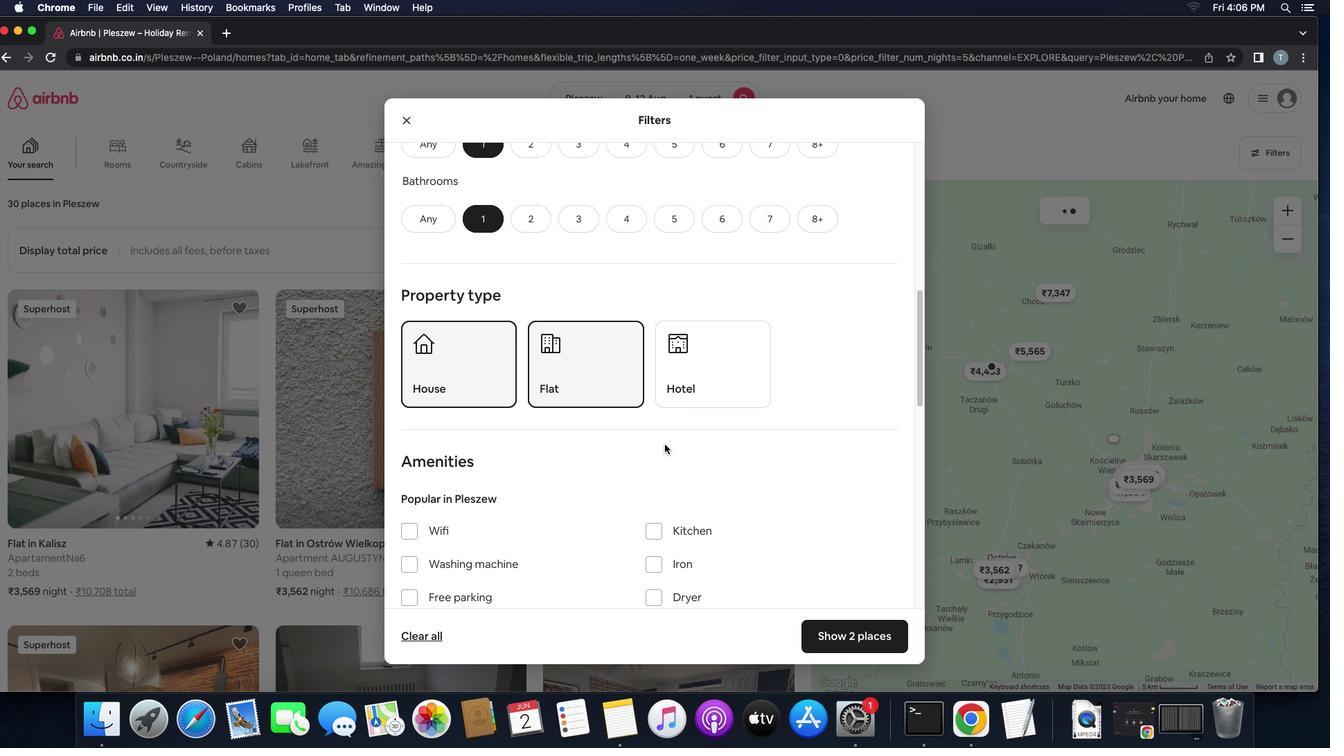 
Action: Mouse scrolled (651, 446) with delta (101, -11)
Screenshot: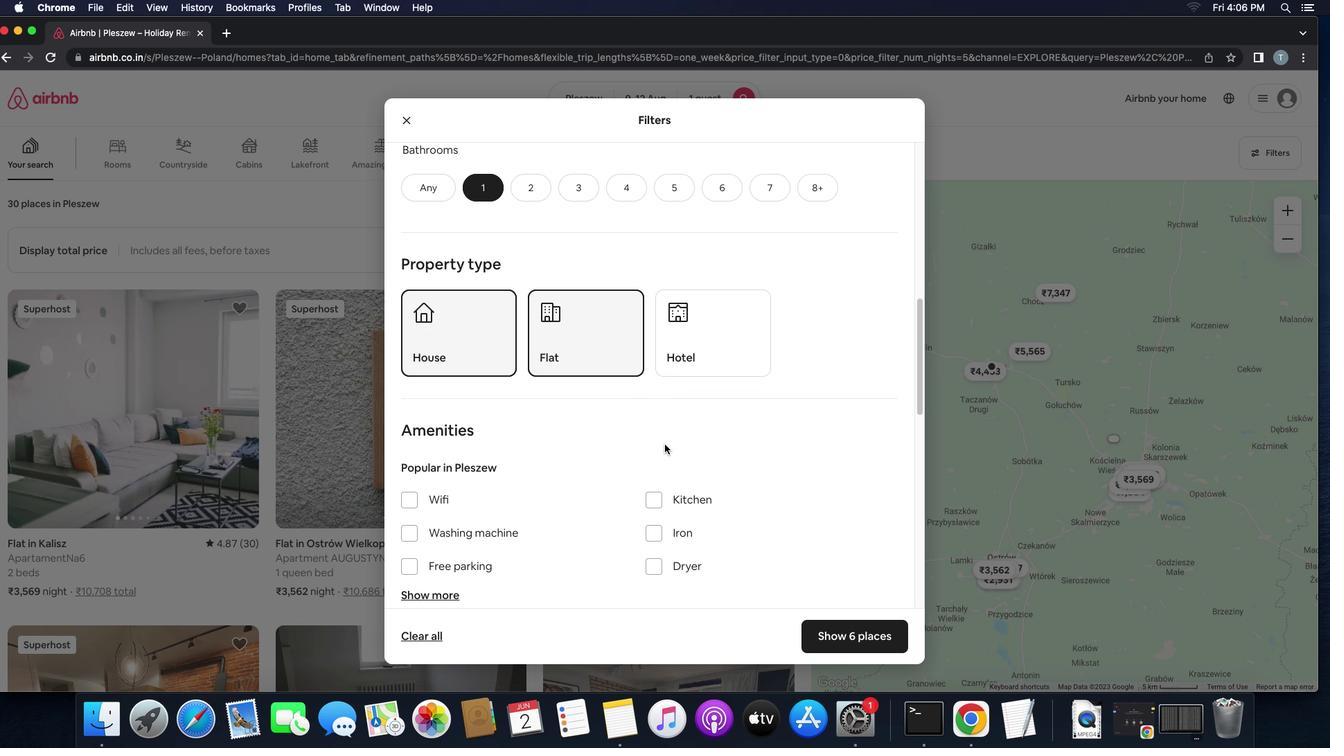 
Action: Mouse scrolled (651, 446) with delta (101, -11)
Screenshot: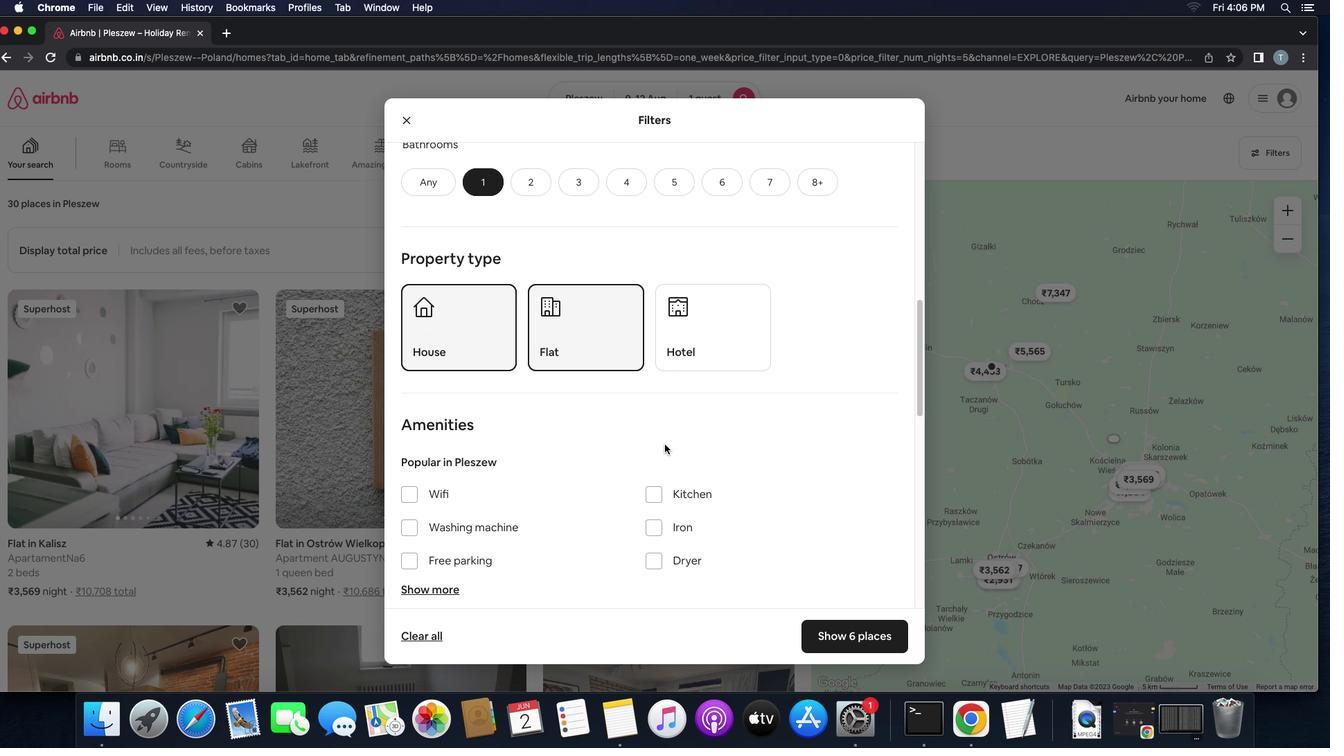 
Action: Mouse scrolled (651, 446) with delta (101, -11)
Screenshot: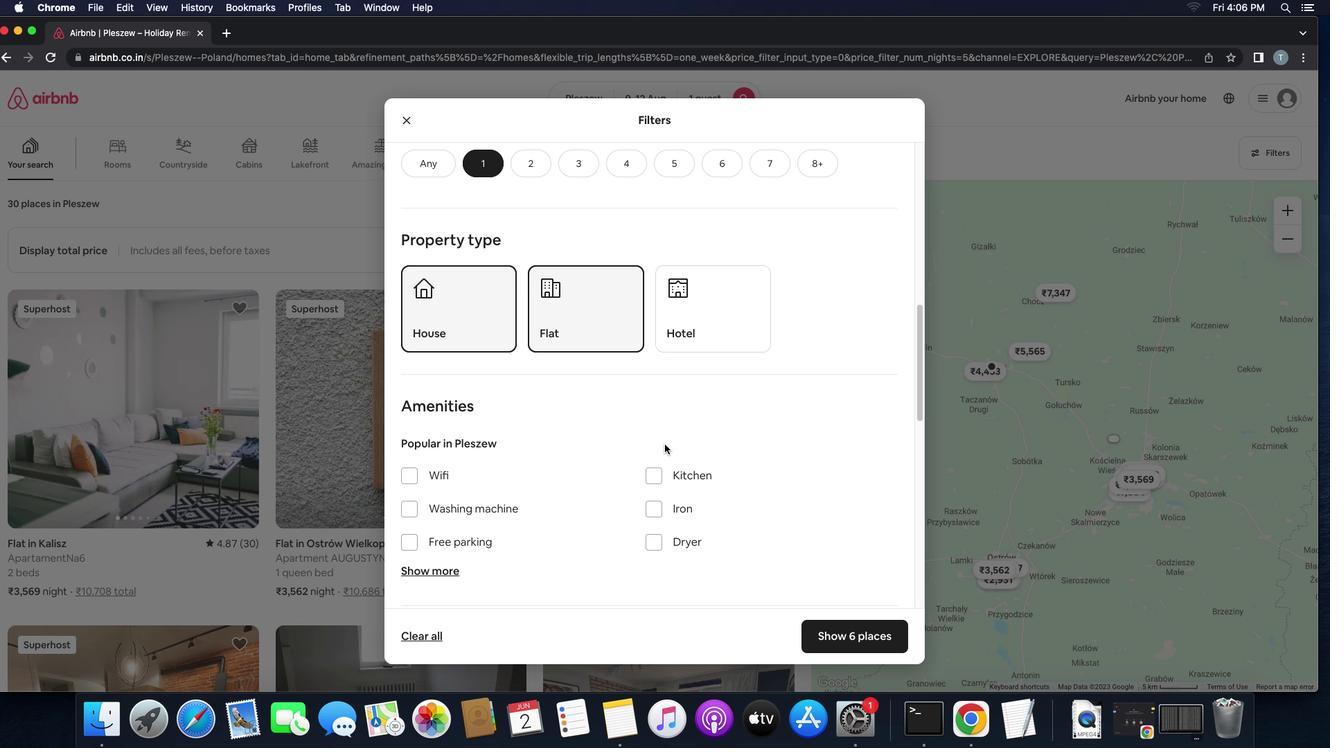
Action: Mouse scrolled (651, 446) with delta (101, -11)
Screenshot: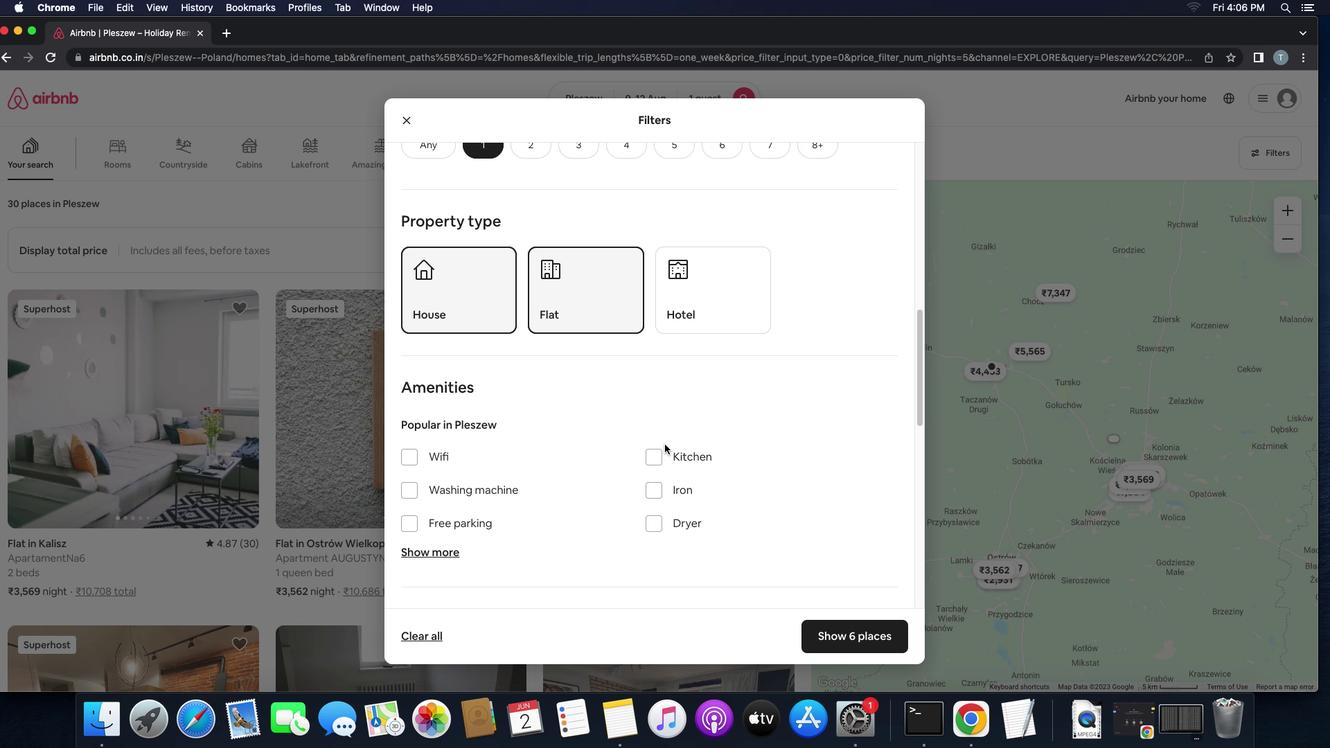
Action: Mouse scrolled (651, 446) with delta (101, -11)
Screenshot: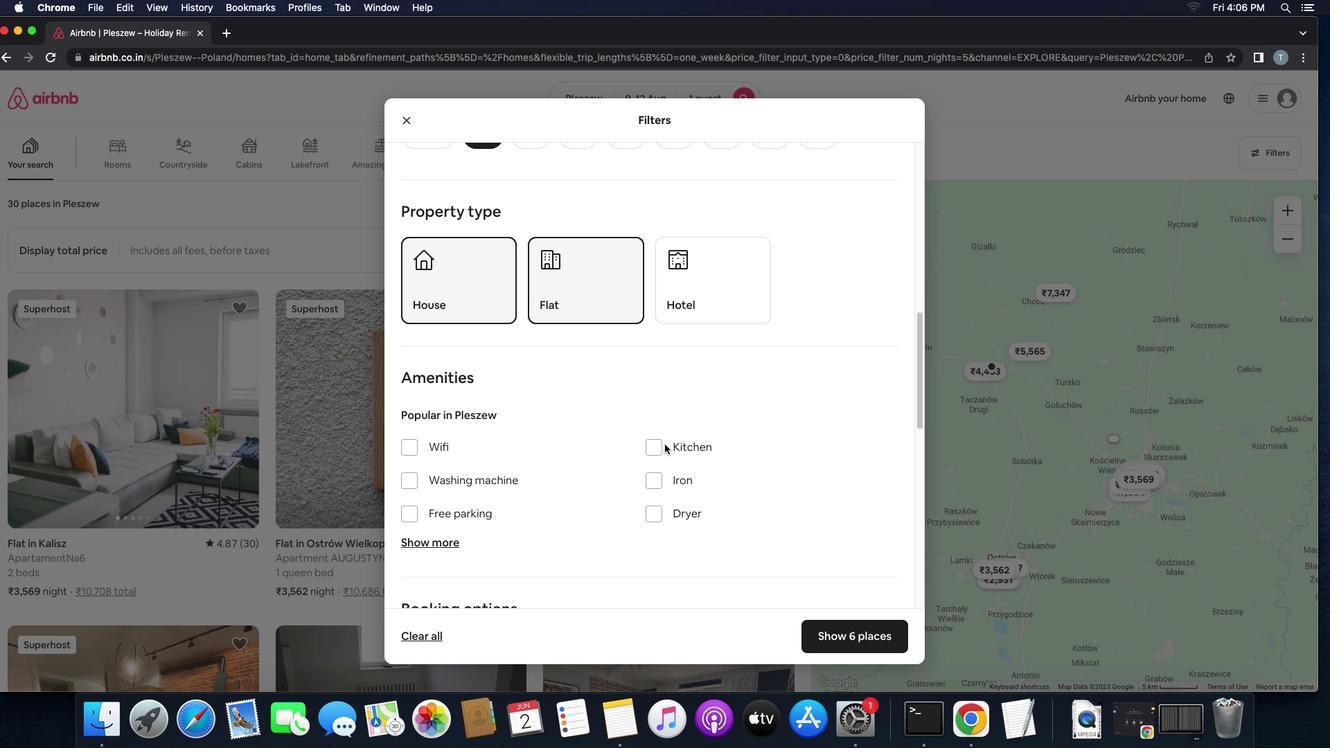 
Action: Mouse moved to (651, 446)
Screenshot: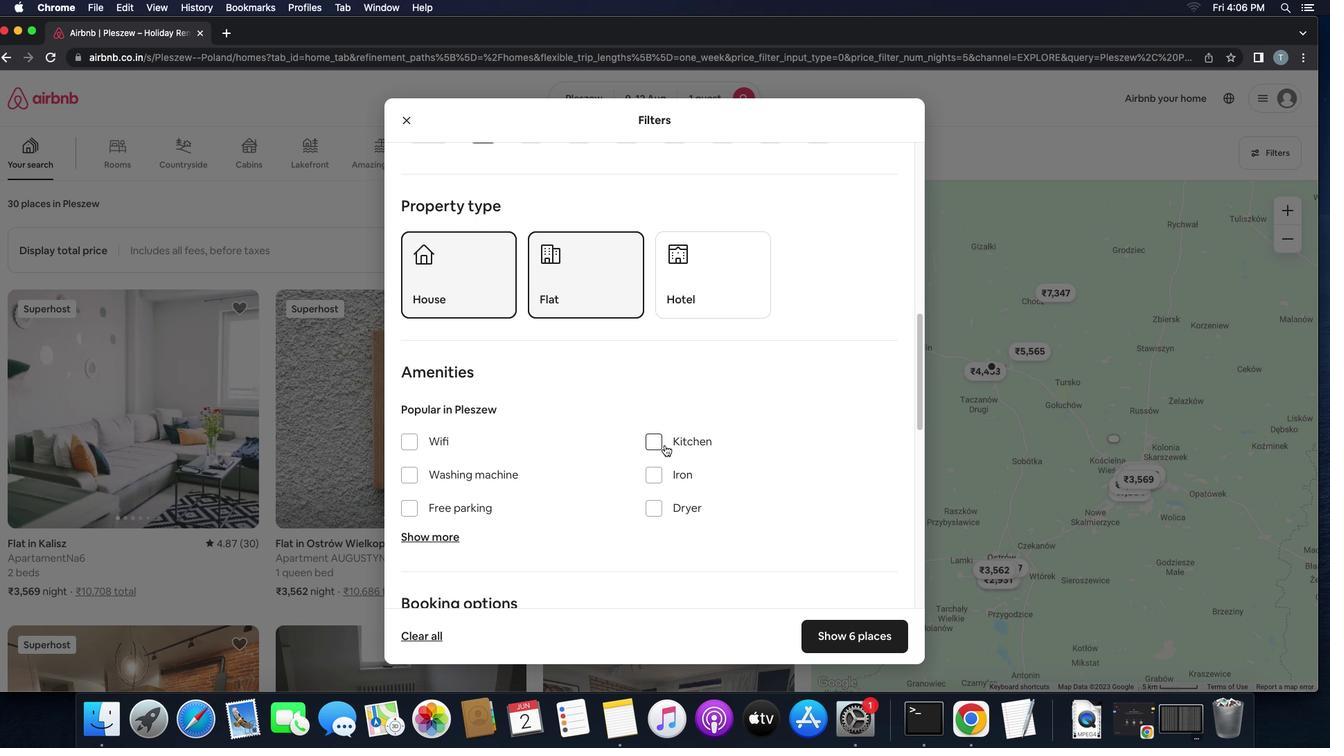 
Action: Mouse scrolled (651, 446) with delta (101, -11)
Screenshot: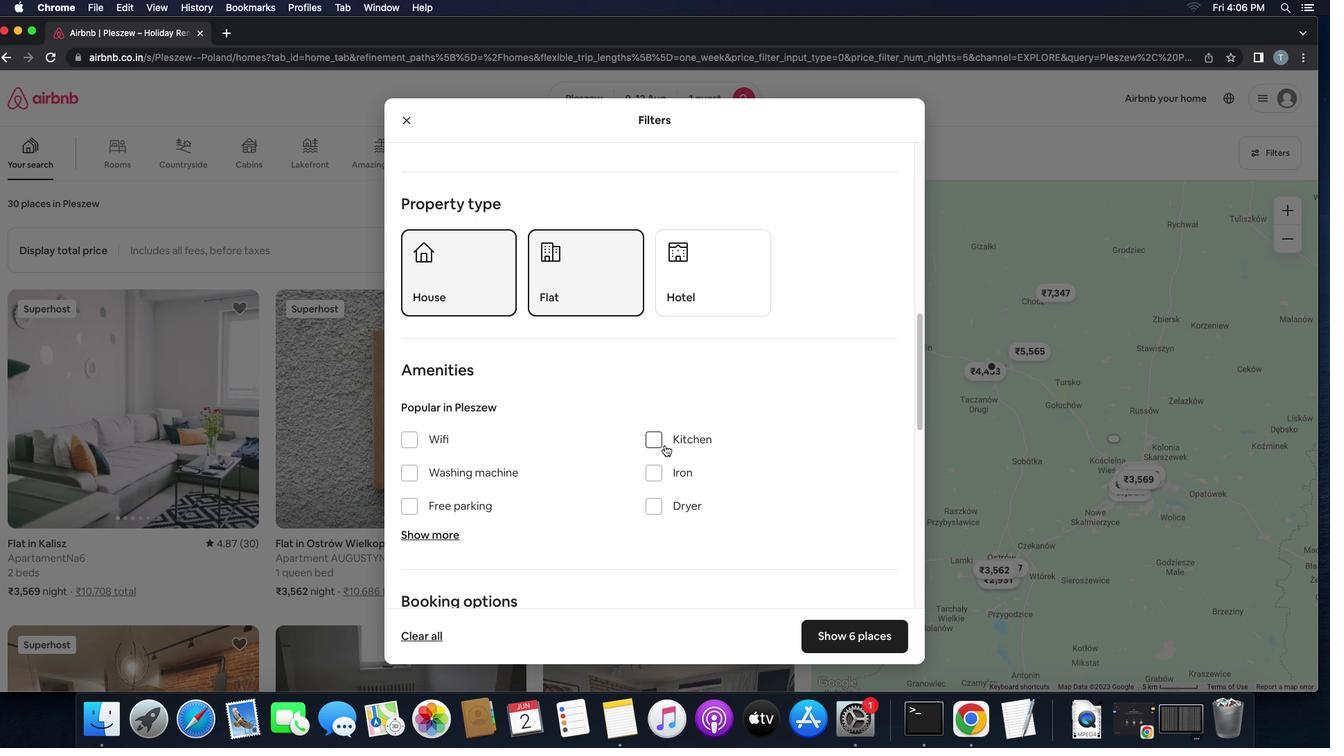 
Action: Mouse scrolled (651, 446) with delta (101, -11)
Screenshot: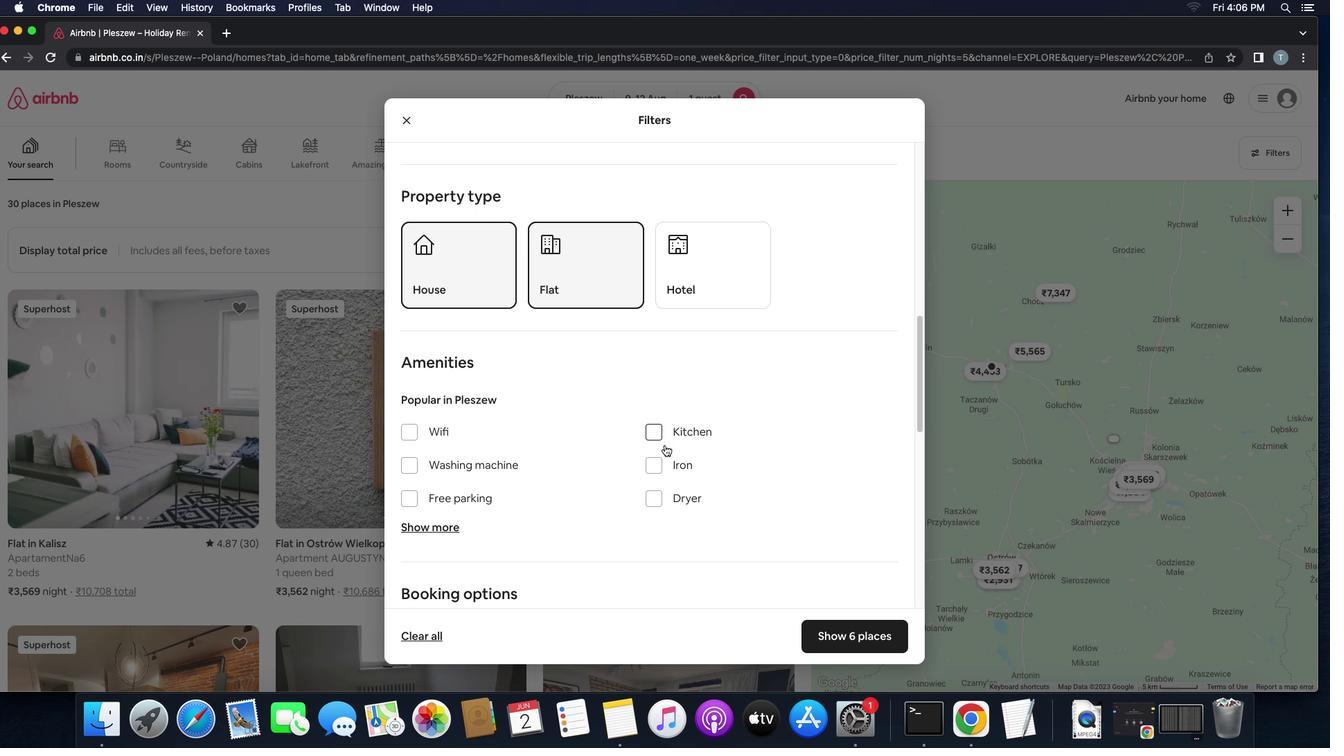 
Action: Mouse scrolled (651, 446) with delta (101, -11)
Screenshot: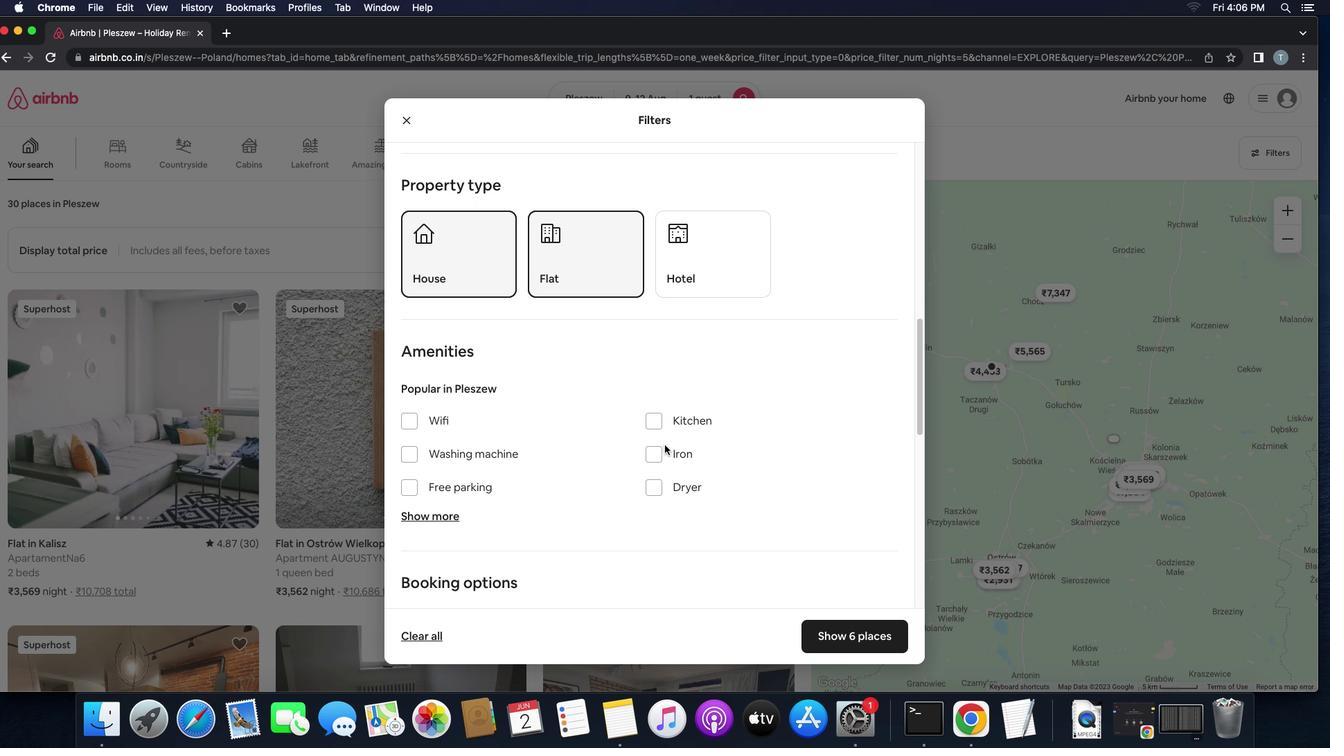 
Action: Mouse scrolled (651, 446) with delta (101, -11)
Screenshot: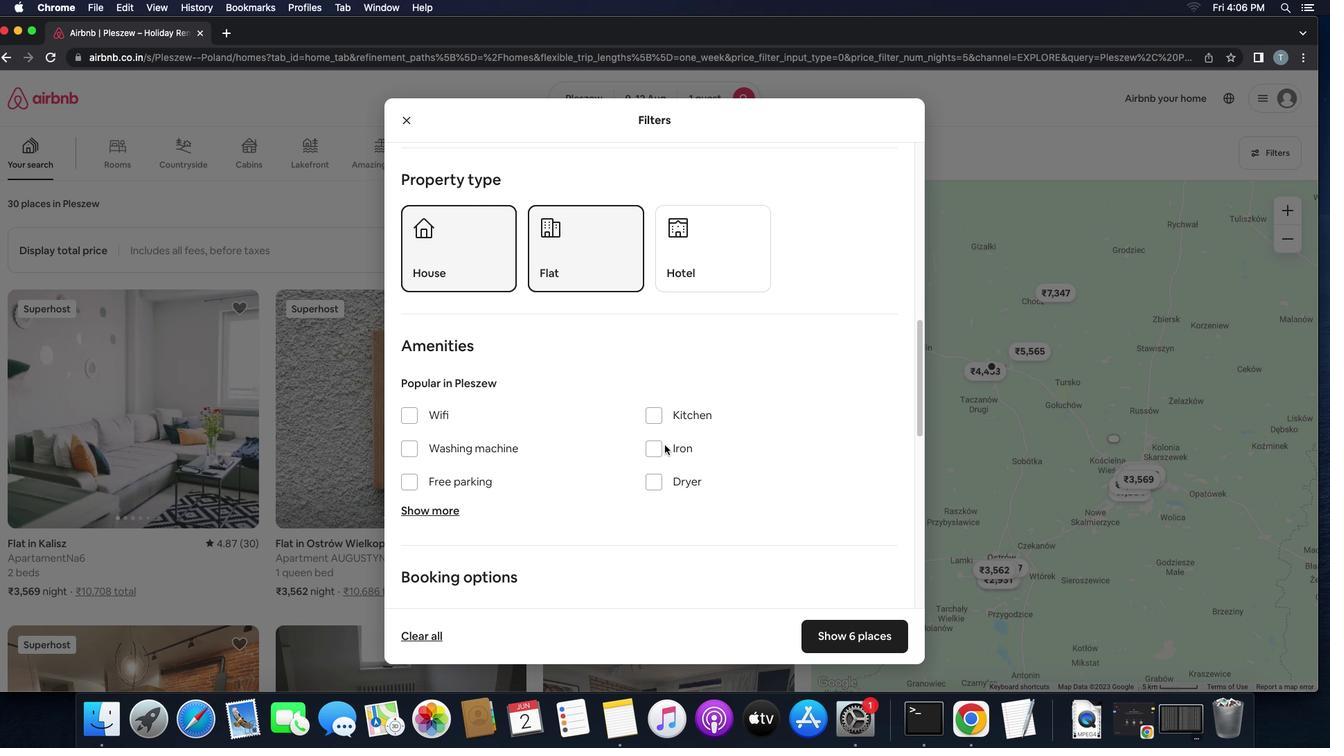
Action: Mouse moved to (443, 407)
Screenshot: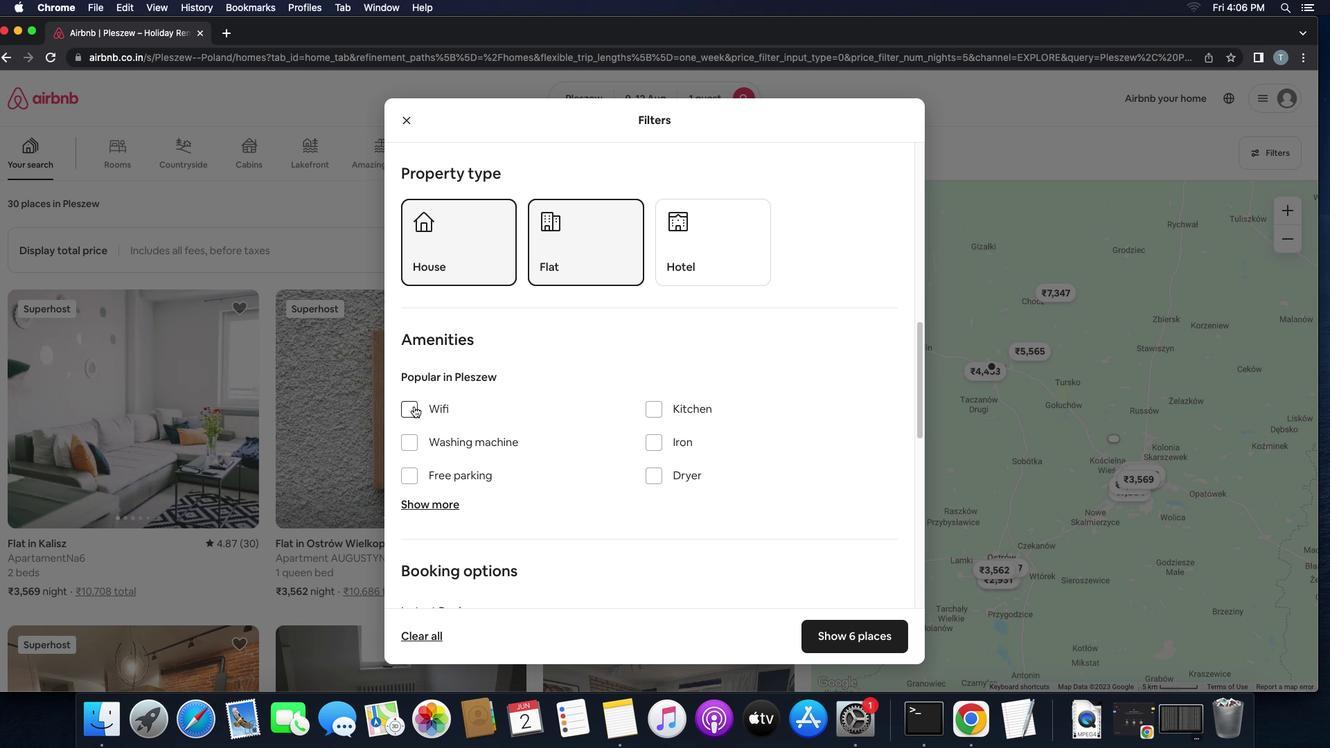 
Action: Mouse pressed left at (443, 407)
Screenshot: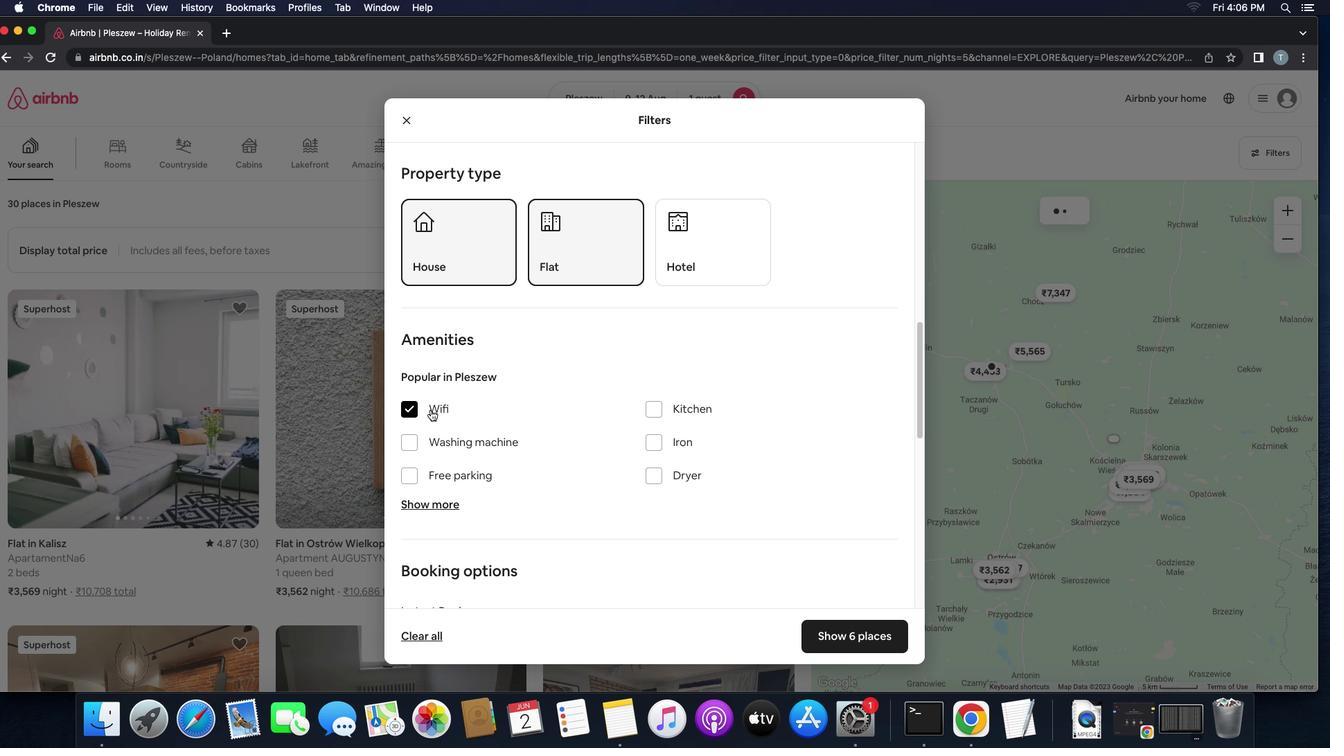
Action: Mouse moved to (436, 439)
Screenshot: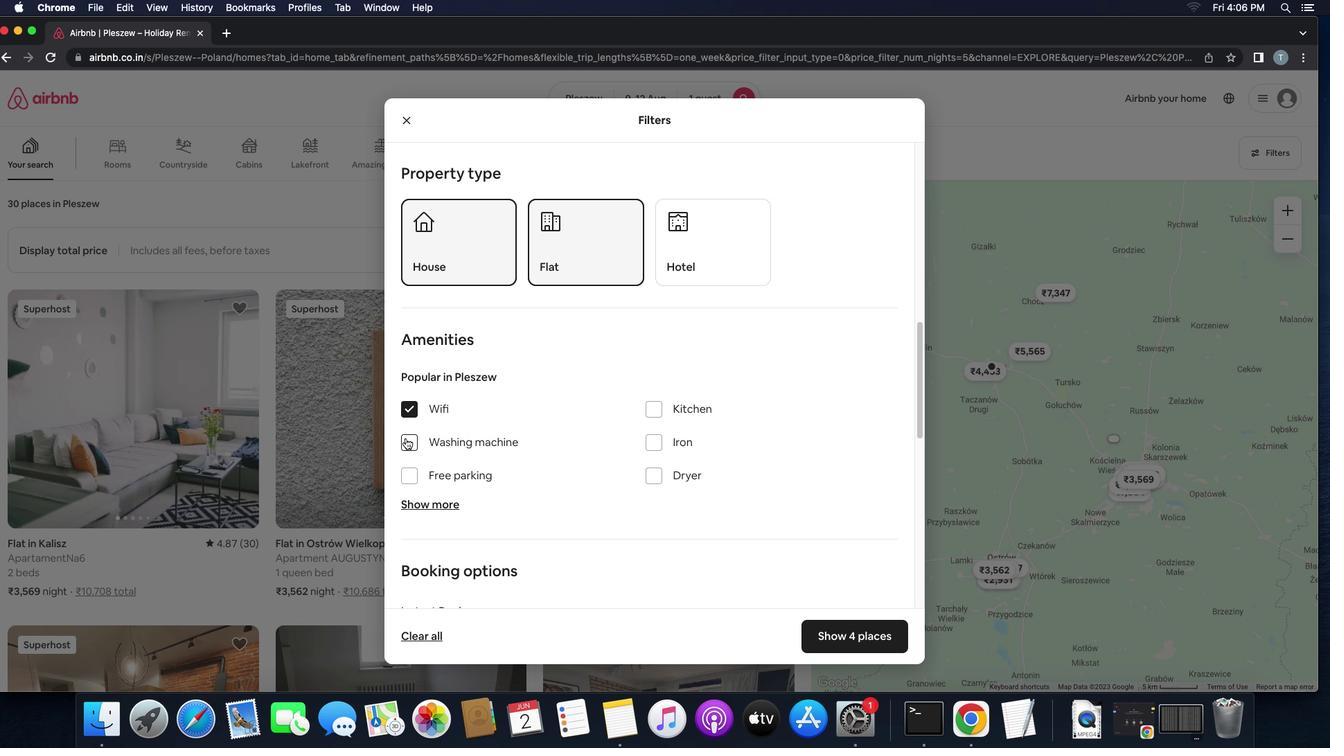 
Action: Mouse pressed left at (436, 439)
Screenshot: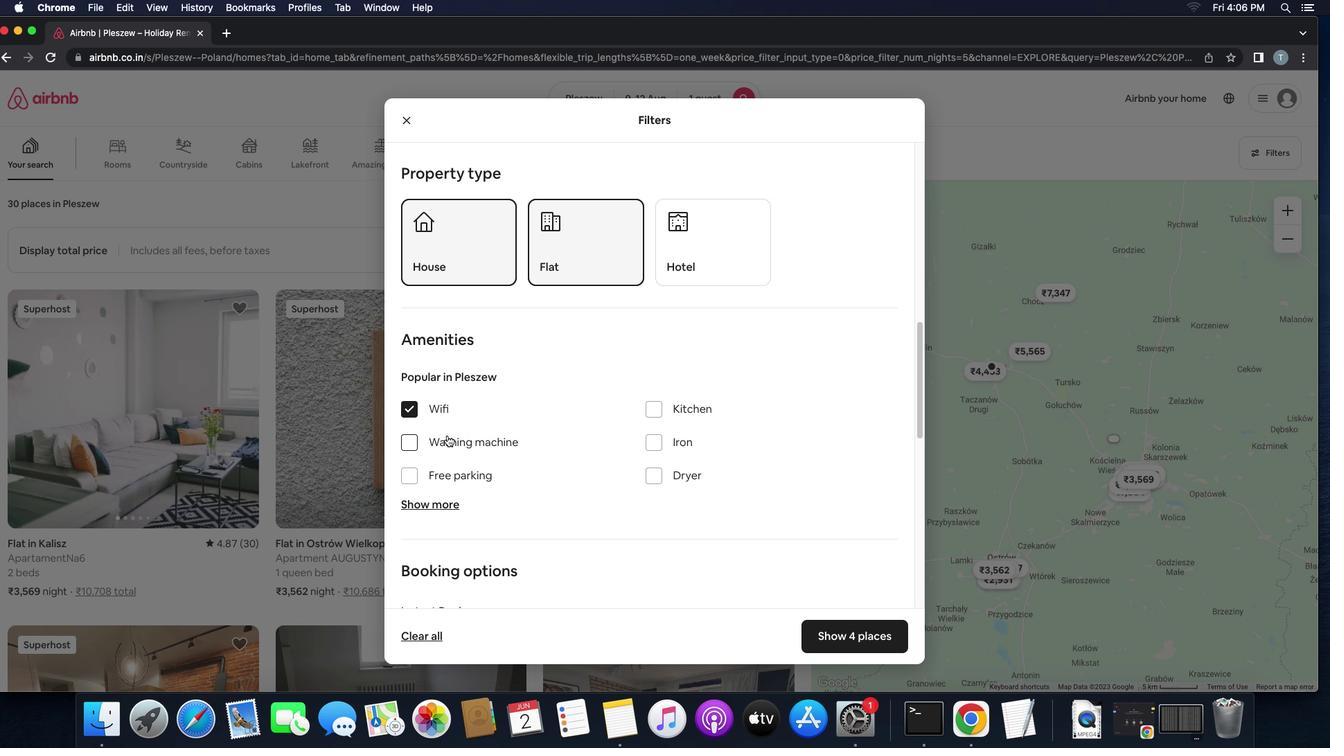 
Action: Mouse moved to (567, 438)
Screenshot: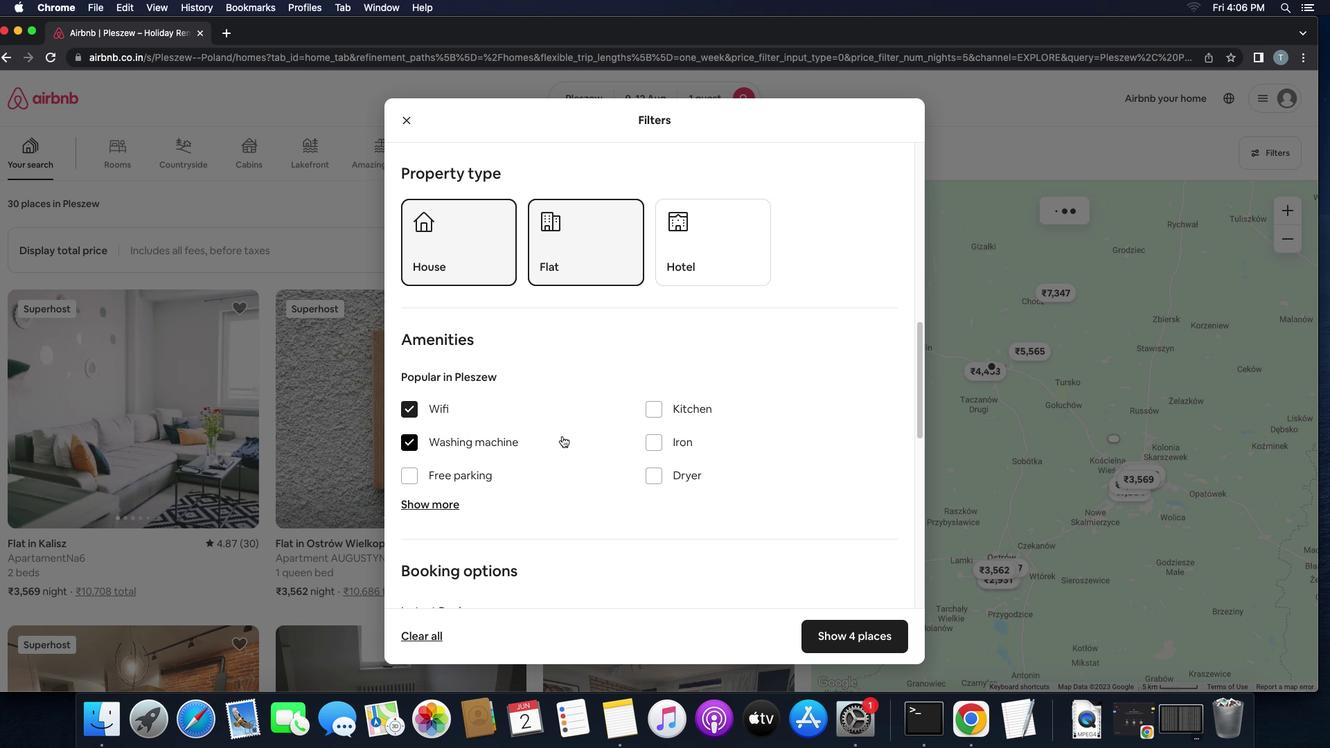 
Action: Mouse scrolled (567, 438) with delta (101, -11)
Screenshot: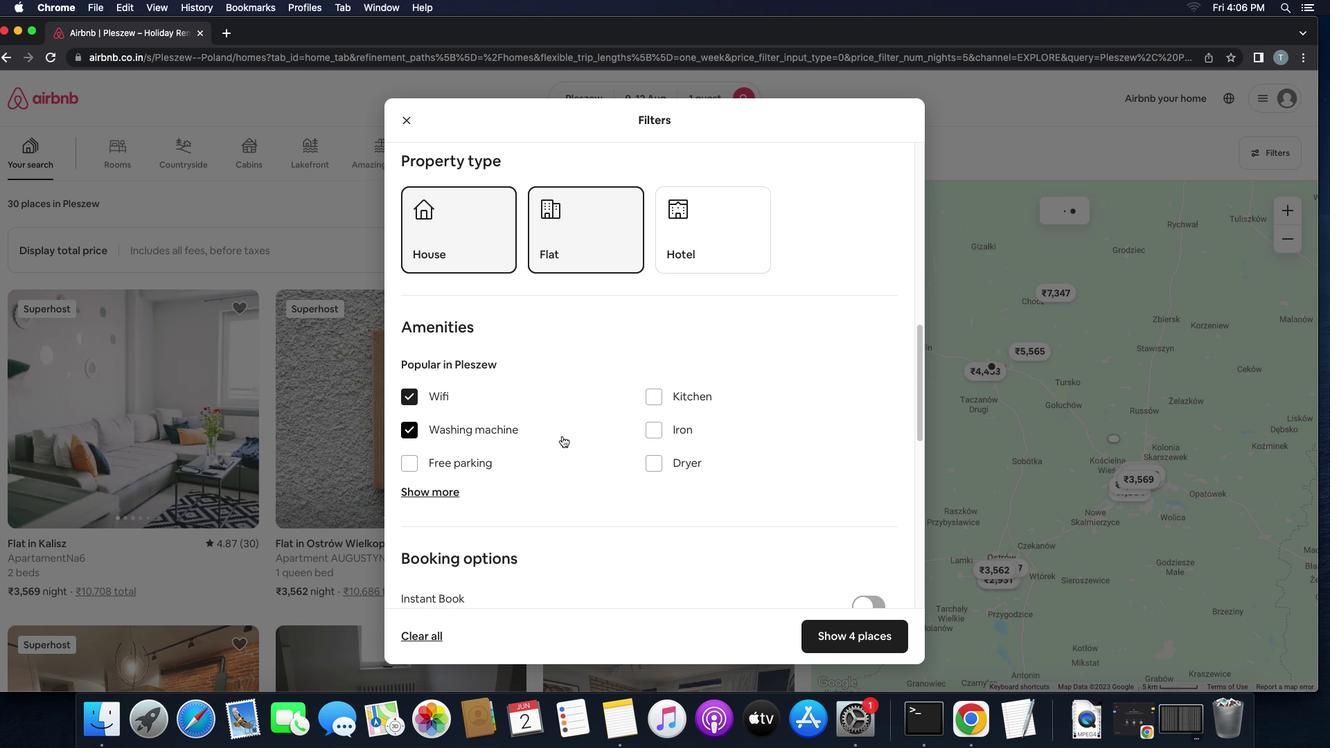 
Action: Mouse scrolled (567, 438) with delta (101, -11)
Screenshot: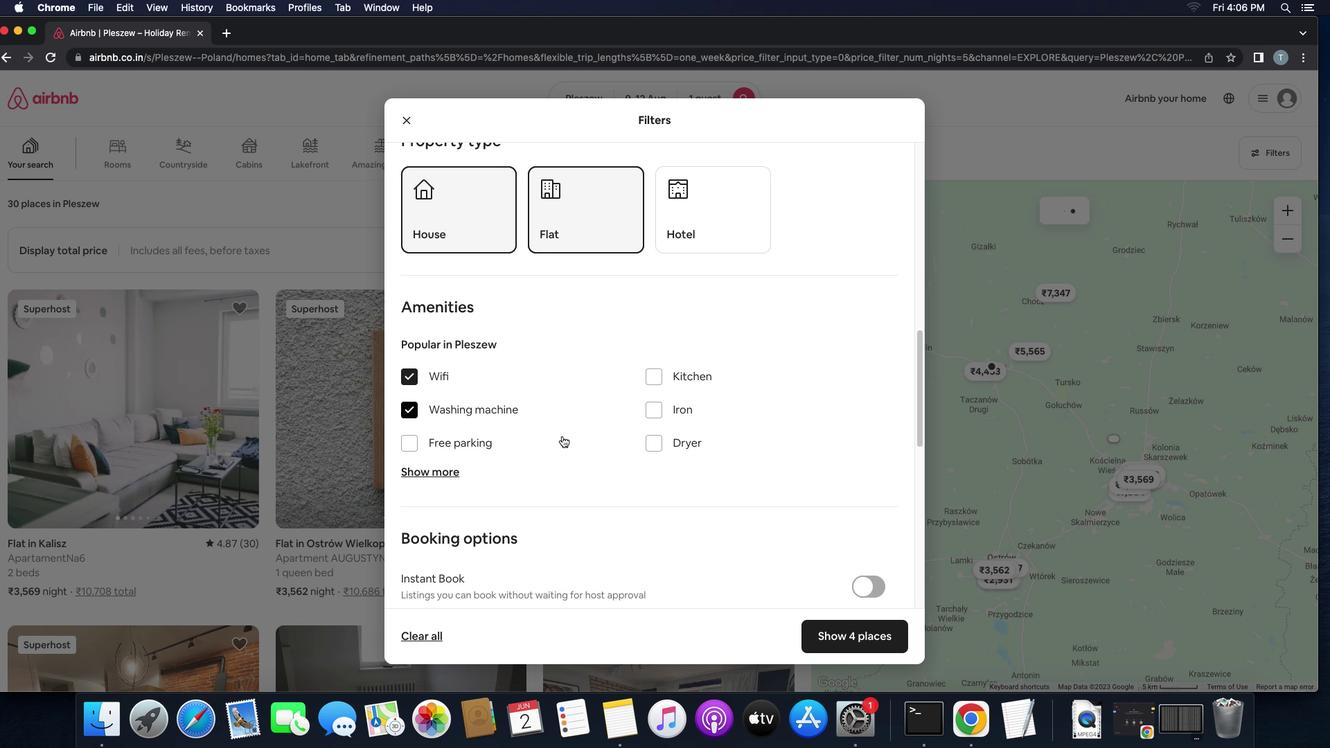 
Action: Mouse scrolled (567, 438) with delta (101, -11)
Screenshot: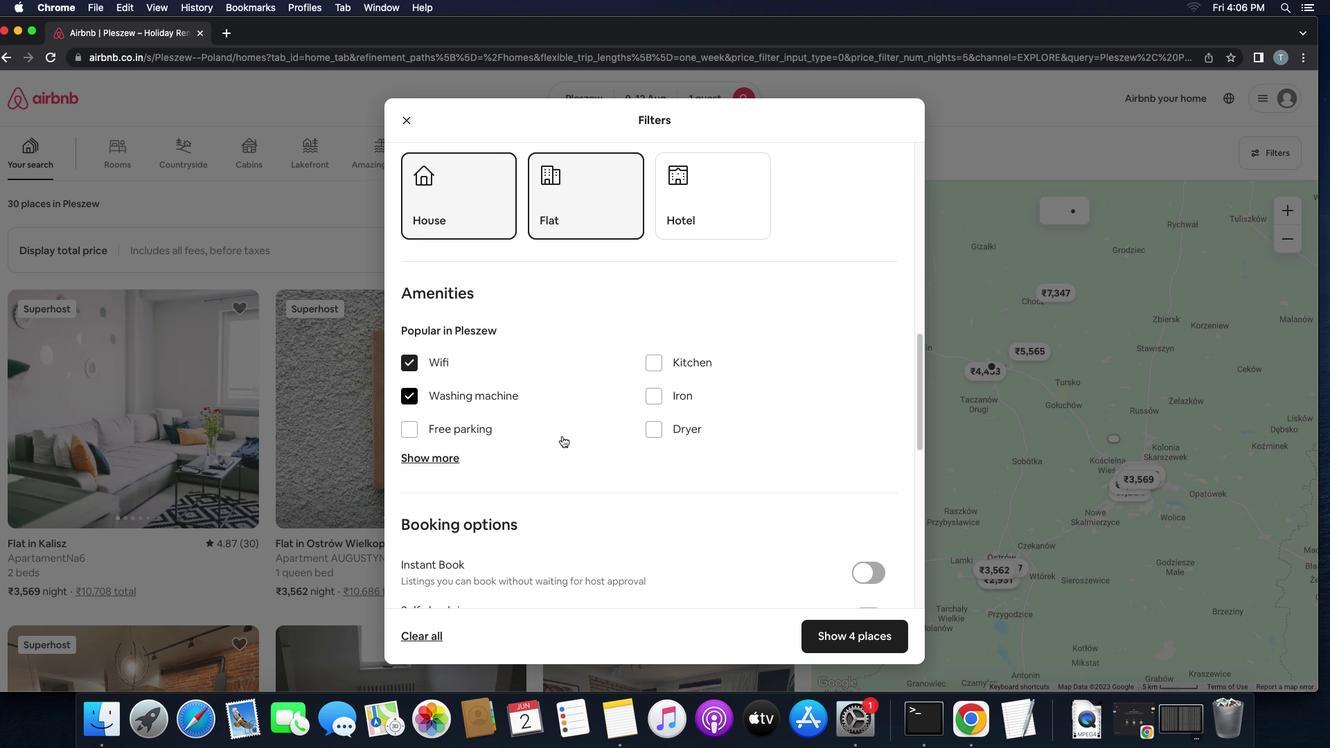 
Action: Mouse scrolled (567, 438) with delta (101, -11)
Screenshot: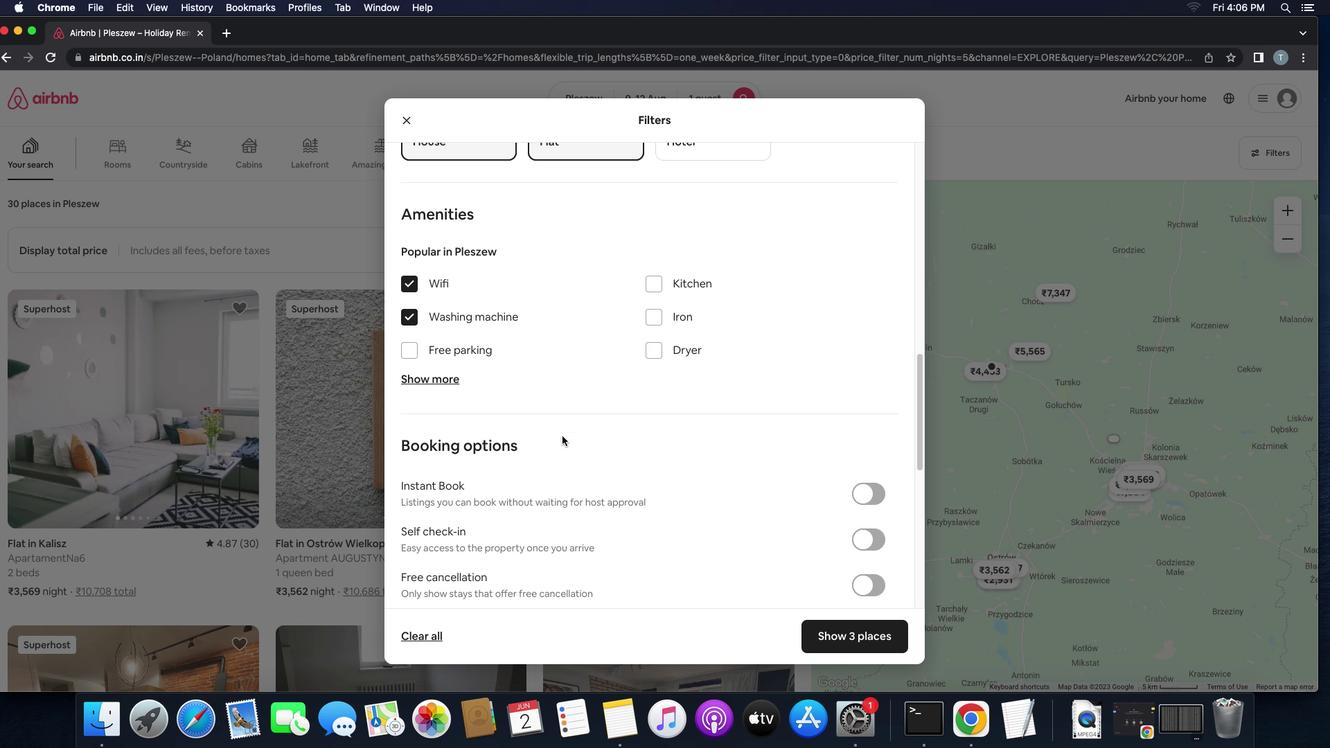 
Action: Mouse scrolled (567, 438) with delta (101, -11)
Screenshot: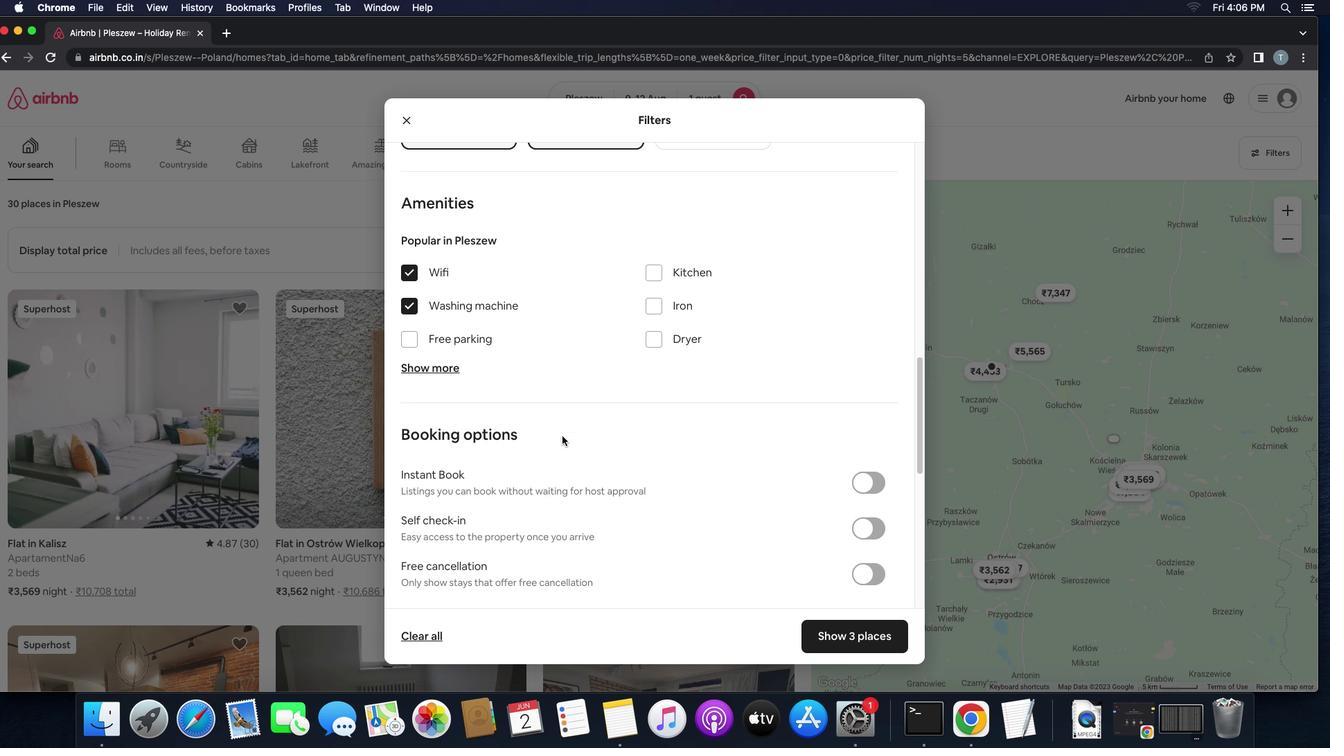
Action: Mouse scrolled (567, 438) with delta (101, -11)
Screenshot: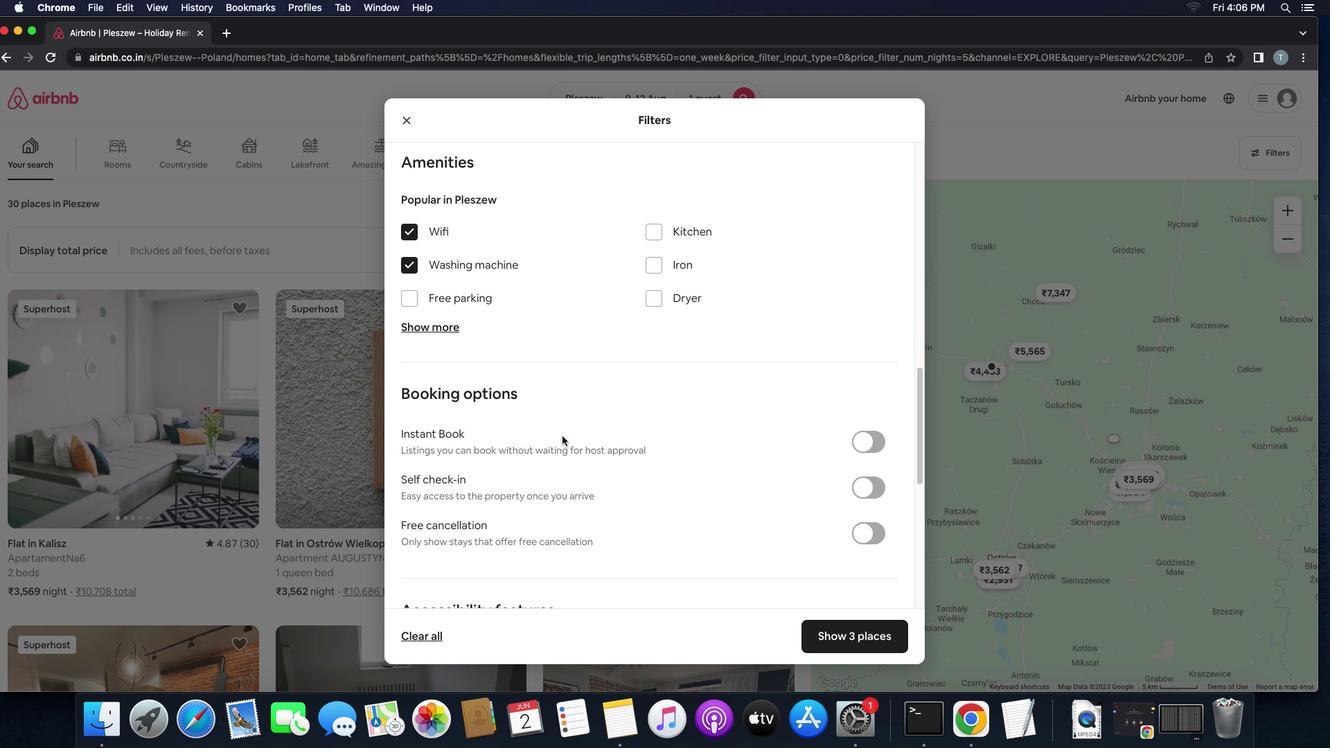 
Action: Mouse moved to (812, 471)
Screenshot: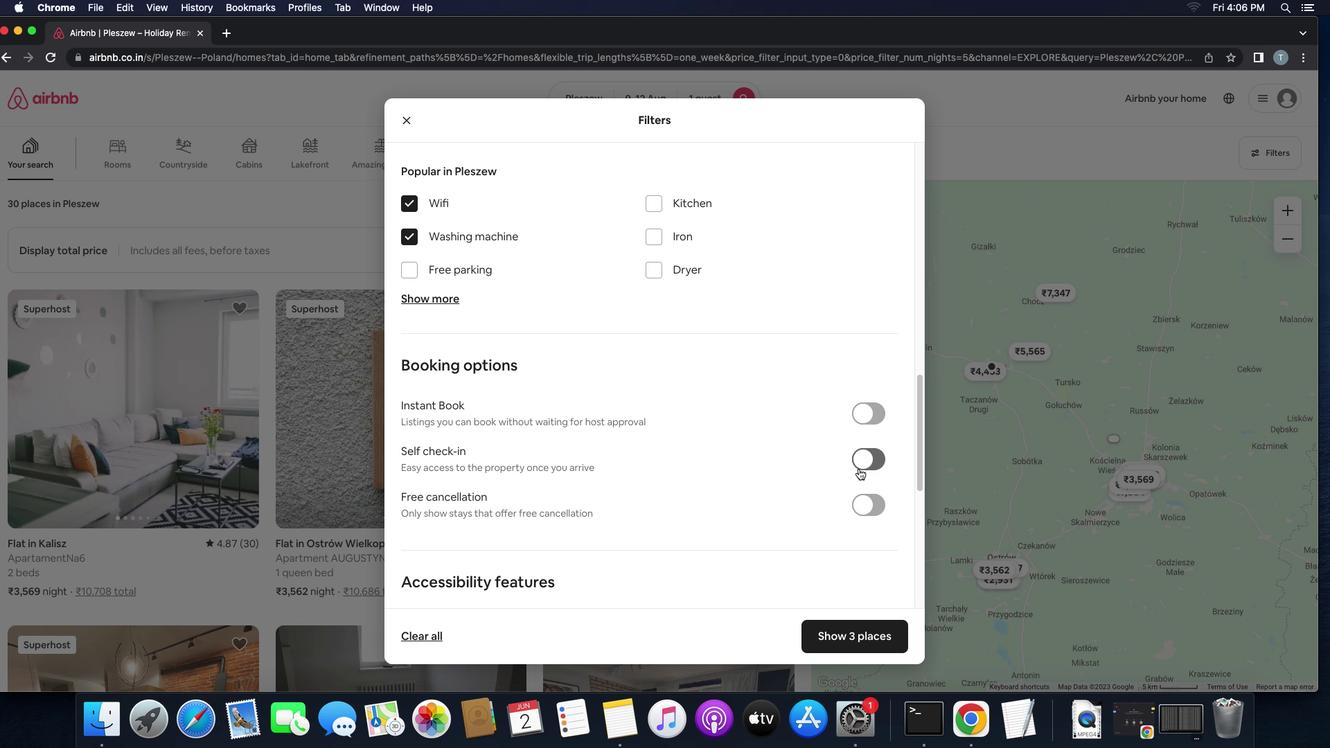 
Action: Mouse pressed left at (812, 471)
Screenshot: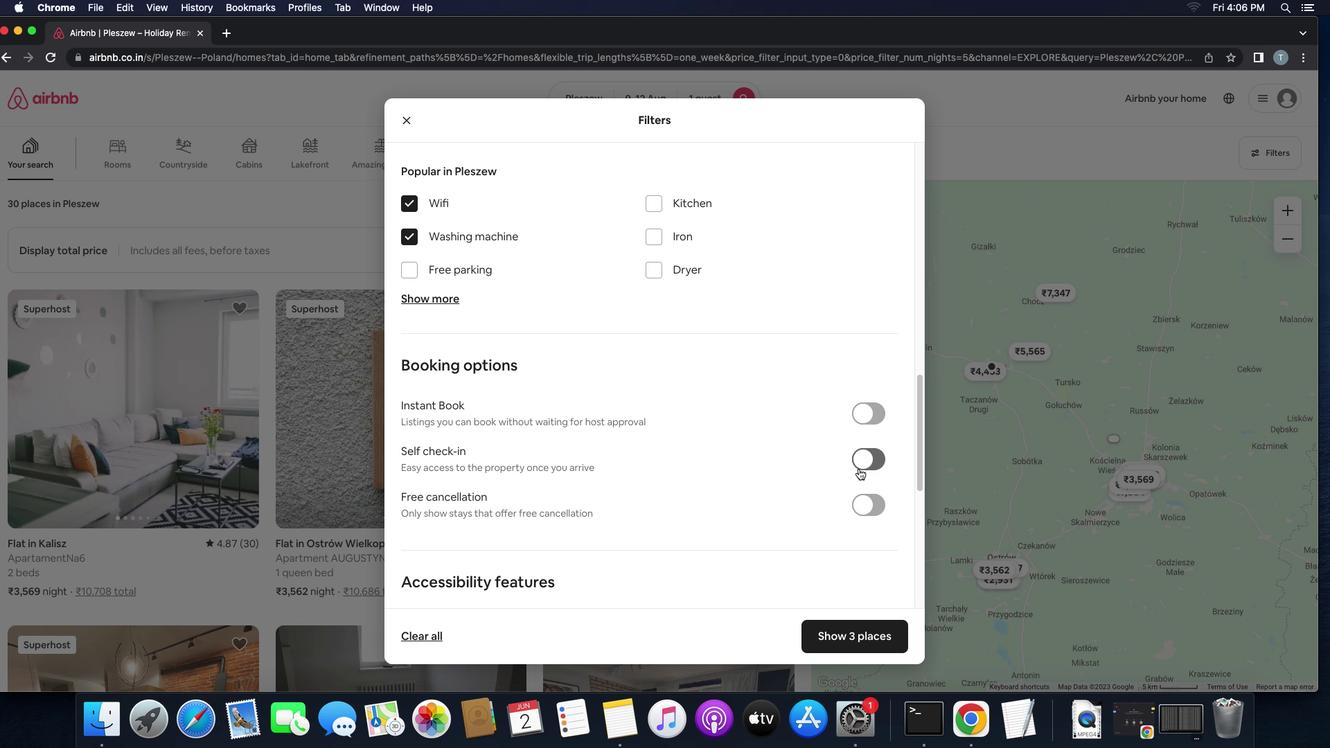 
Action: Mouse moved to (601, 492)
Screenshot: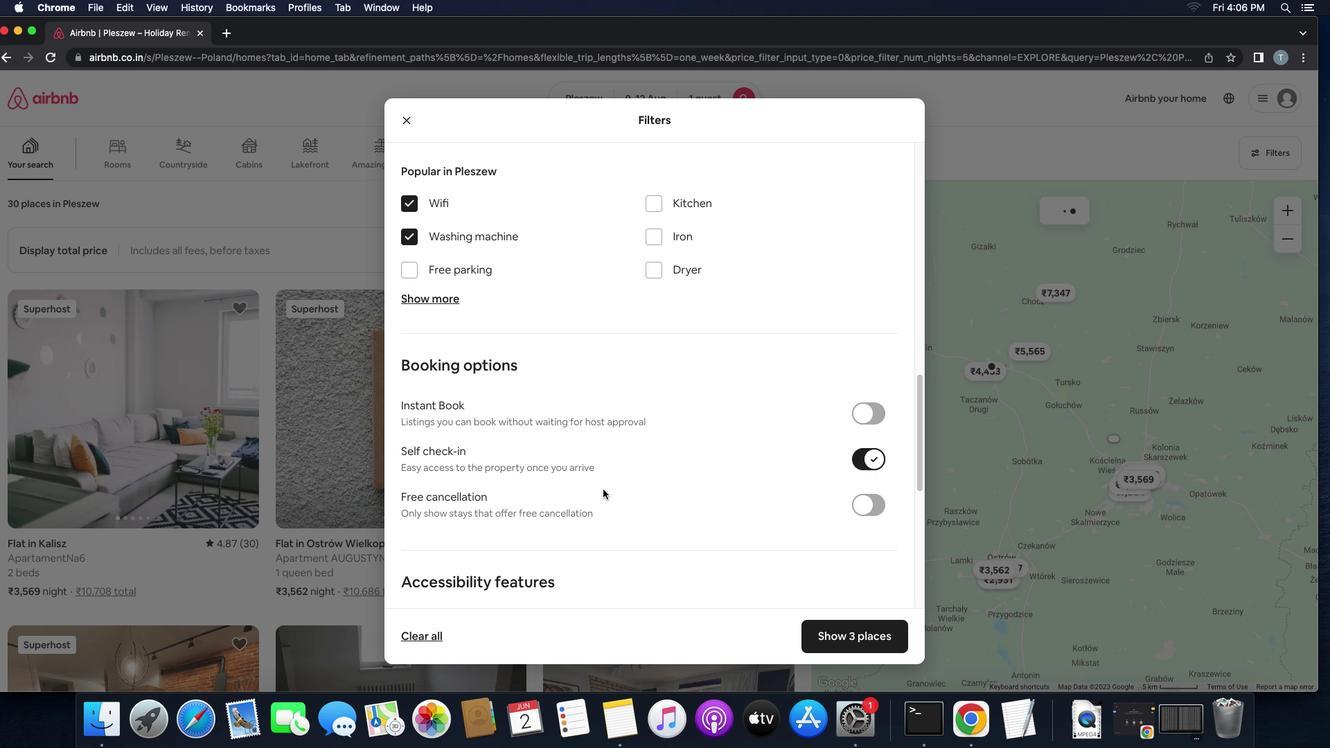 
Action: Mouse scrolled (601, 492) with delta (101, -11)
Screenshot: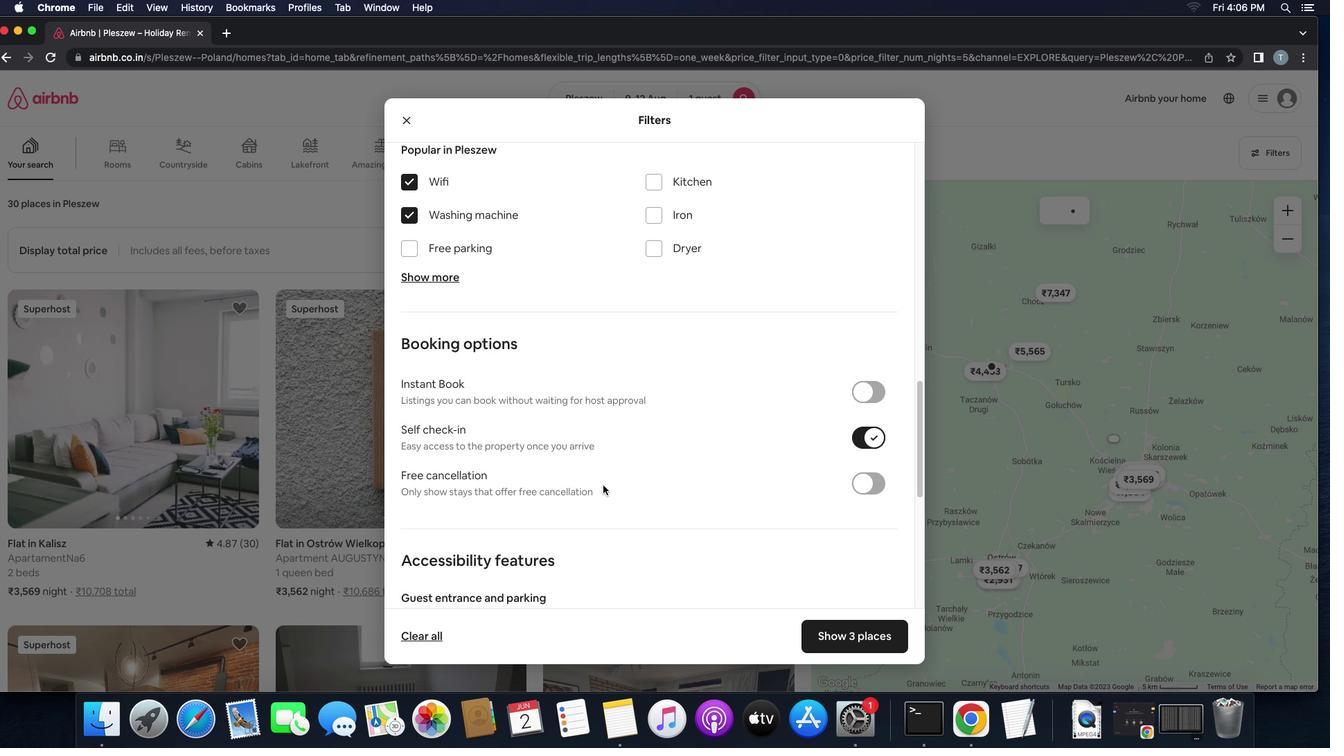 
Action: Mouse scrolled (601, 492) with delta (101, -11)
Screenshot: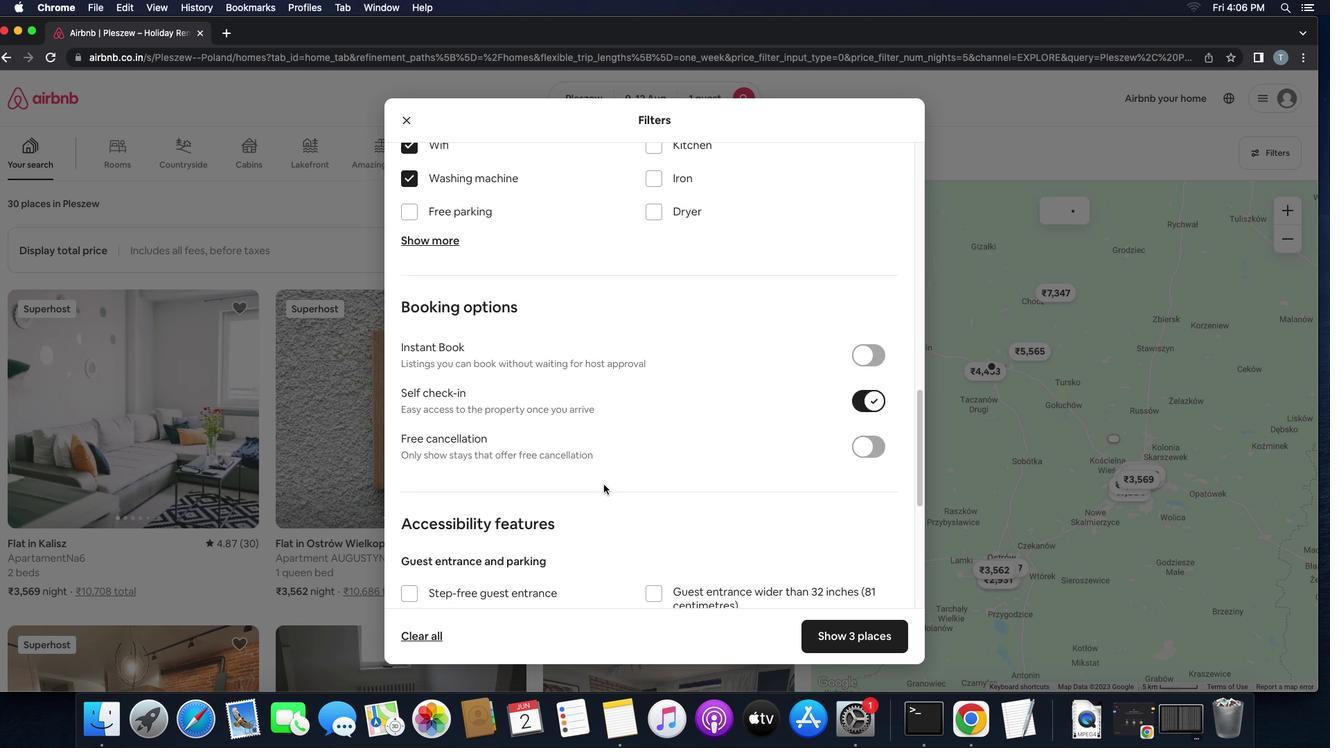 
Action: Mouse moved to (601, 491)
Screenshot: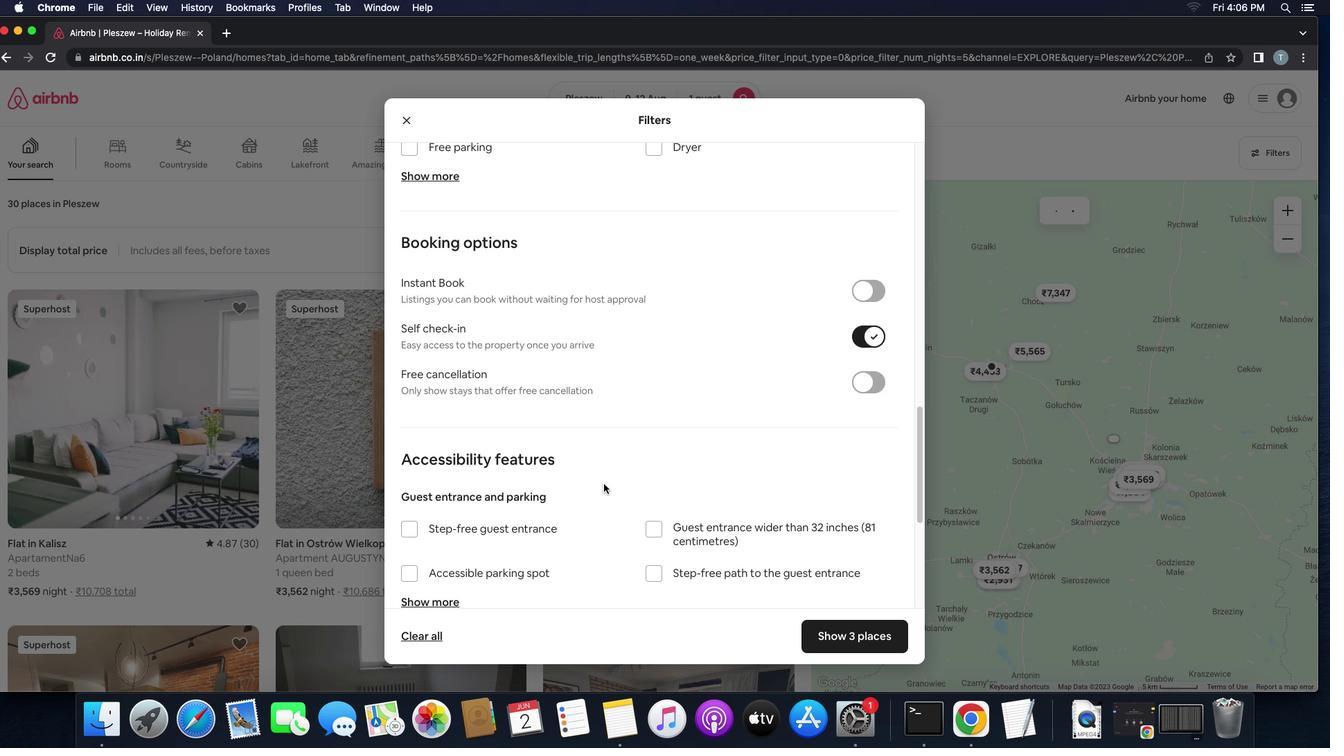 
Action: Mouse scrolled (601, 491) with delta (101, -12)
Screenshot: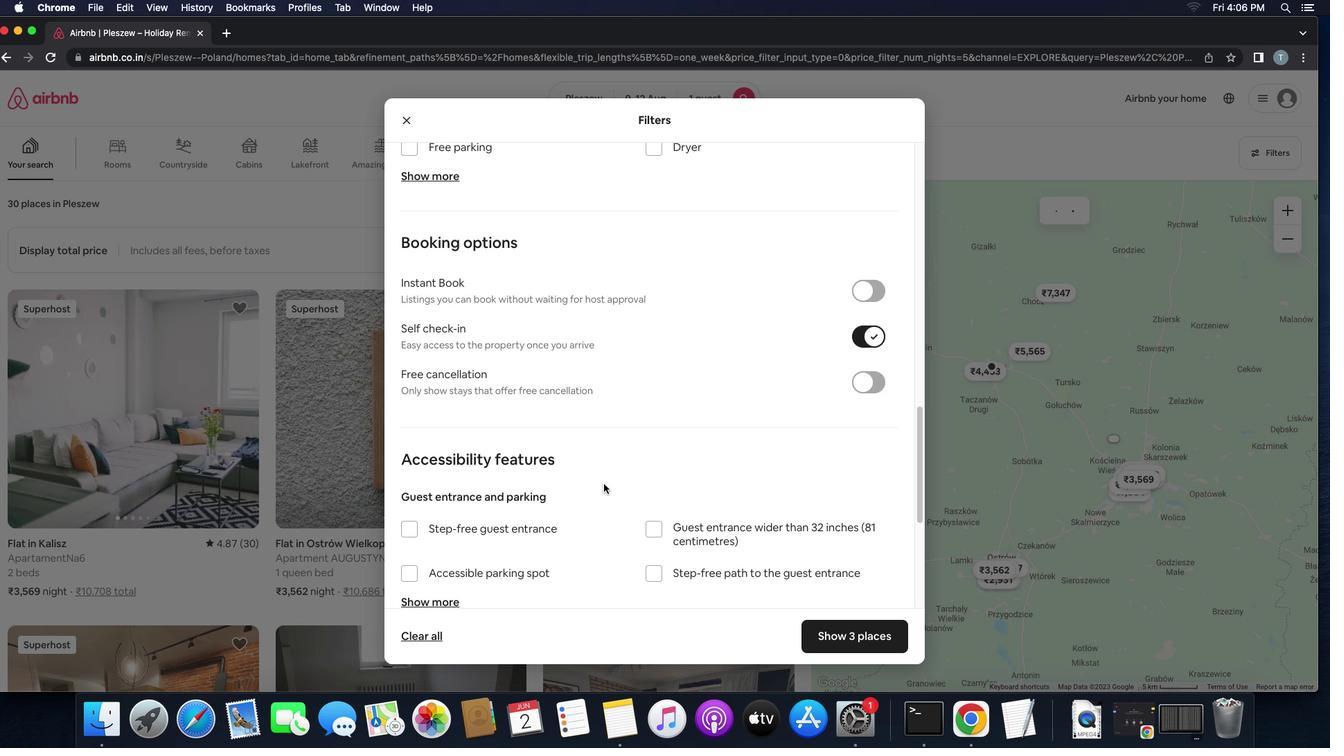 
Action: Mouse moved to (601, 489)
Screenshot: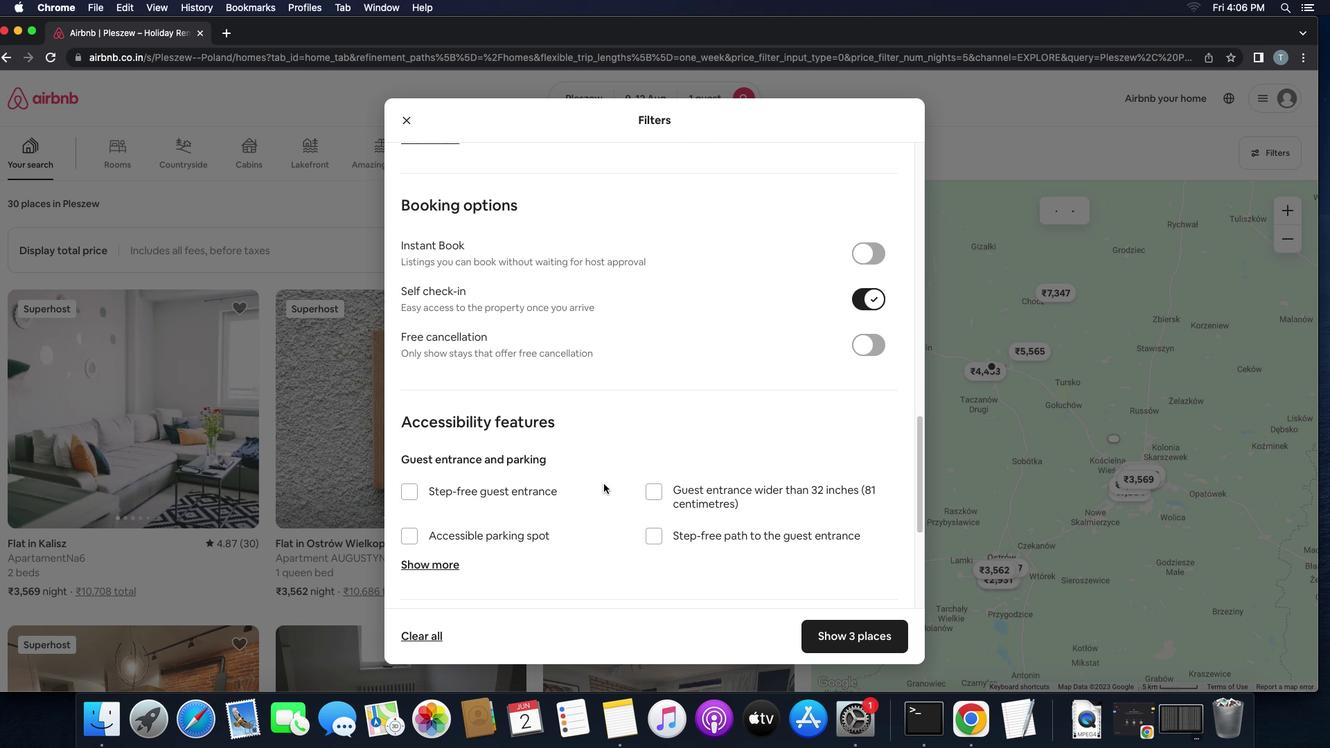 
Action: Mouse scrolled (601, 489) with delta (101, -13)
Screenshot: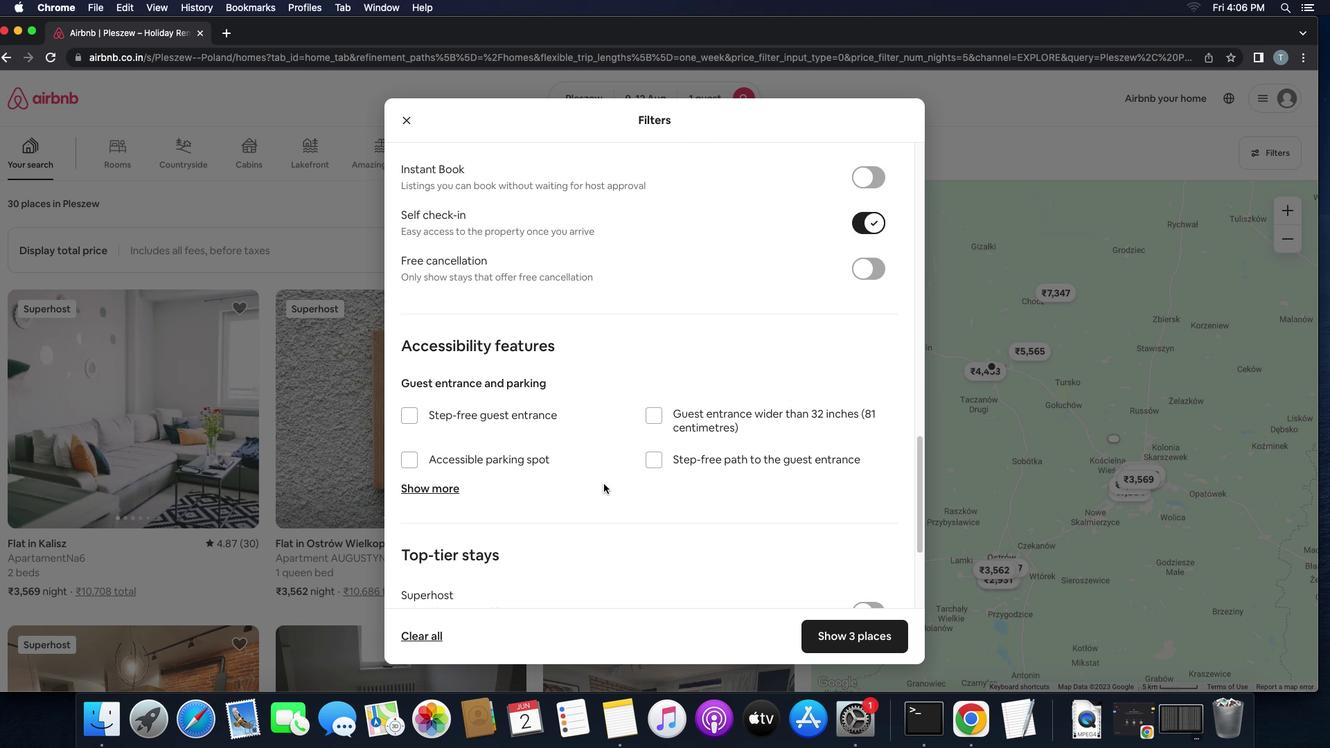 
Action: Mouse moved to (601, 487)
Screenshot: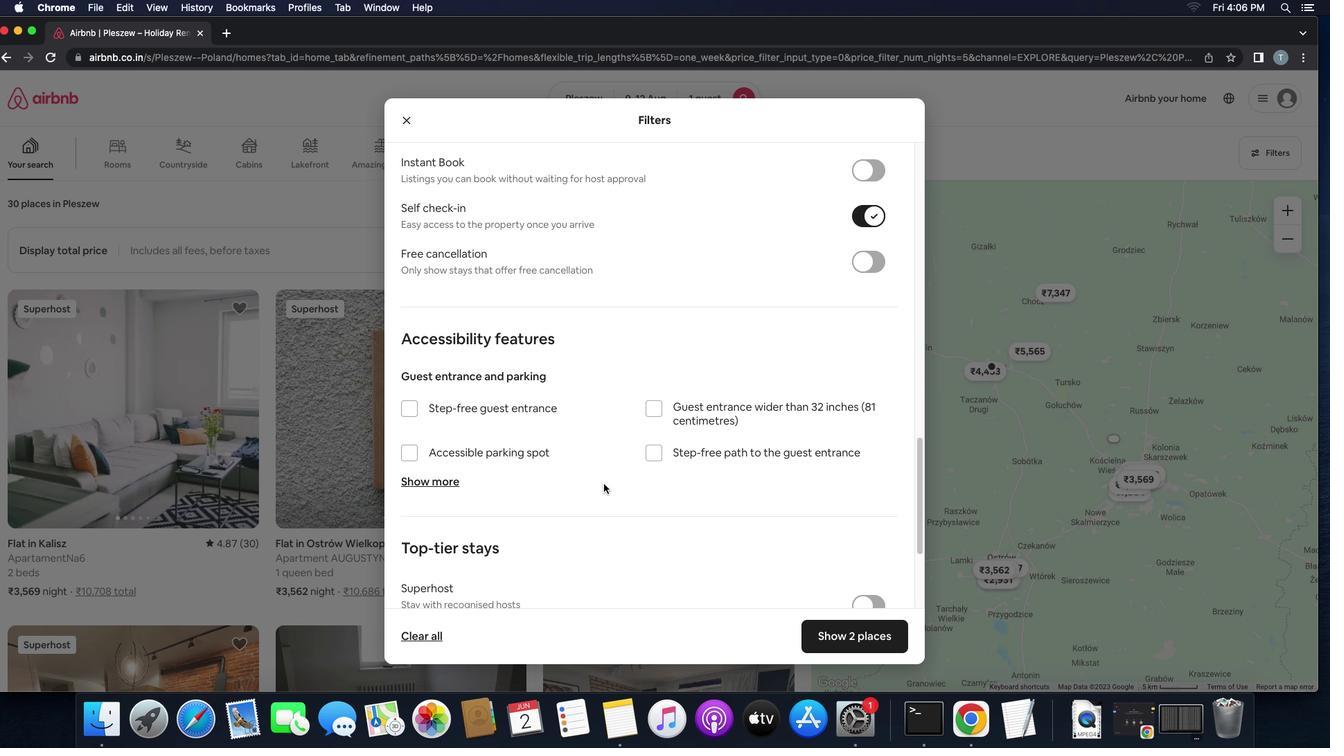 
Action: Mouse scrolled (601, 487) with delta (101, -11)
Screenshot: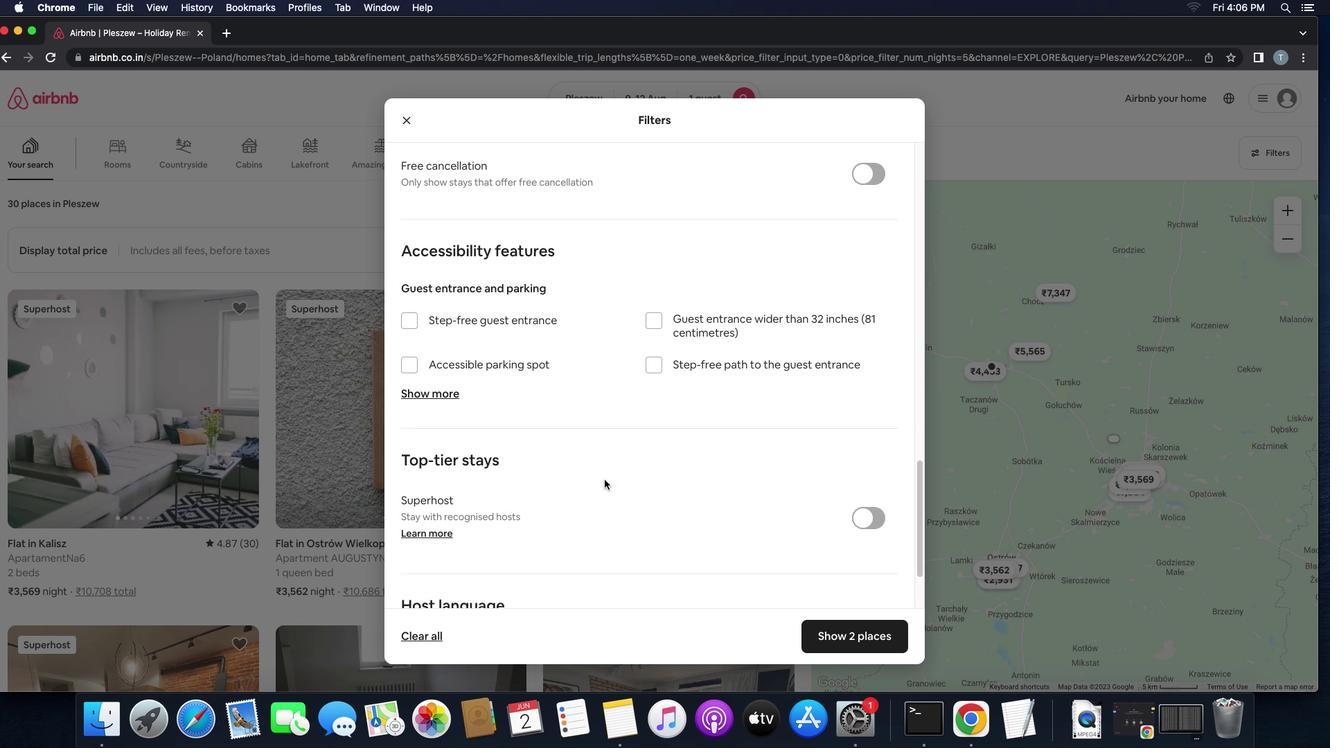 
Action: Mouse scrolled (601, 487) with delta (101, -11)
Screenshot: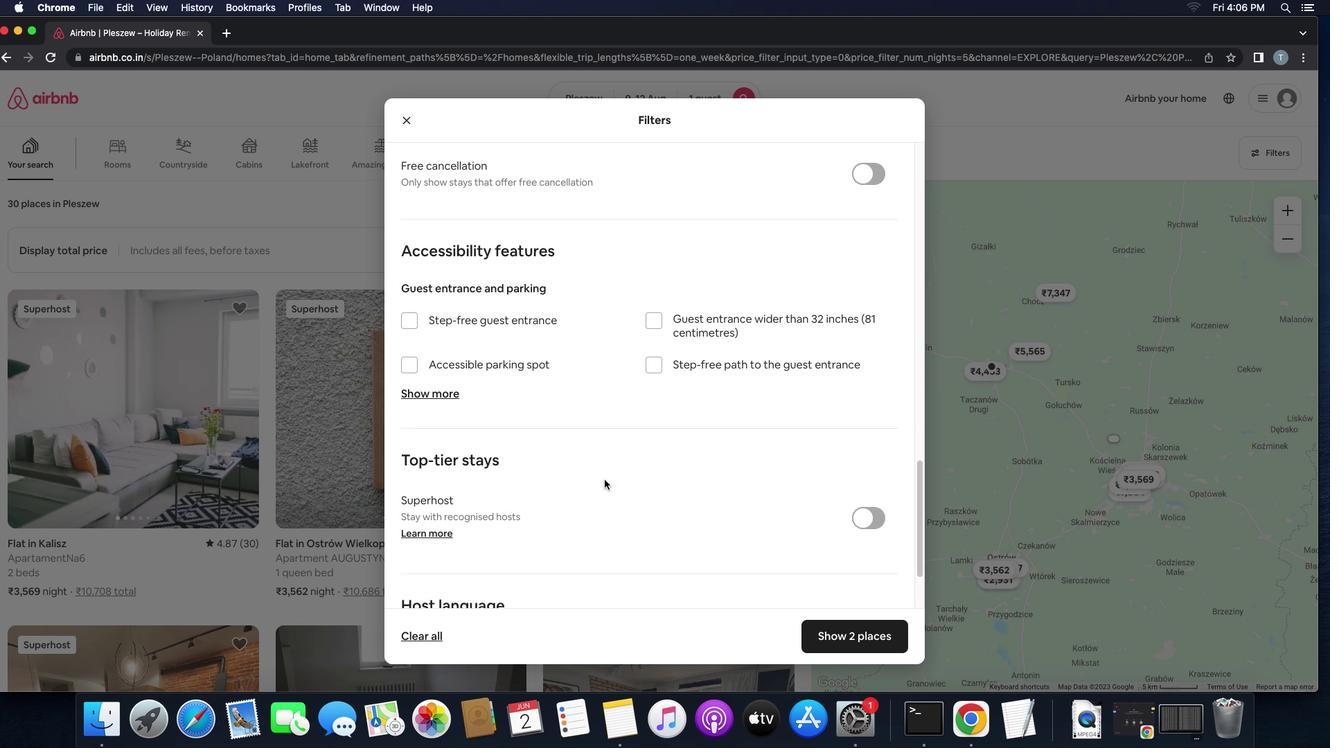 
Action: Mouse scrolled (601, 487) with delta (101, -12)
Screenshot: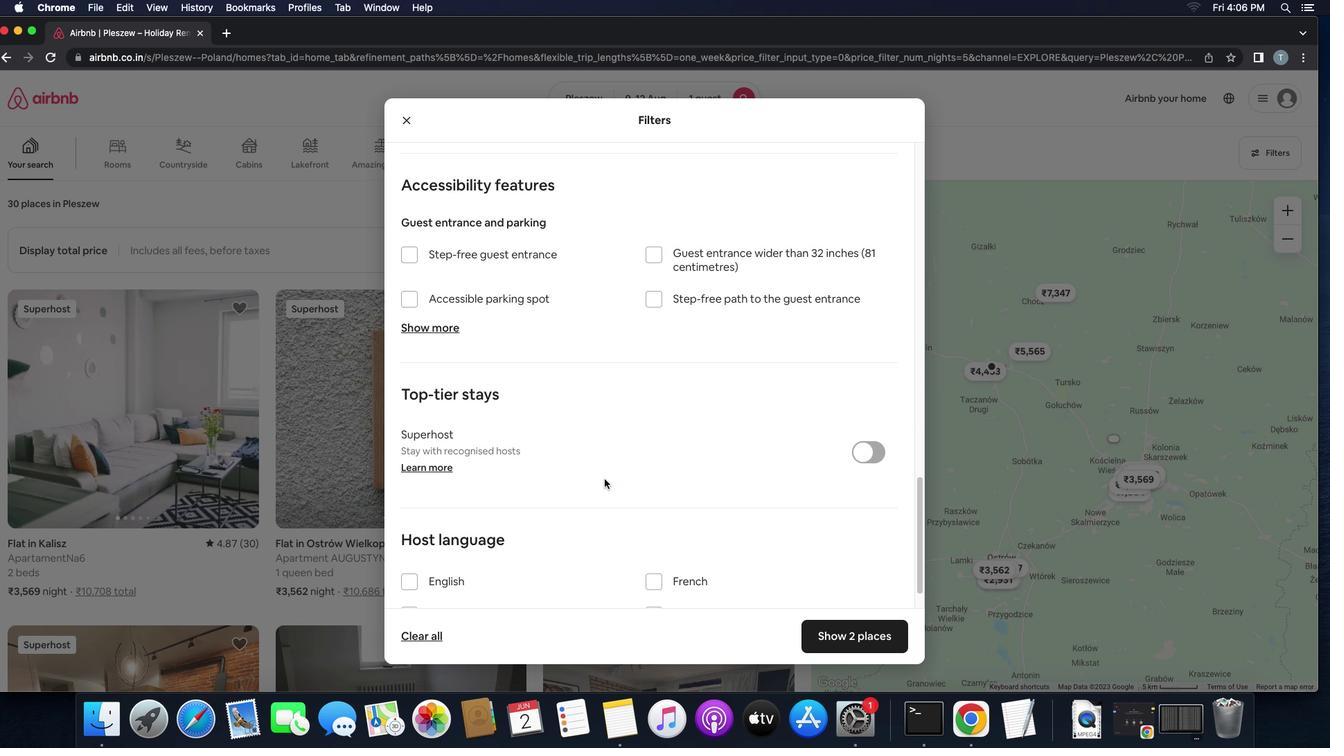 
Action: Mouse scrolled (601, 487) with delta (101, -13)
Screenshot: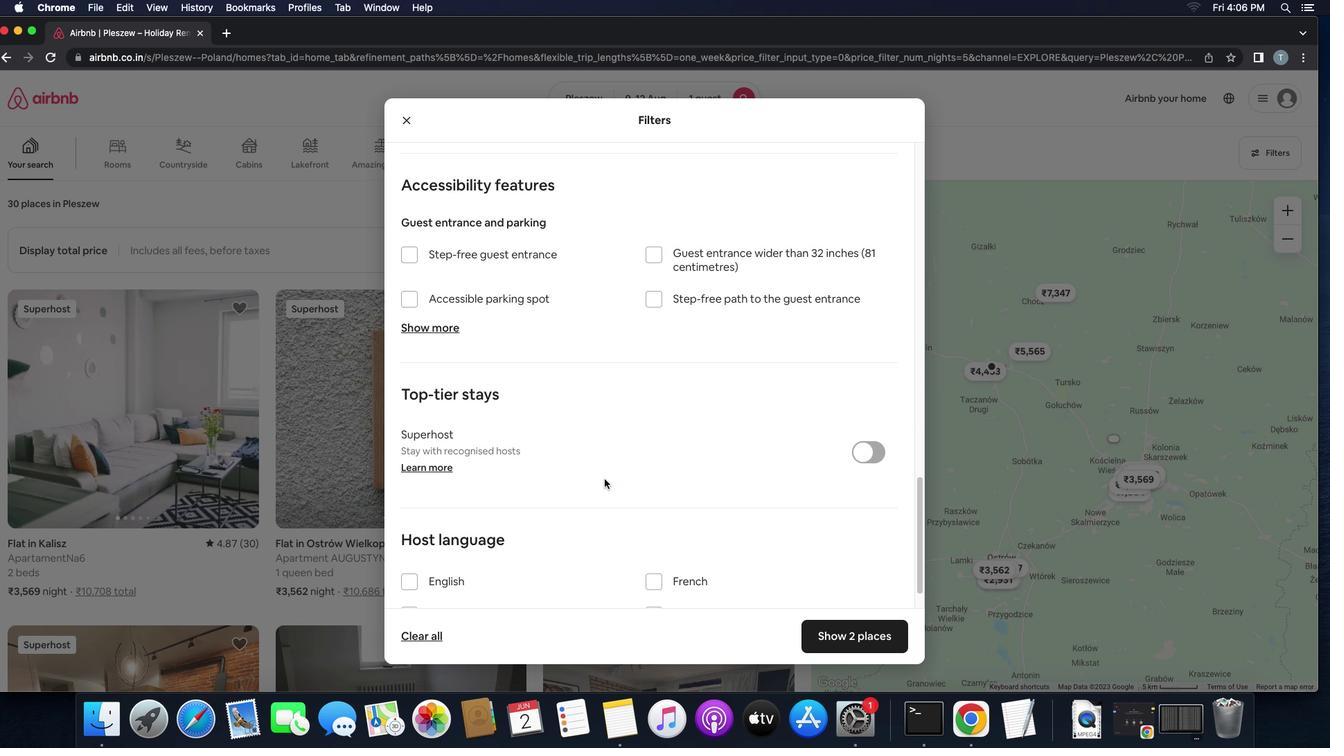 
Action: Mouse scrolled (601, 487) with delta (101, -14)
Screenshot: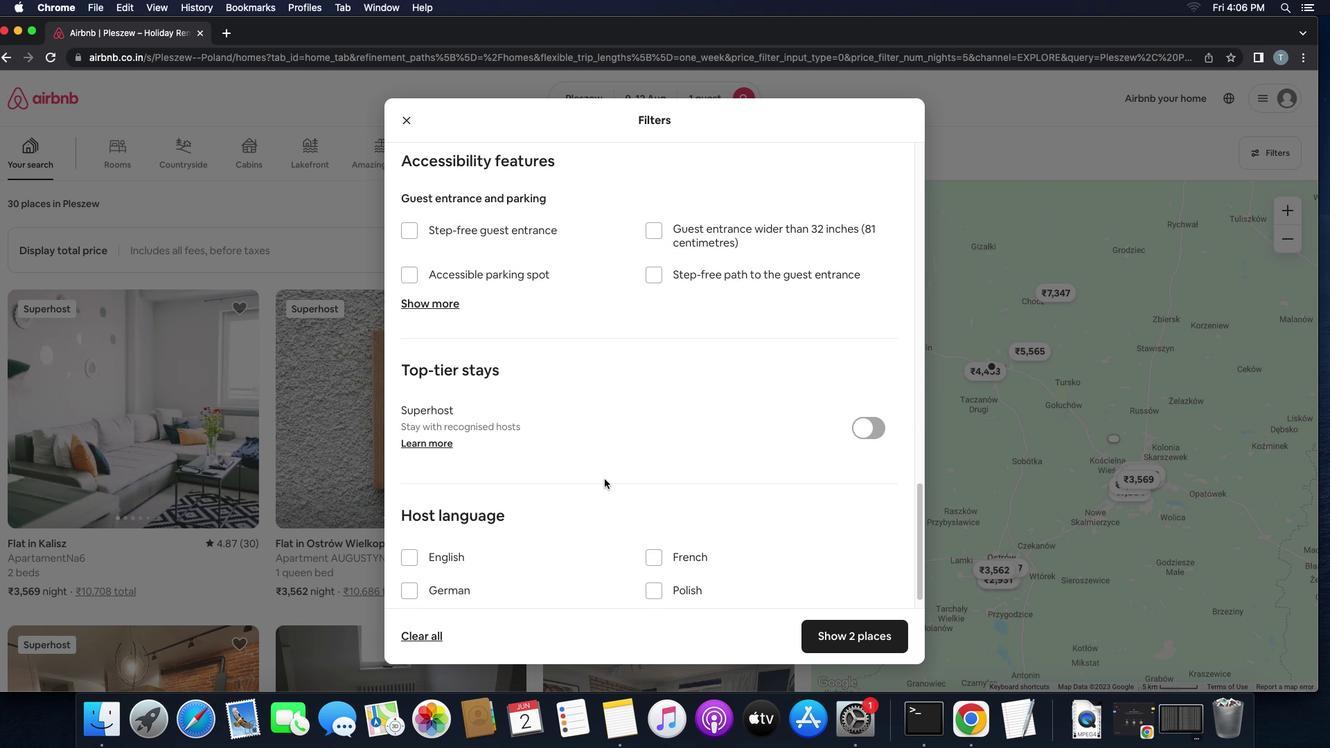 
Action: Mouse moved to (445, 541)
Screenshot: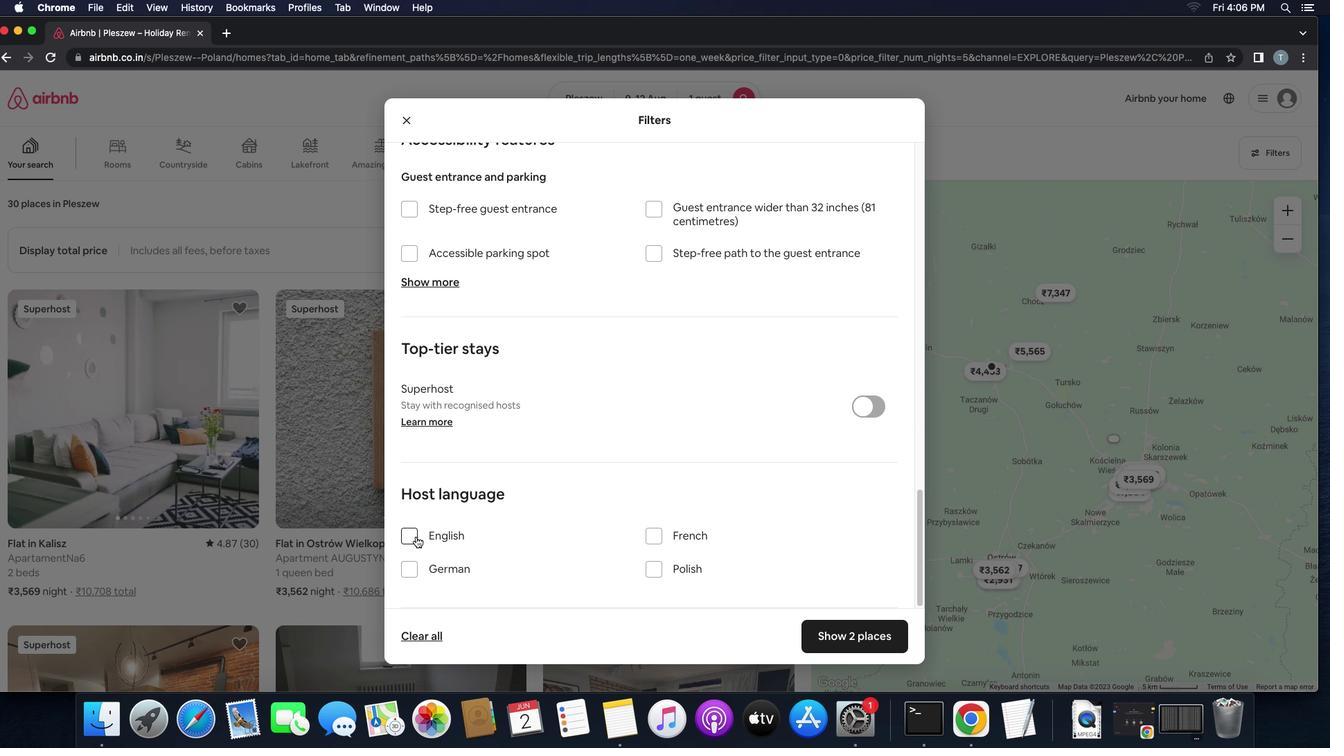 
Action: Mouse pressed left at (445, 541)
Screenshot: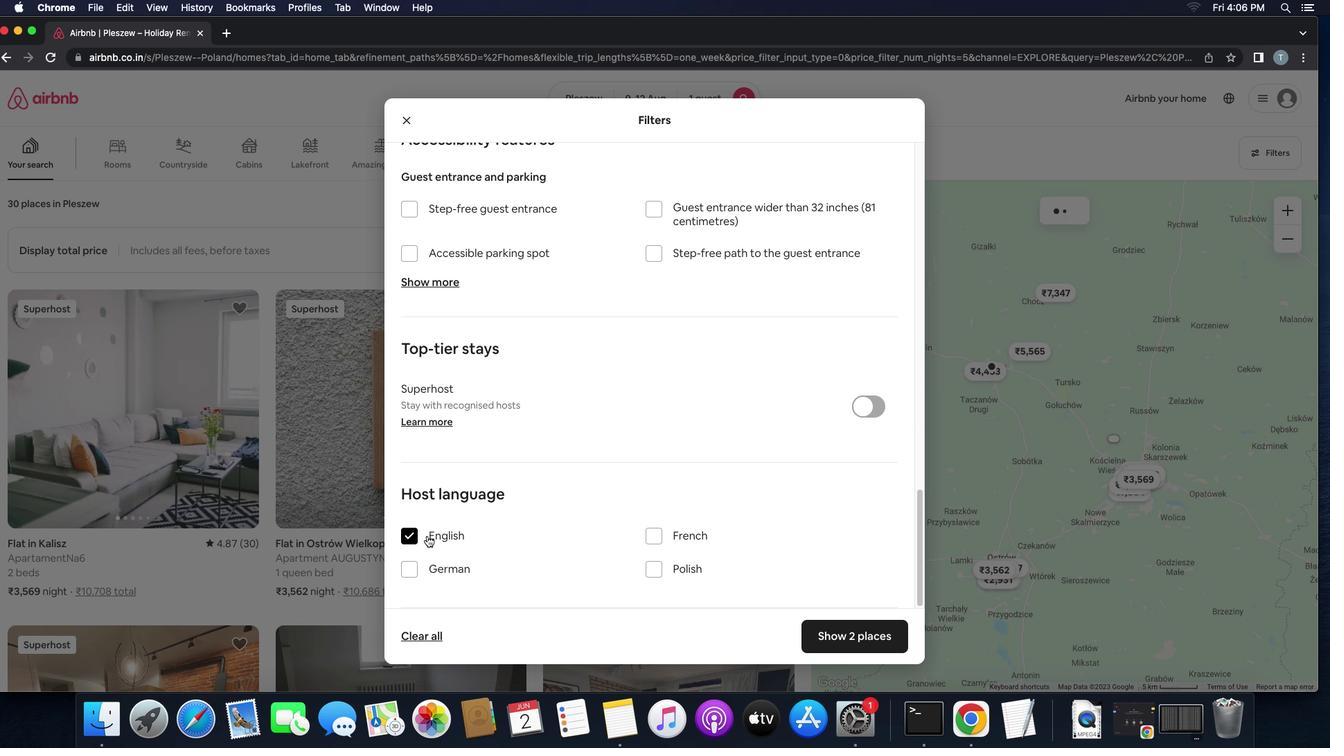 
Action: Mouse moved to (618, 566)
Screenshot: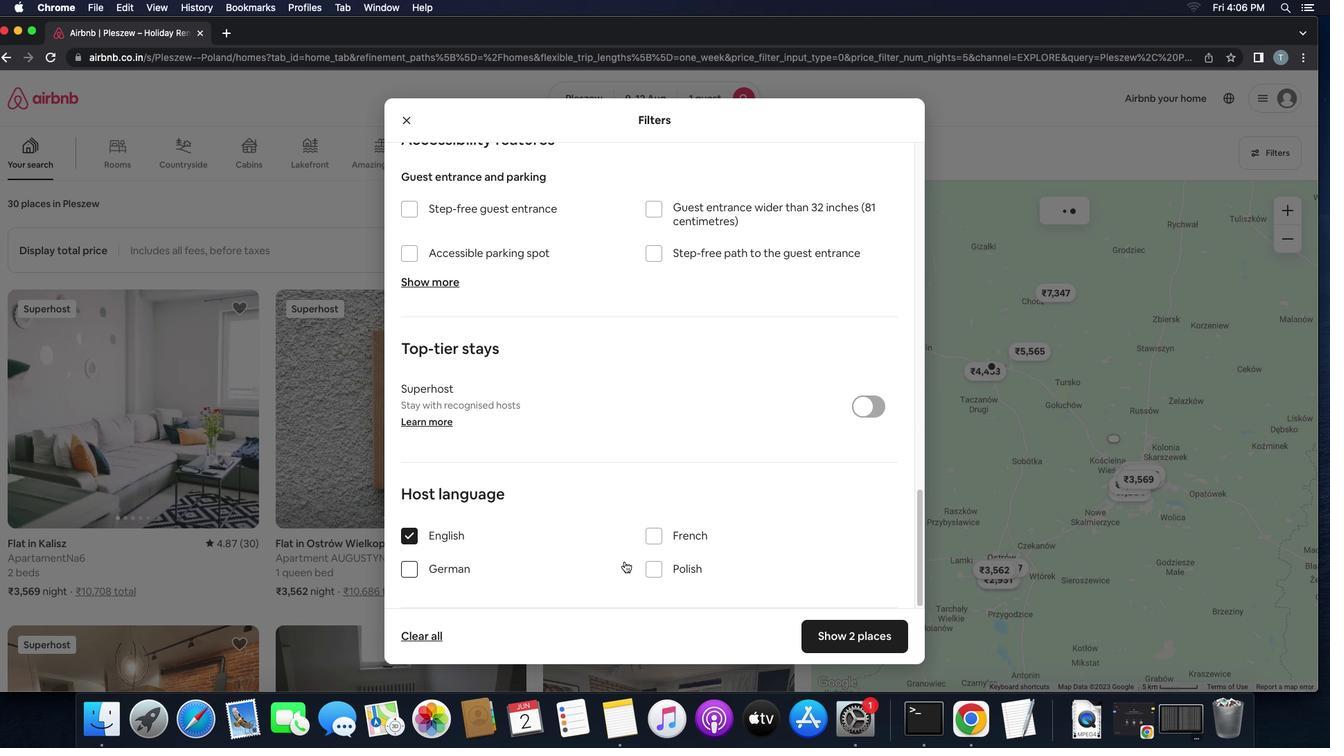 
Action: Key pressed Key.enter
Screenshot: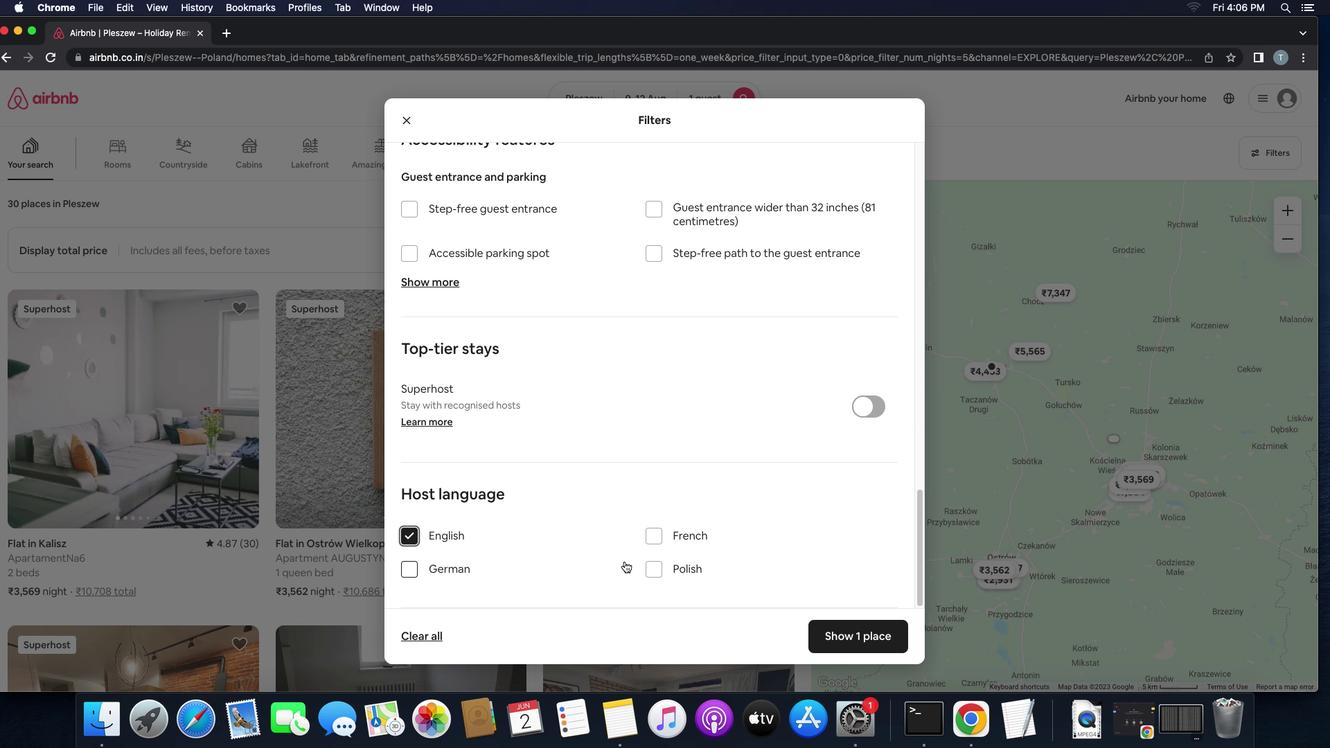 
Action: Mouse moved to (782, 646)
Screenshot: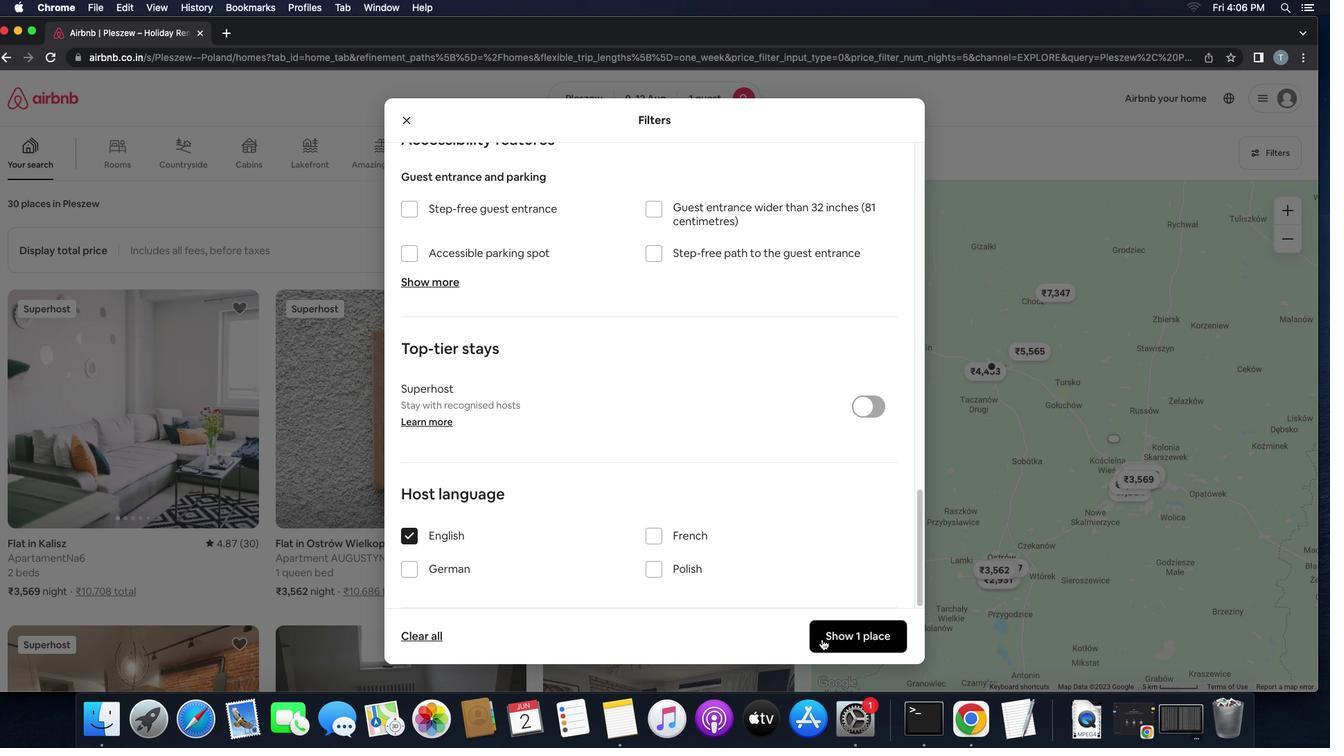 
Action: Mouse pressed left at (782, 646)
Screenshot: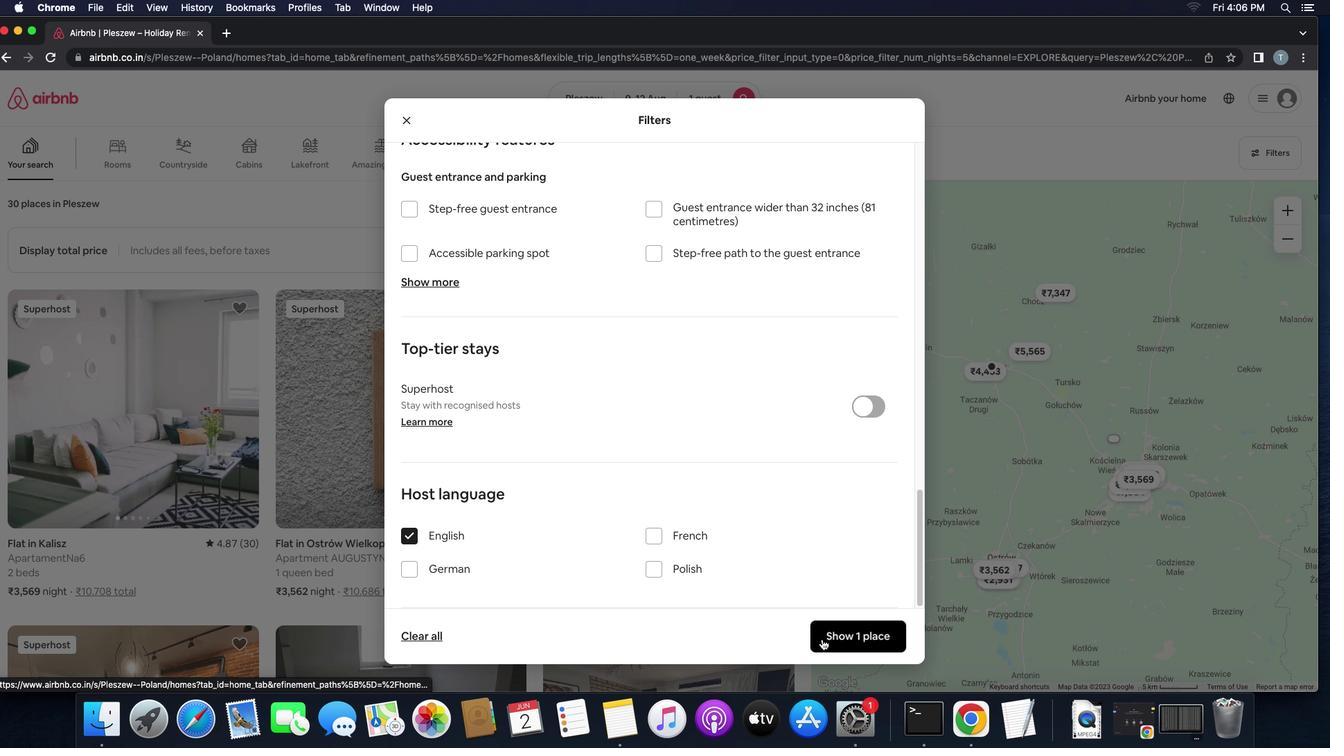 
Action: Mouse moved to (514, 126)
Screenshot: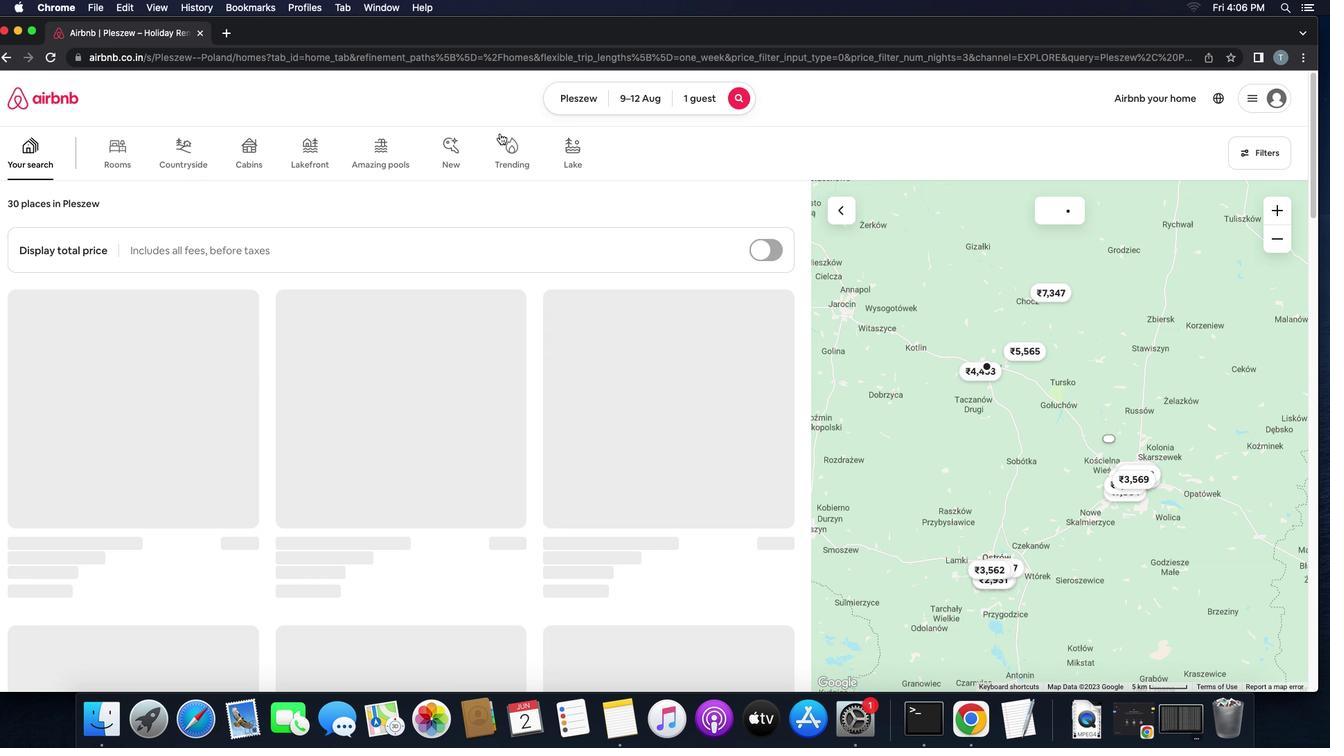 
